 Task: Find connections with filter location Husainābād with filter topic #propertywith filter profile language Potuguese with filter current company Carlsberg Group with filter school Agnel Charitable Trusts Fr Conceicao Rodrigues Institute of Technology Sector 9-A Vashi Navi Mumbai 400 703 with filter industry Wholesale with filter service category Human Resources with filter keywords title Painter
Action: Mouse moved to (566, 81)
Screenshot: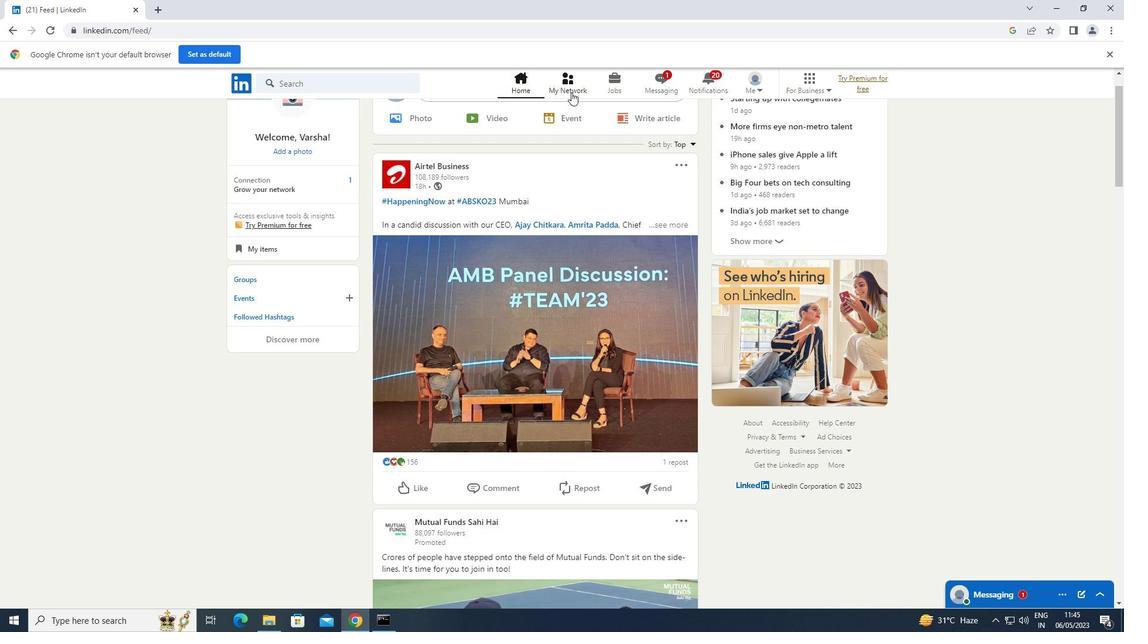 
Action: Mouse pressed left at (566, 81)
Screenshot: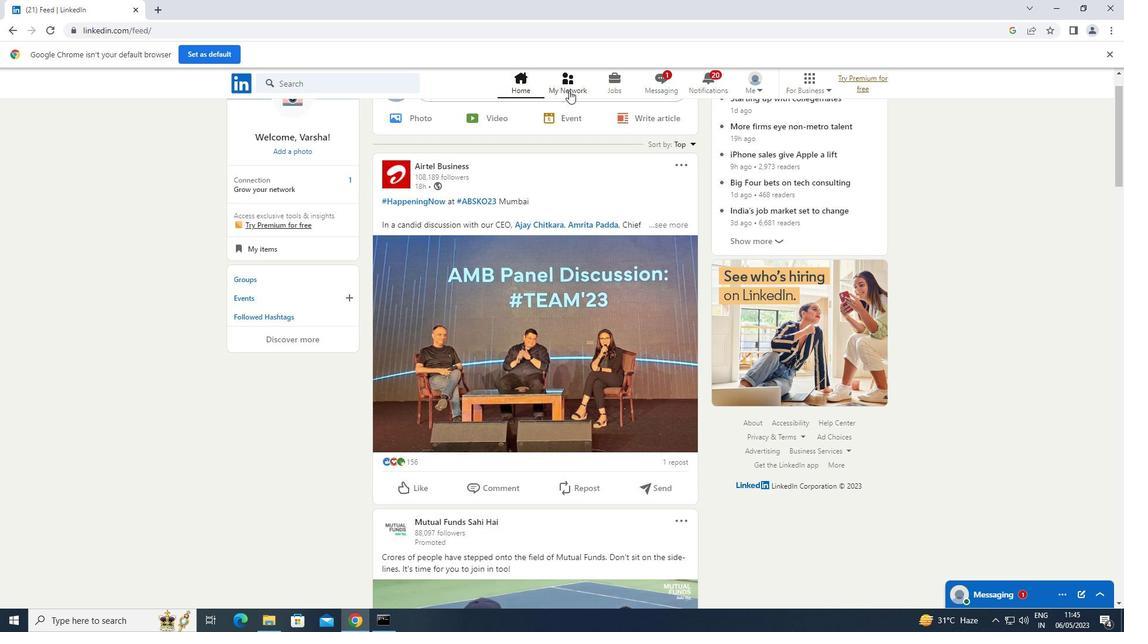 
Action: Mouse moved to (306, 142)
Screenshot: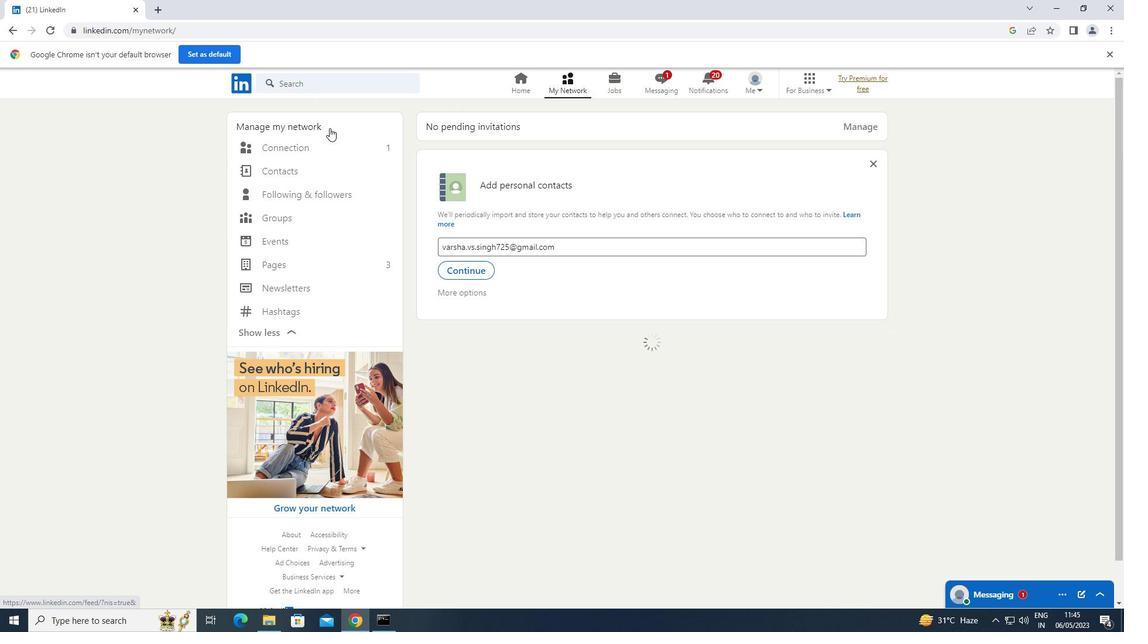 
Action: Mouse pressed left at (306, 142)
Screenshot: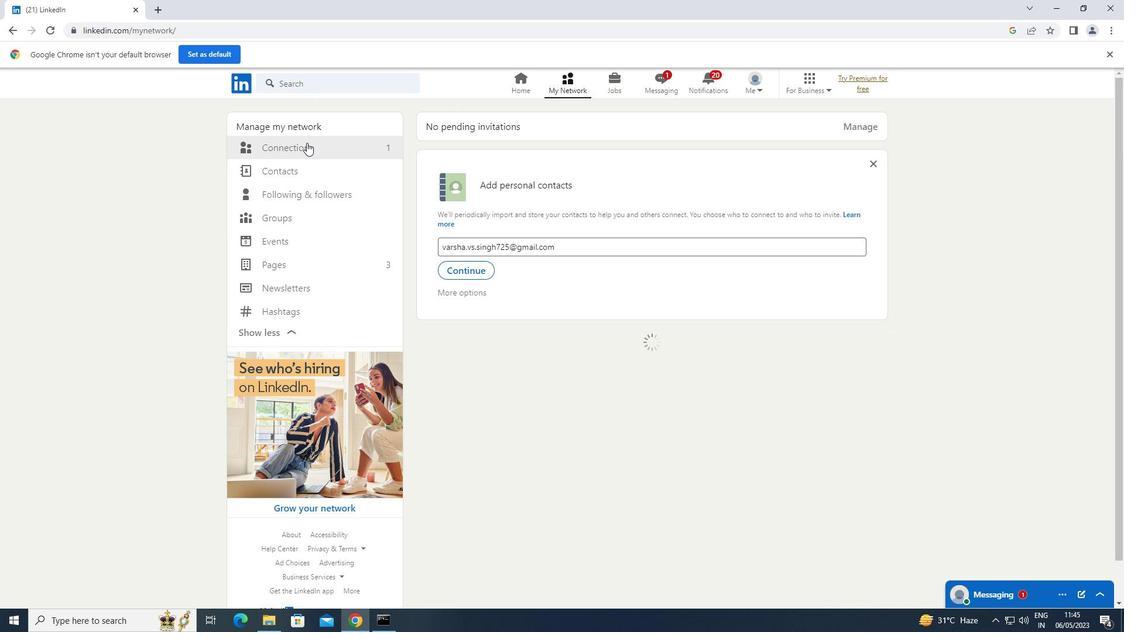 
Action: Mouse moved to (650, 144)
Screenshot: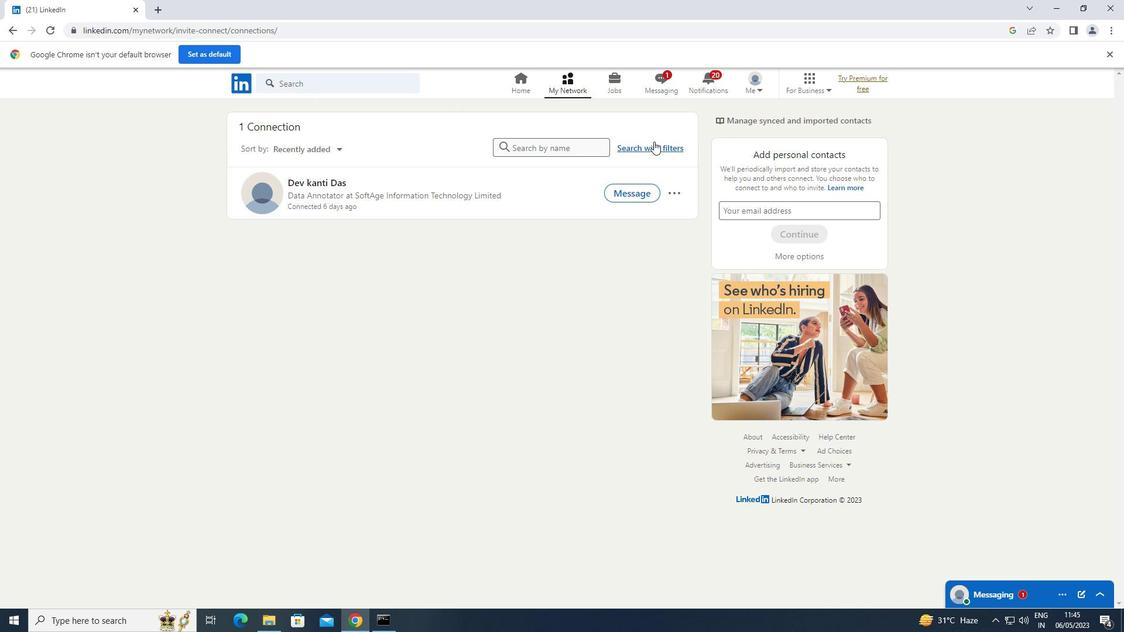 
Action: Mouse pressed left at (650, 144)
Screenshot: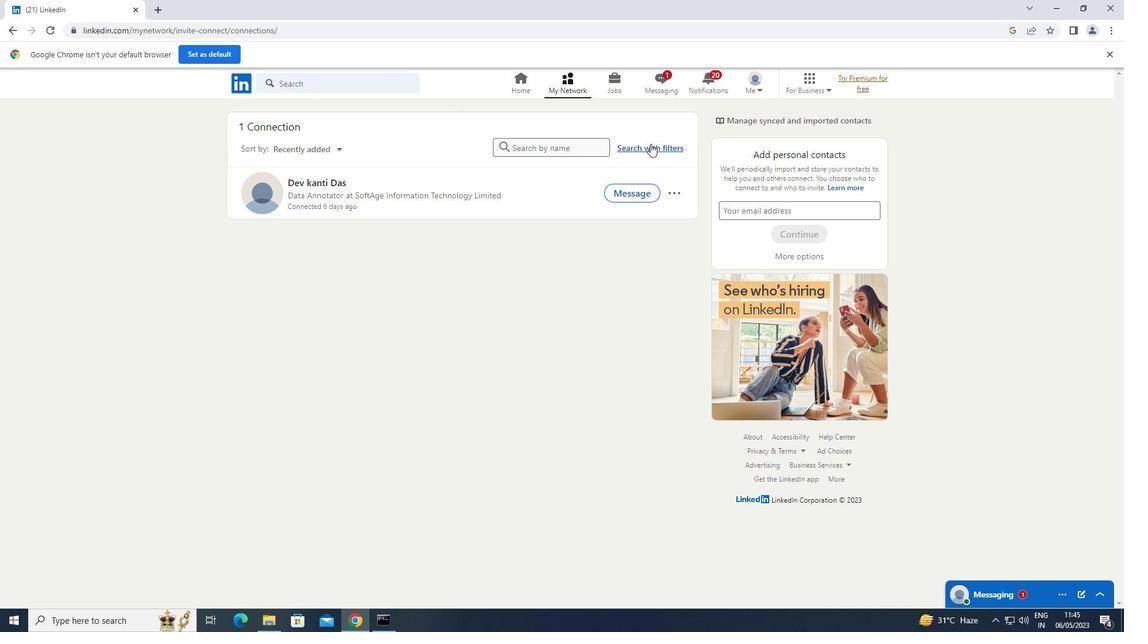 
Action: Mouse moved to (610, 118)
Screenshot: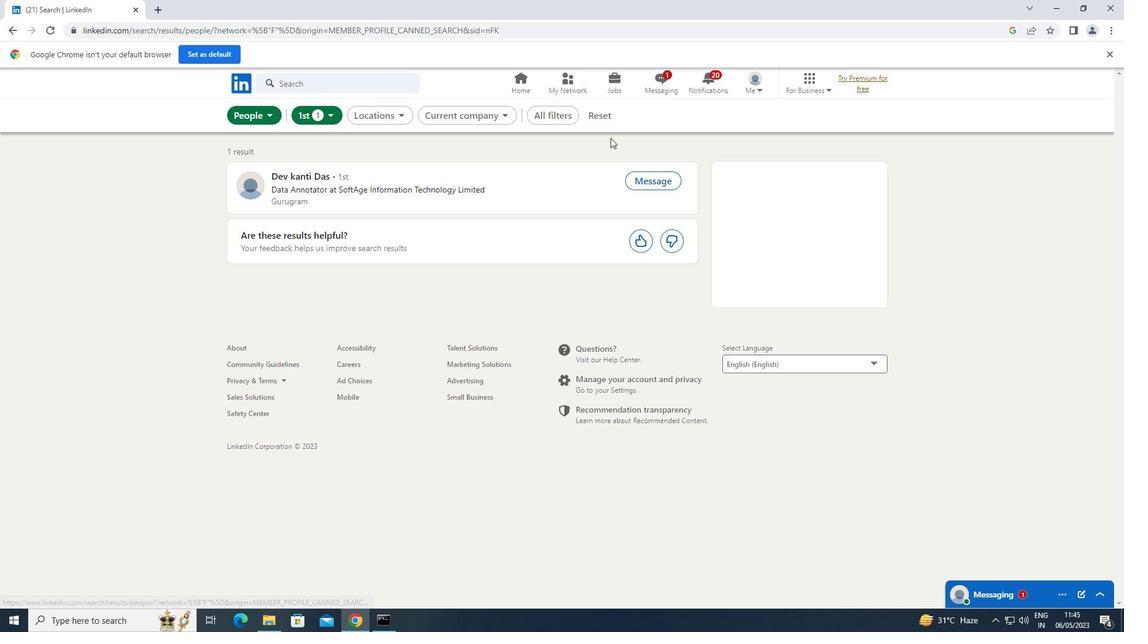 
Action: Mouse pressed left at (610, 118)
Screenshot: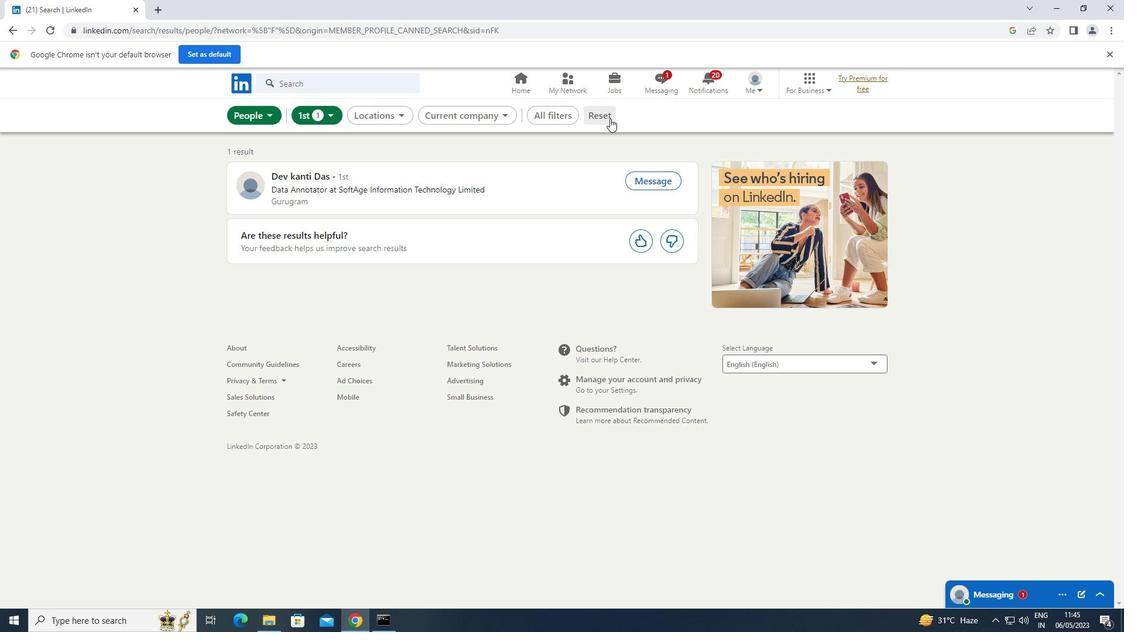 
Action: Mouse moved to (594, 118)
Screenshot: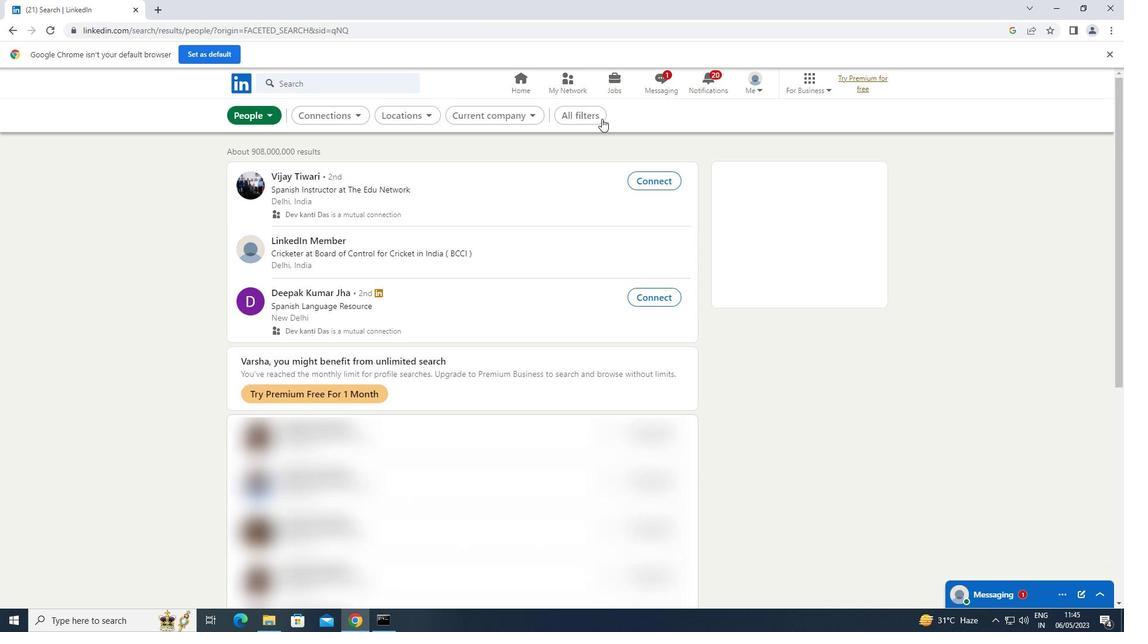 
Action: Mouse pressed left at (594, 118)
Screenshot: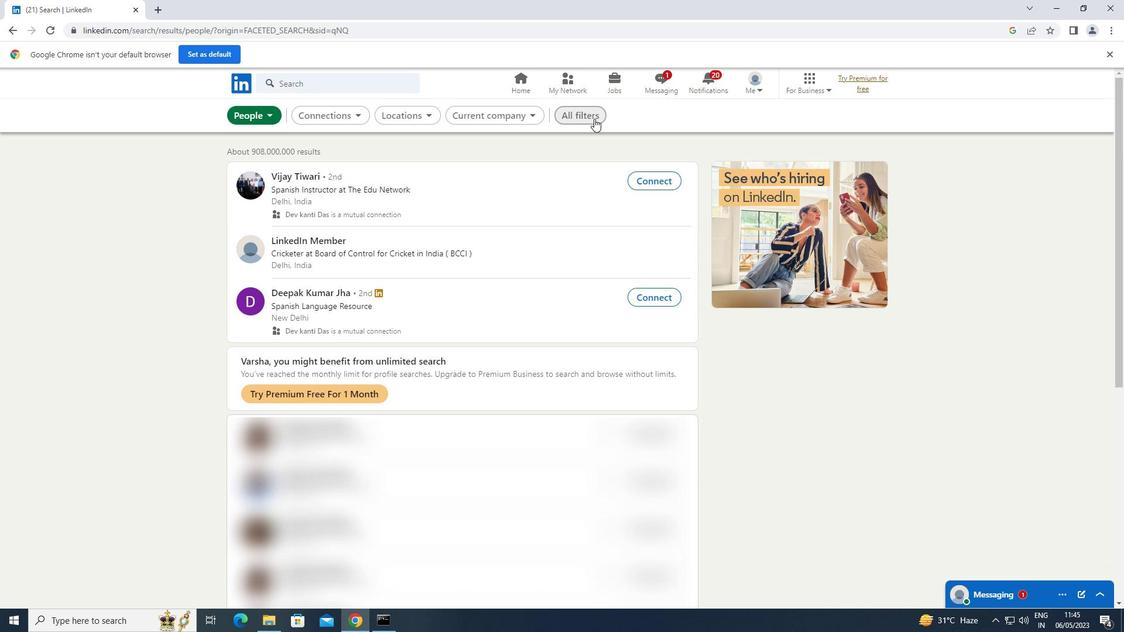 
Action: Mouse moved to (902, 251)
Screenshot: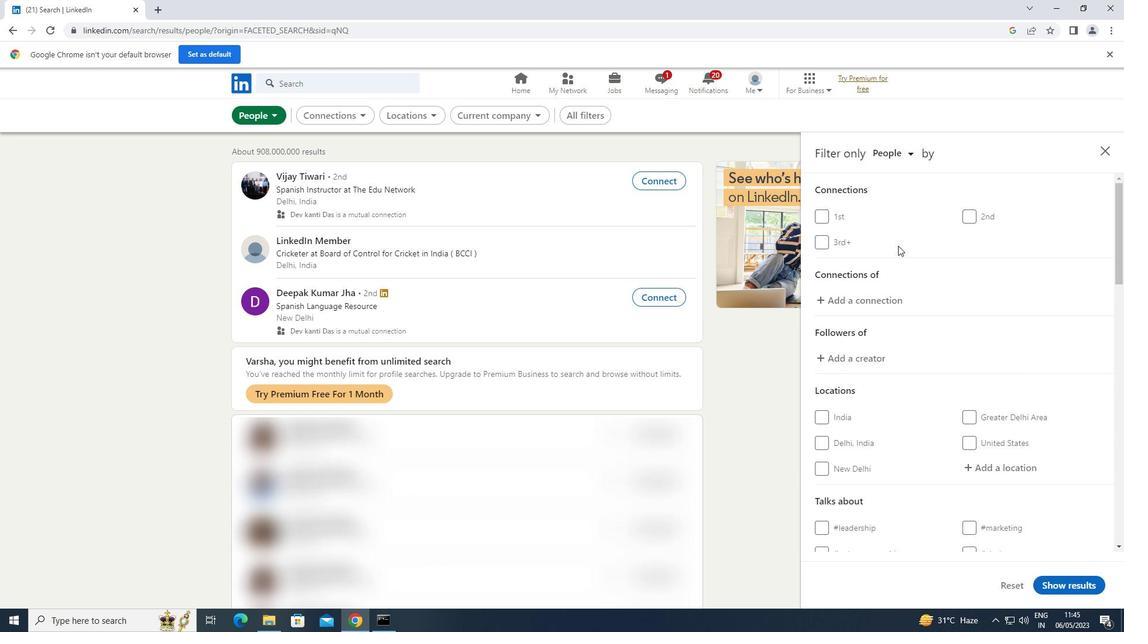 
Action: Mouse scrolled (902, 251) with delta (0, 0)
Screenshot: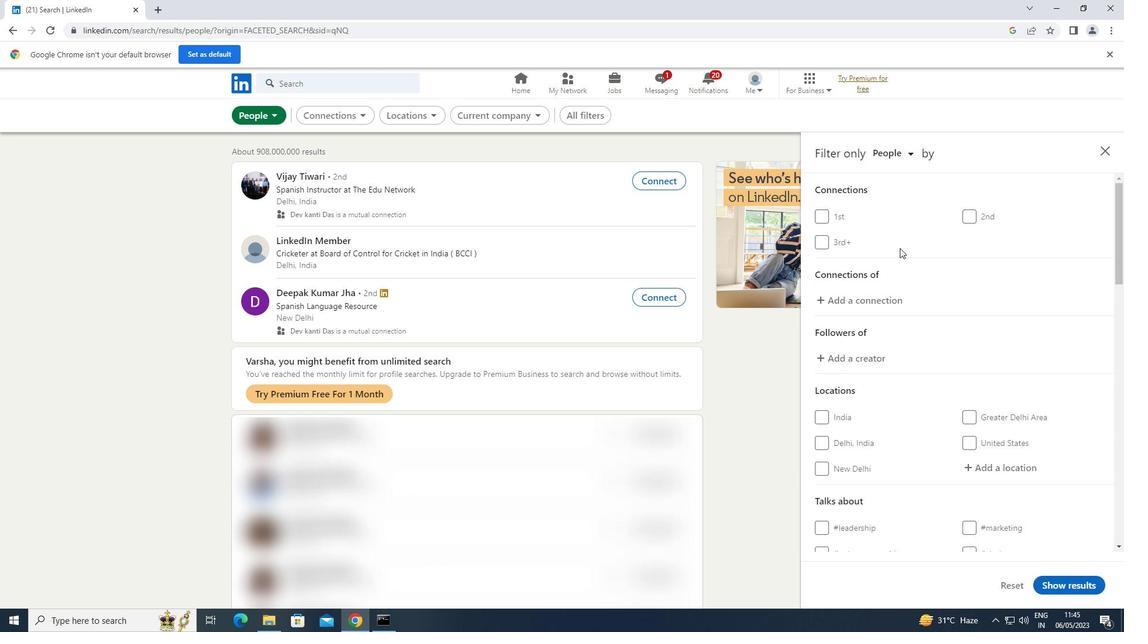 
Action: Mouse moved to (904, 255)
Screenshot: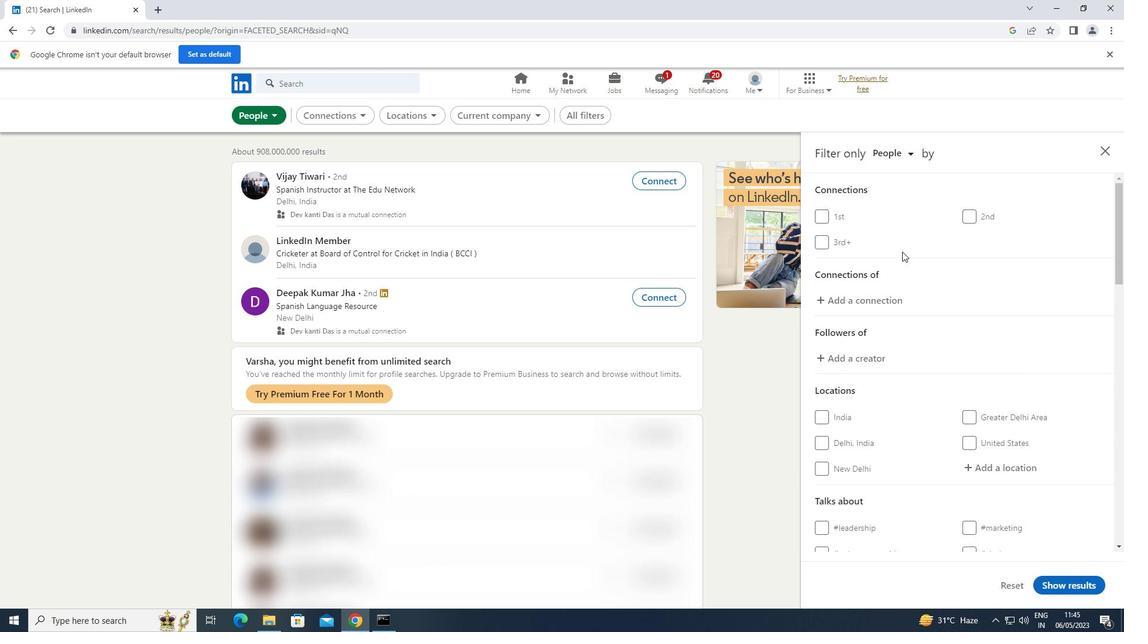 
Action: Mouse scrolled (904, 255) with delta (0, 0)
Screenshot: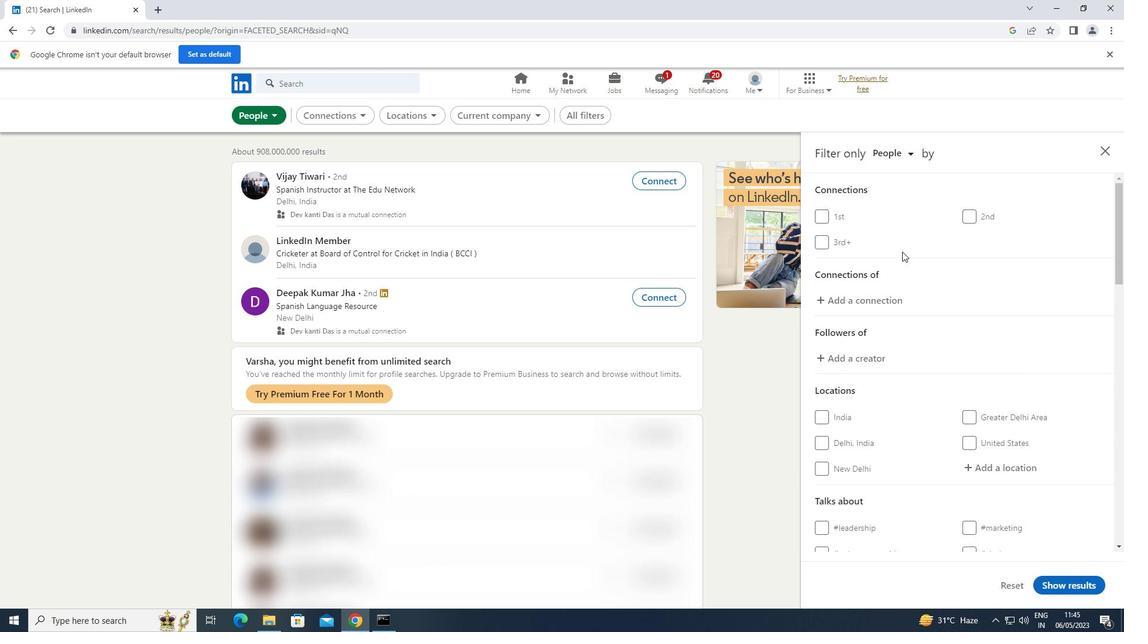 
Action: Mouse moved to (904, 257)
Screenshot: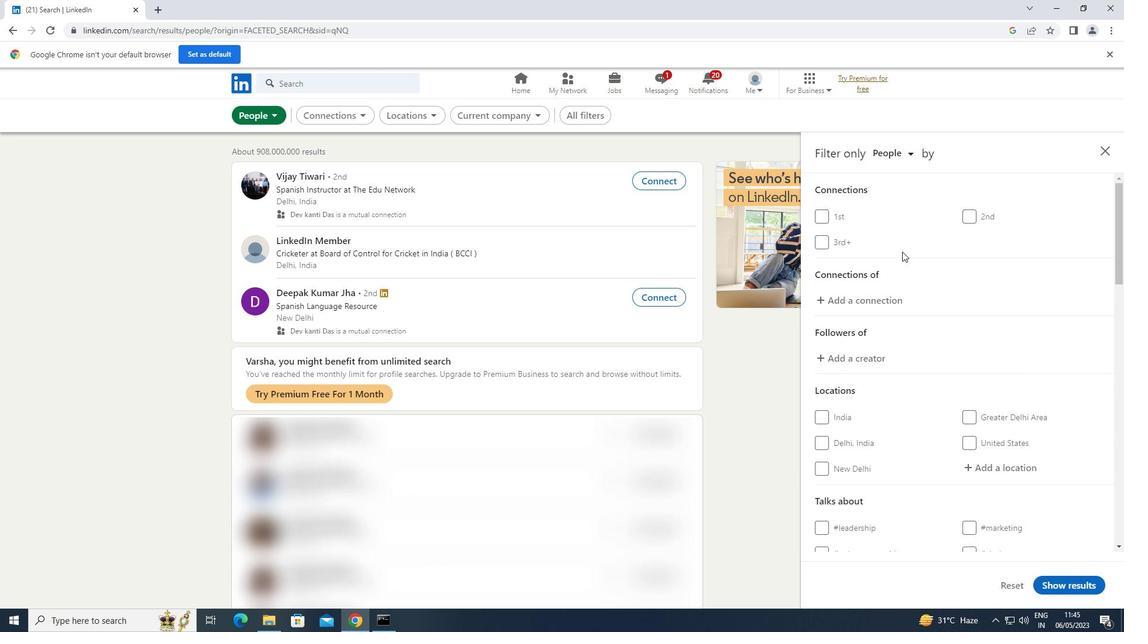
Action: Mouse scrolled (904, 257) with delta (0, 0)
Screenshot: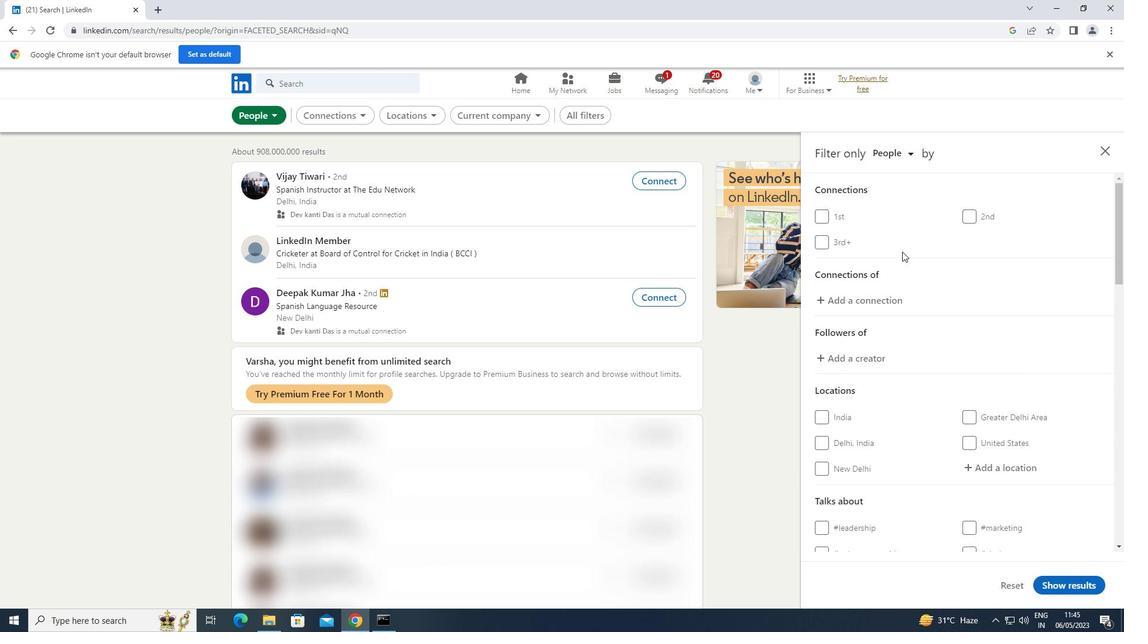 
Action: Mouse moved to (996, 287)
Screenshot: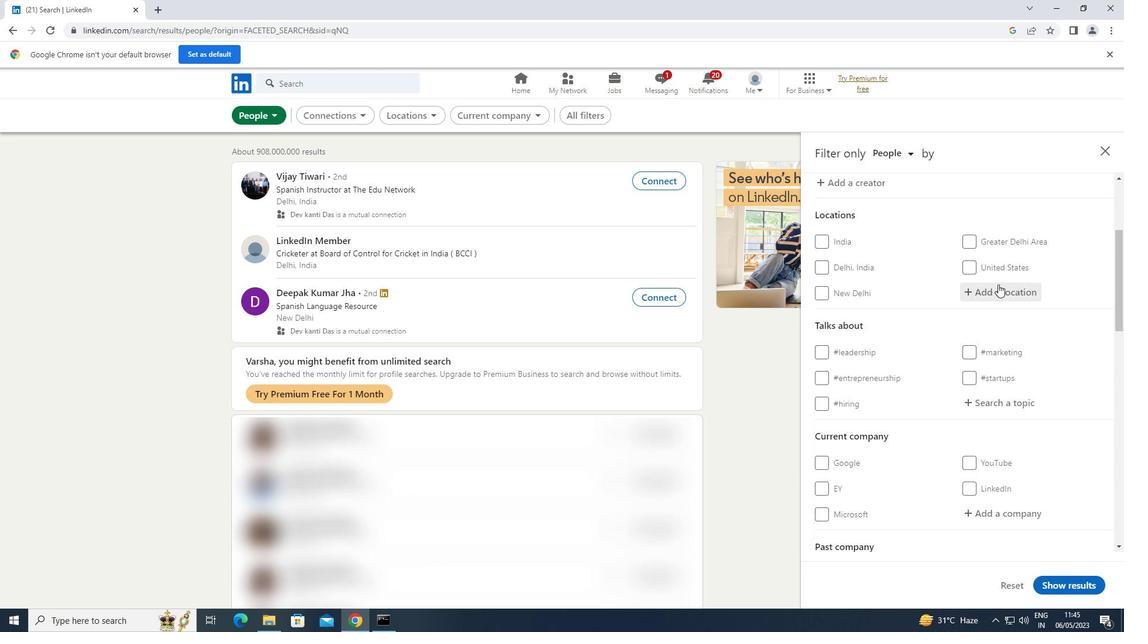 
Action: Mouse pressed left at (996, 287)
Screenshot: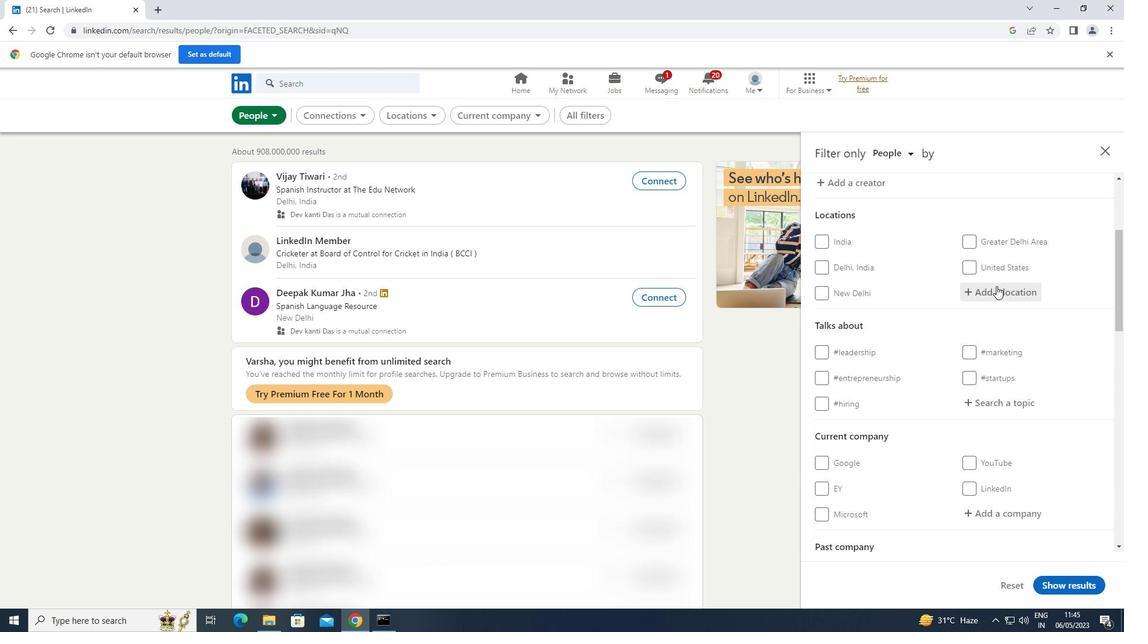 
Action: Mouse moved to (996, 287)
Screenshot: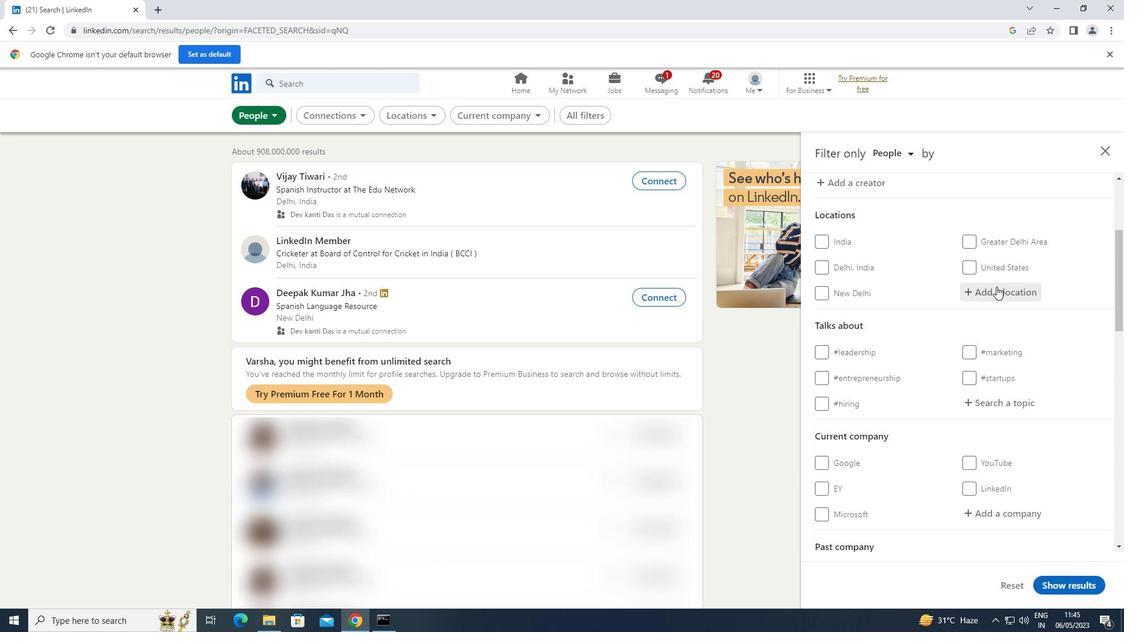 
Action: Key pressed <Key.shift>HU
Screenshot: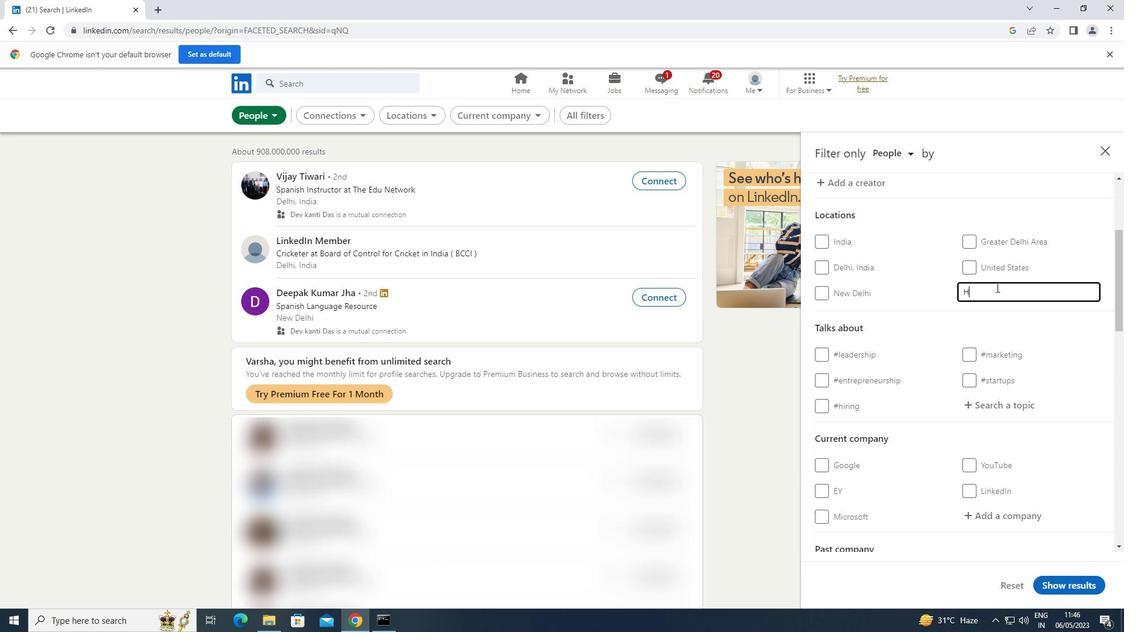 
Action: Mouse moved to (996, 288)
Screenshot: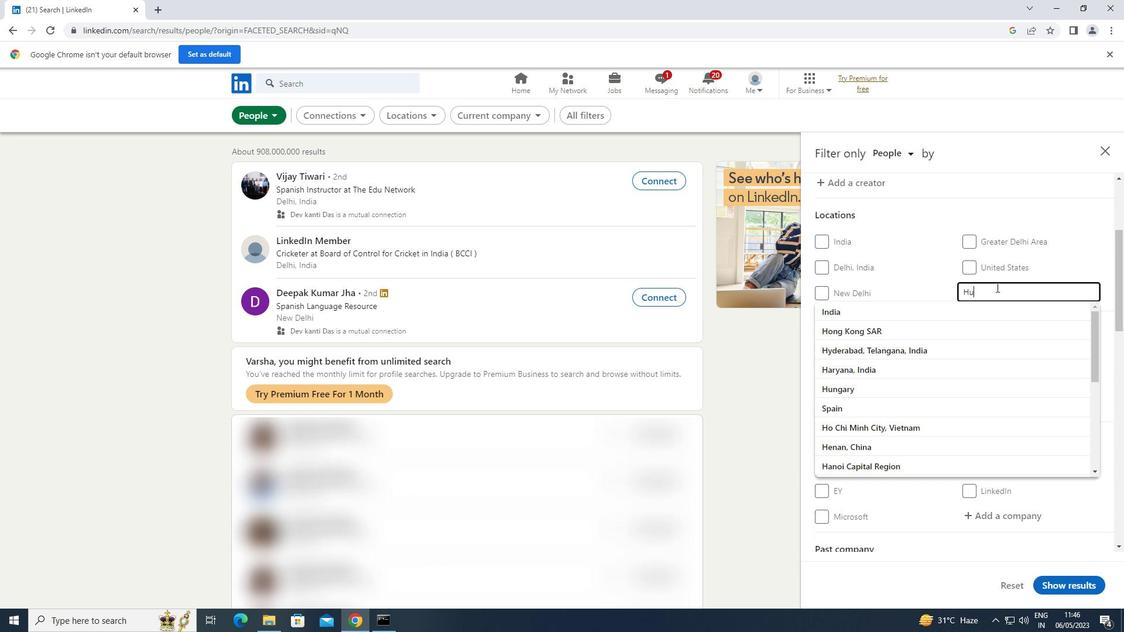 
Action: Key pressed SAINABAD
Screenshot: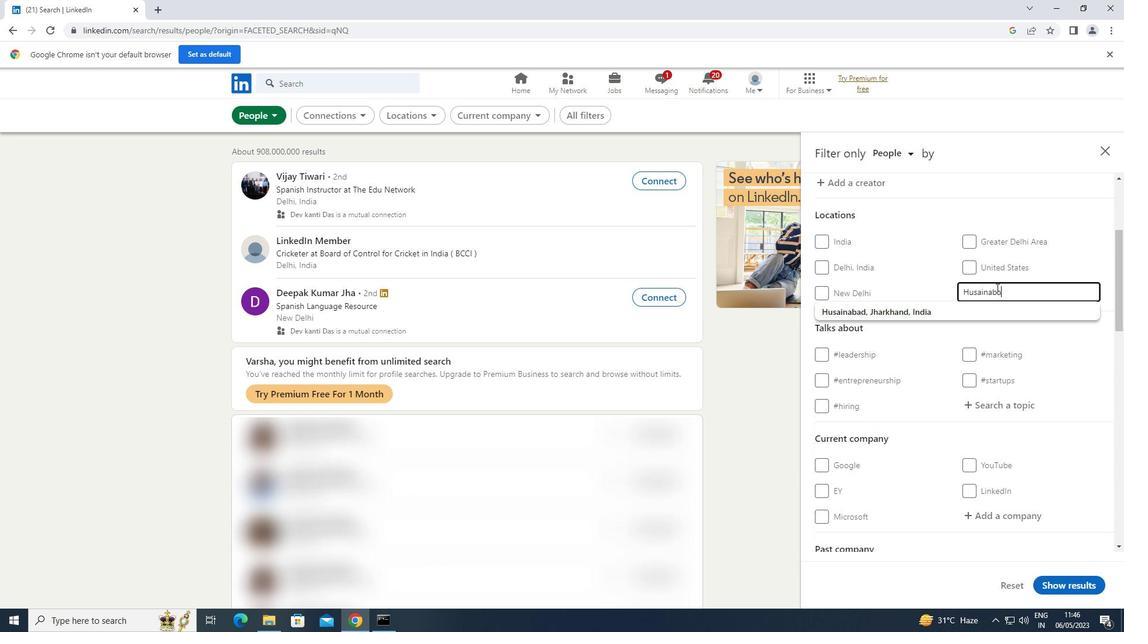 
Action: Mouse moved to (973, 406)
Screenshot: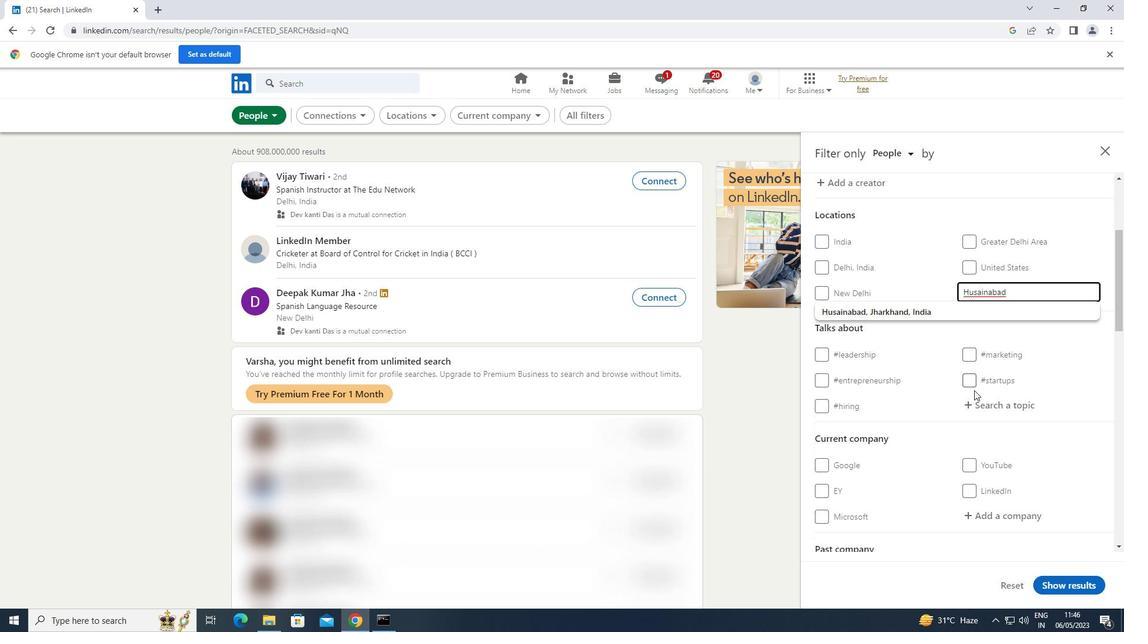 
Action: Mouse pressed left at (973, 406)
Screenshot: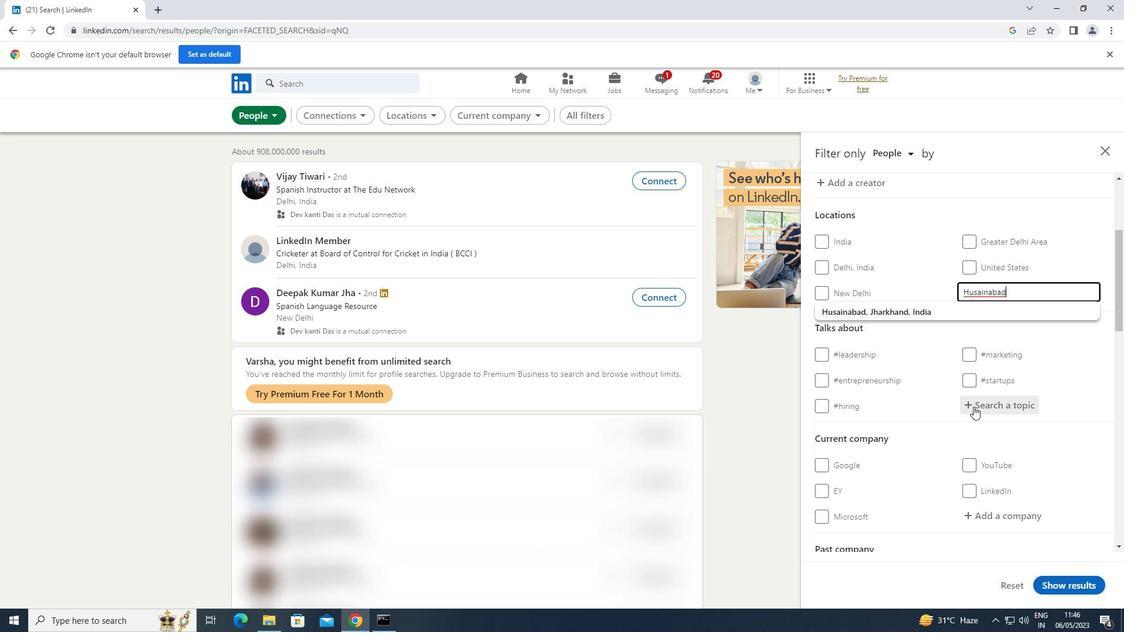 
Action: Key pressed PROPERTY
Screenshot: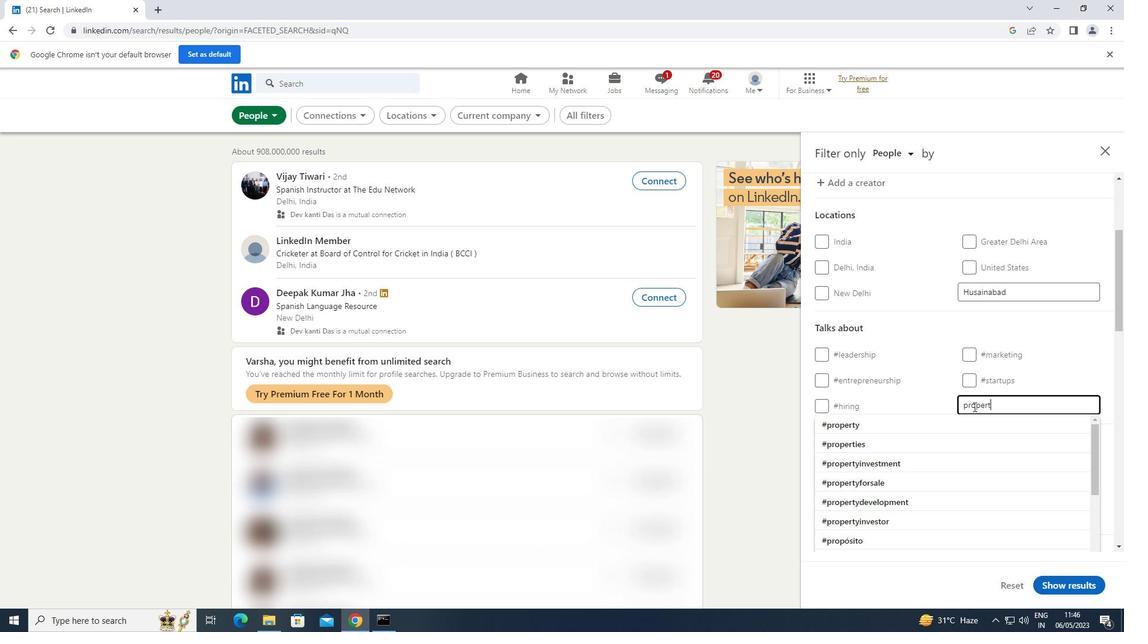 
Action: Mouse moved to (859, 423)
Screenshot: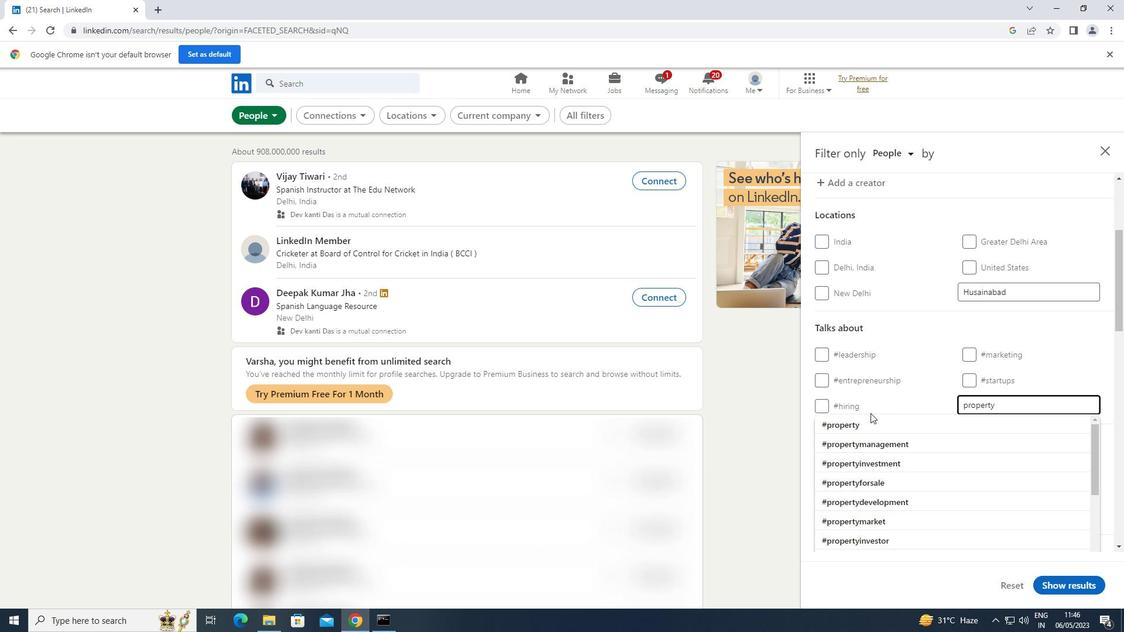 
Action: Mouse pressed left at (859, 423)
Screenshot: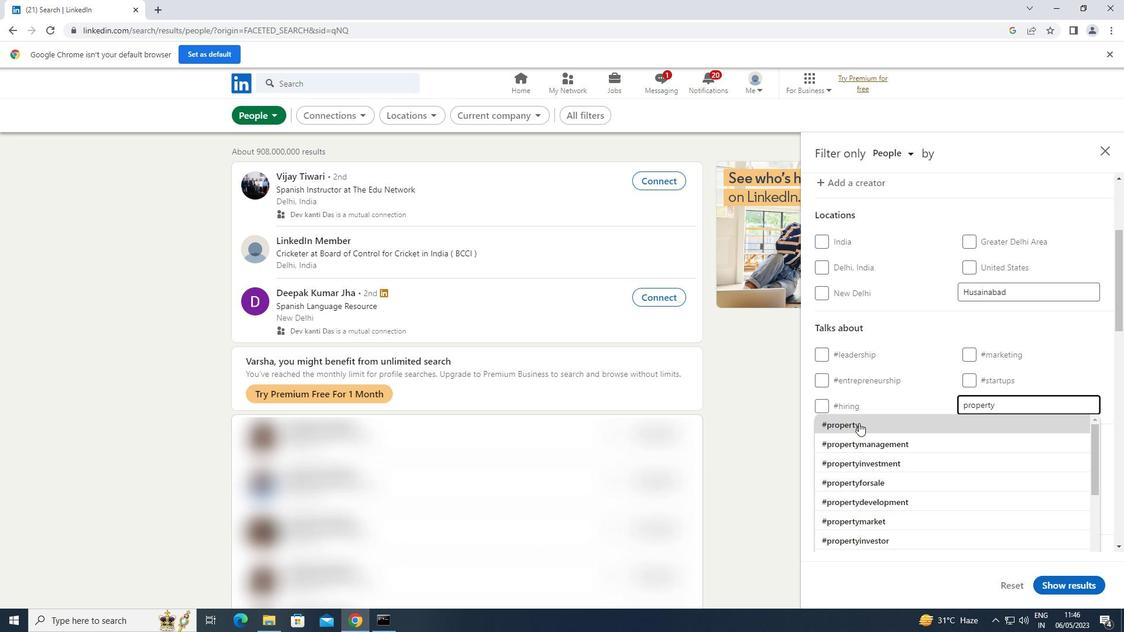 
Action: Mouse scrolled (859, 422) with delta (0, 0)
Screenshot: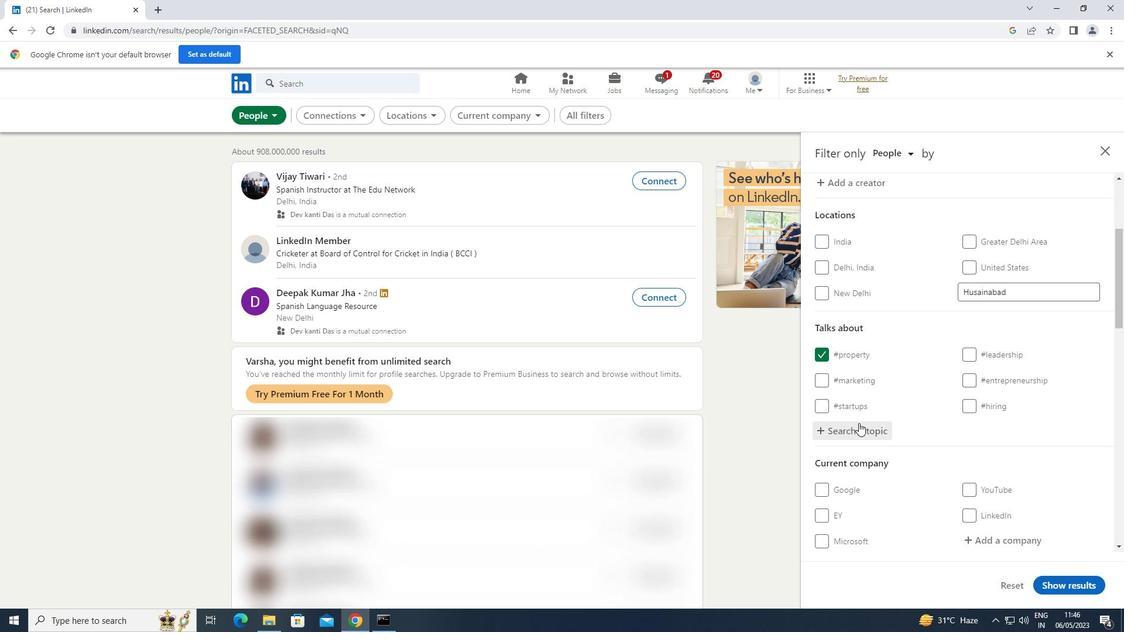 
Action: Mouse scrolled (859, 422) with delta (0, 0)
Screenshot: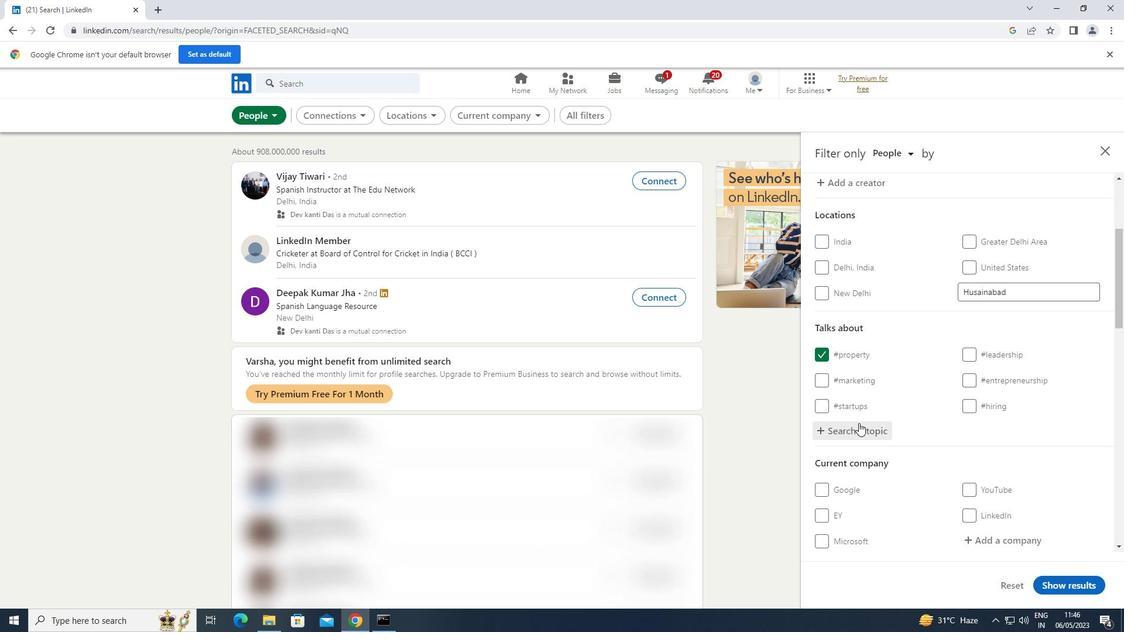 
Action: Mouse scrolled (859, 422) with delta (0, 0)
Screenshot: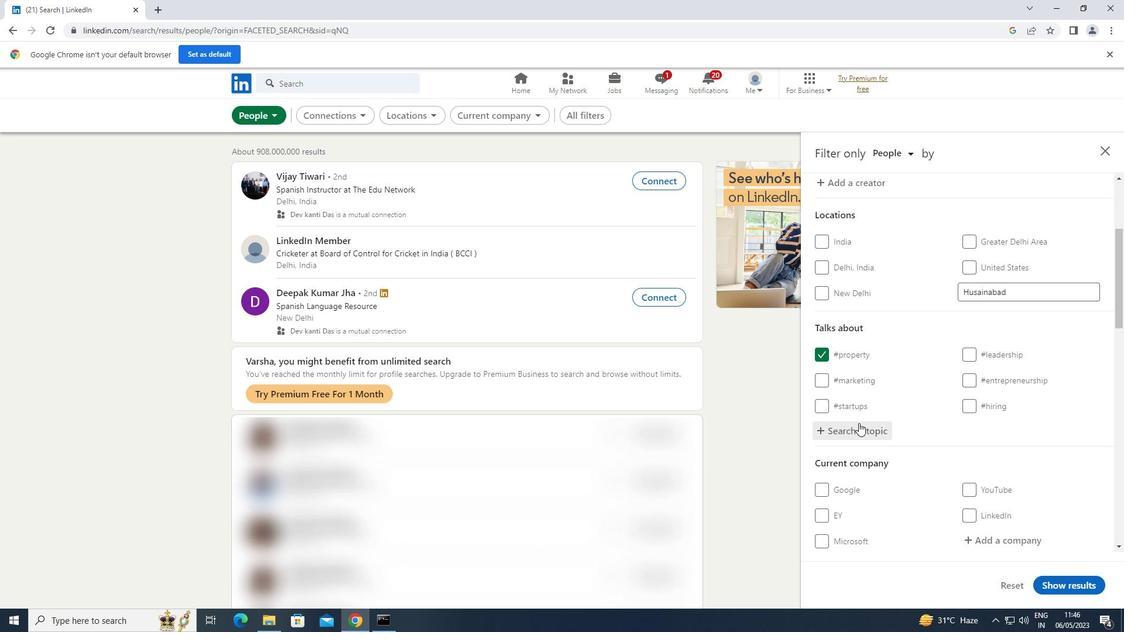
Action: Mouse scrolled (859, 422) with delta (0, 0)
Screenshot: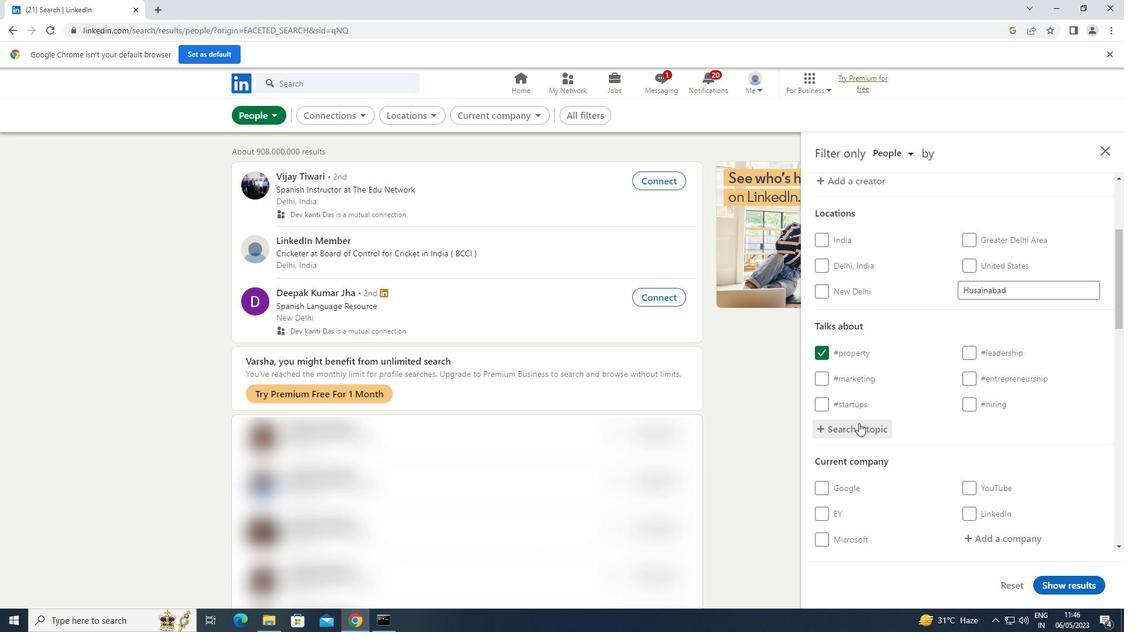 
Action: Mouse scrolled (859, 422) with delta (0, 0)
Screenshot: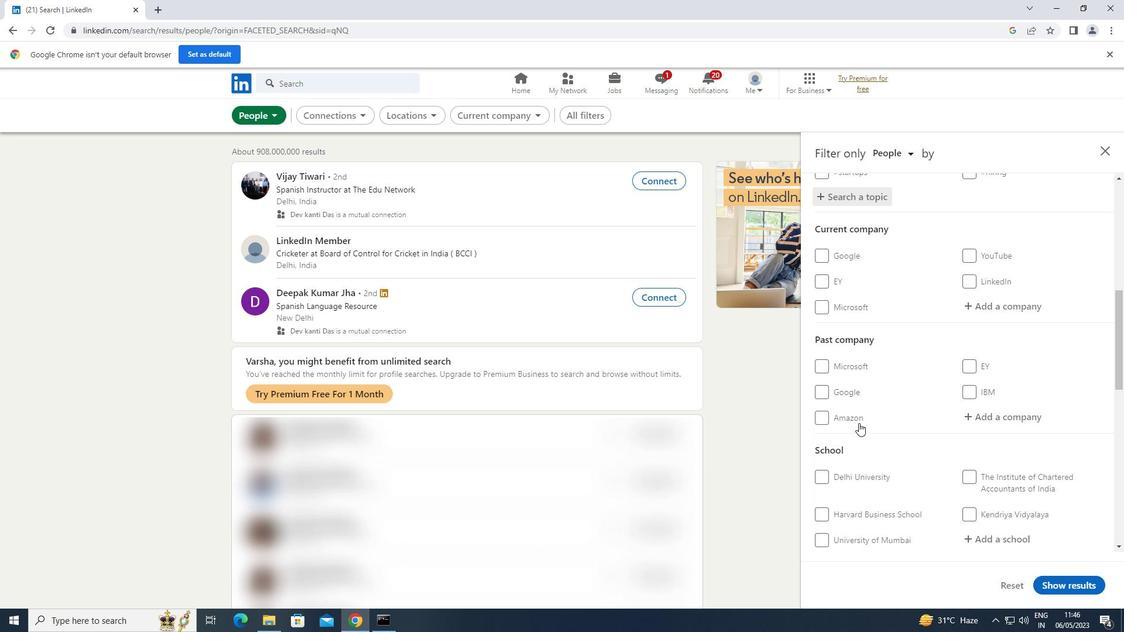 
Action: Mouse scrolled (859, 422) with delta (0, 0)
Screenshot: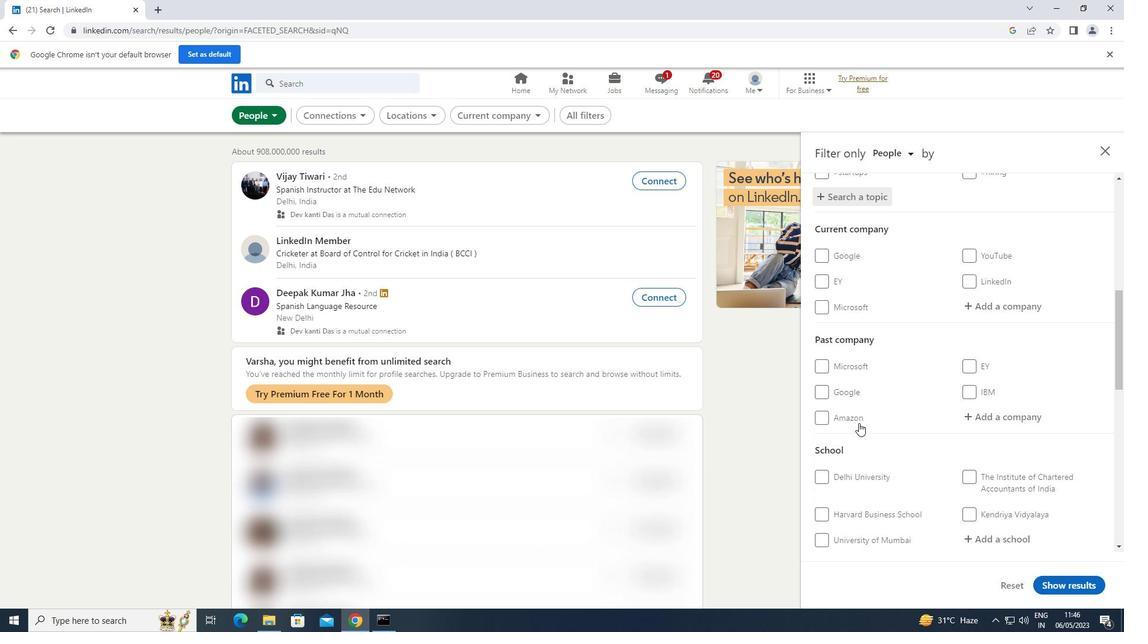 
Action: Mouse scrolled (859, 422) with delta (0, 0)
Screenshot: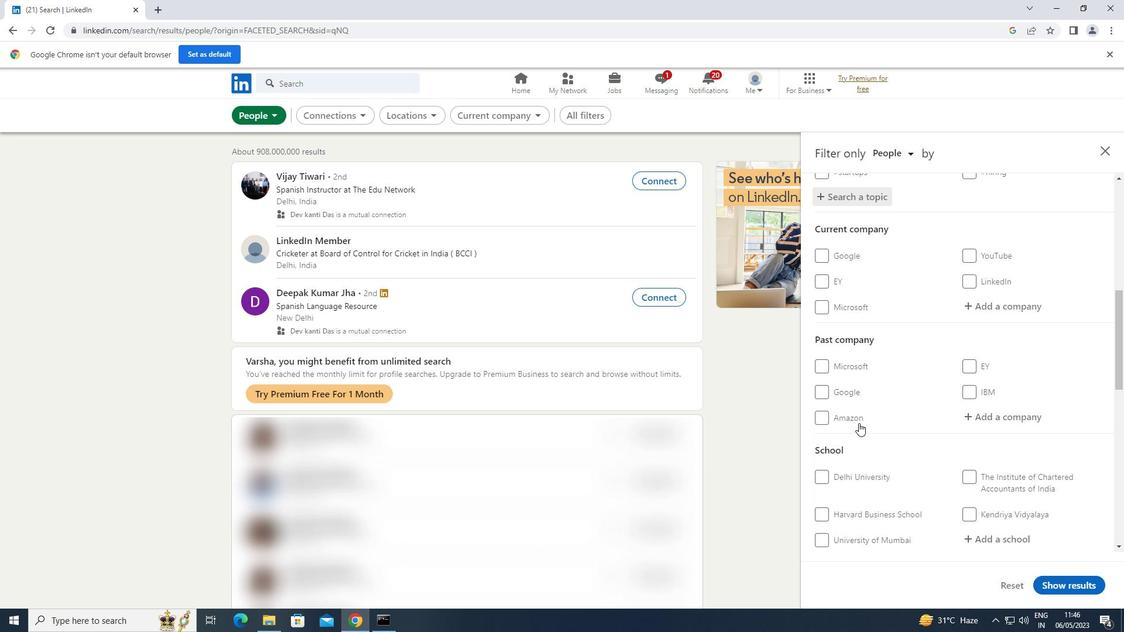 
Action: Mouse moved to (858, 423)
Screenshot: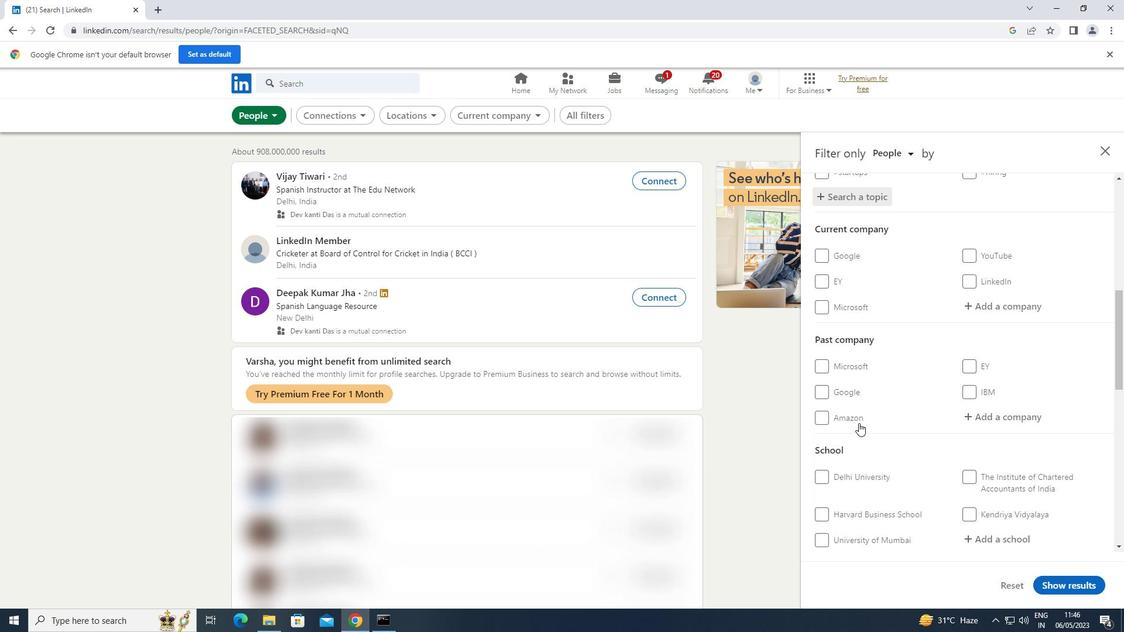 
Action: Mouse scrolled (858, 422) with delta (0, 0)
Screenshot: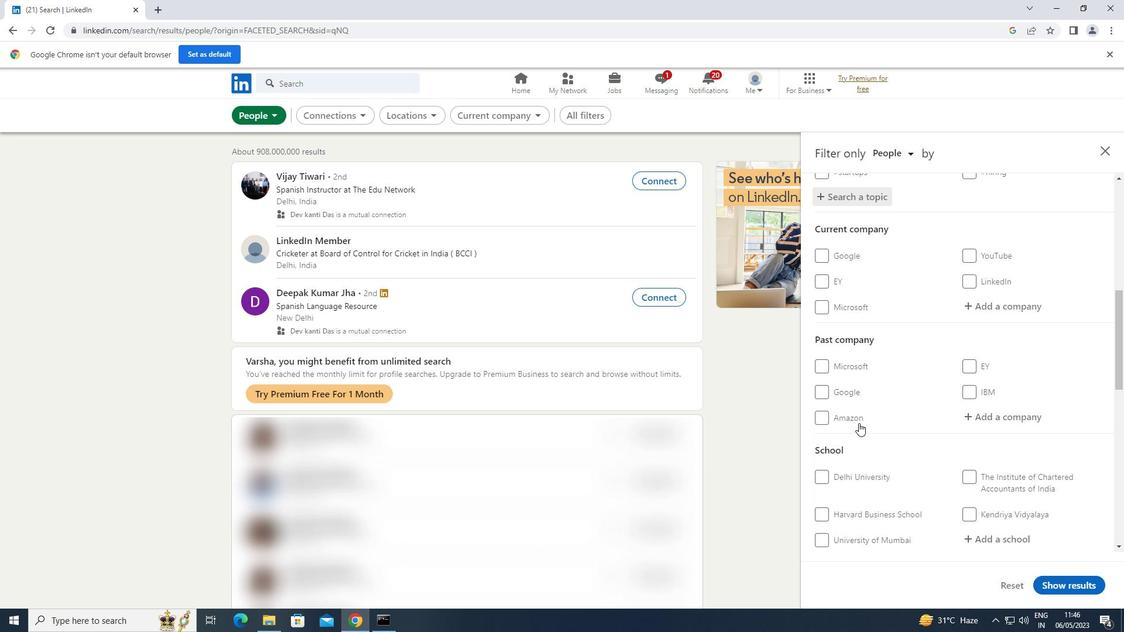 
Action: Mouse moved to (973, 527)
Screenshot: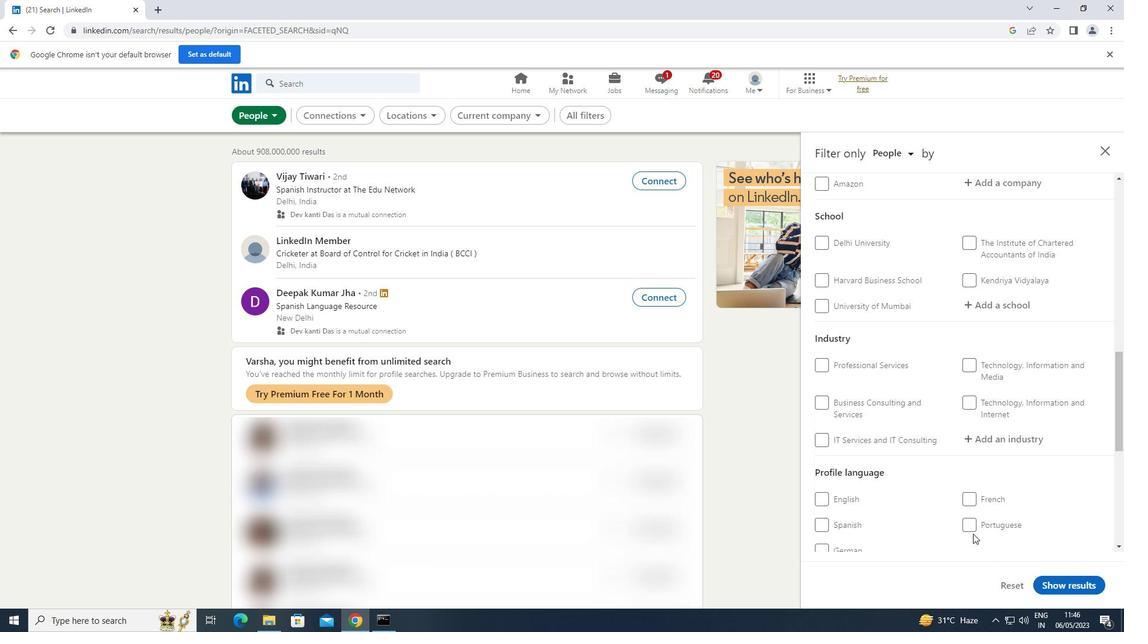 
Action: Mouse pressed left at (973, 527)
Screenshot: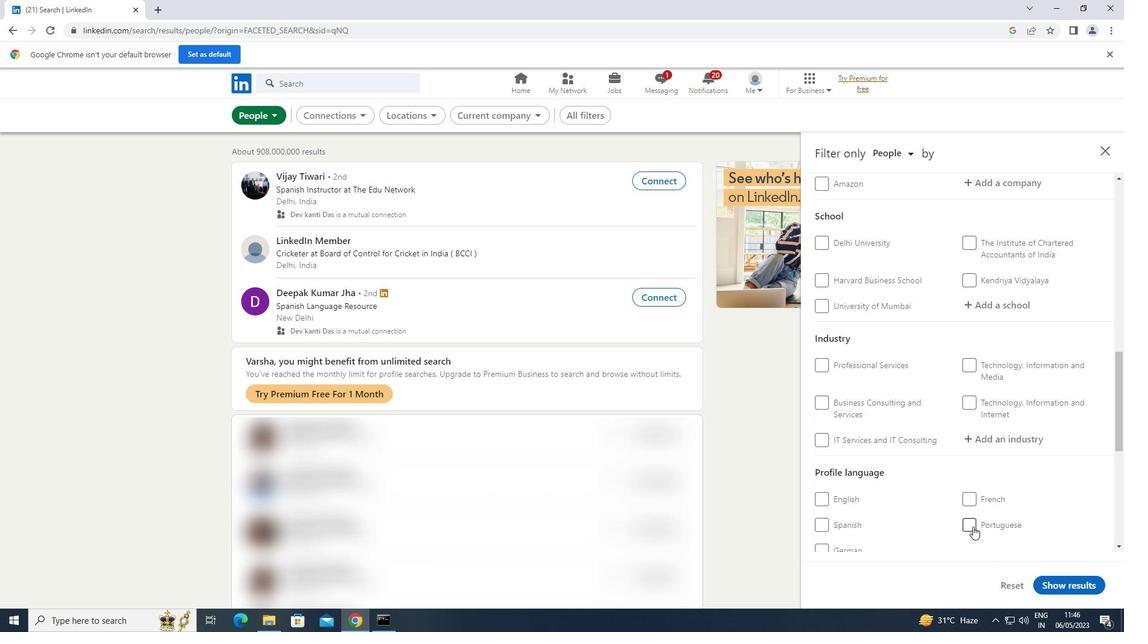 
Action: Mouse moved to (977, 515)
Screenshot: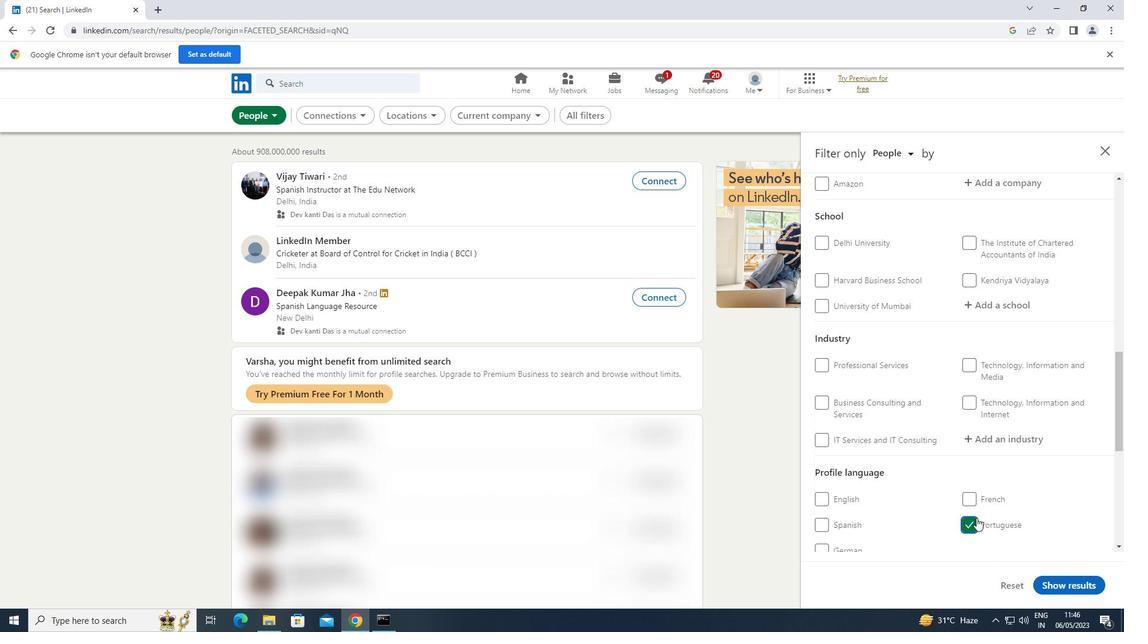 
Action: Mouse scrolled (977, 516) with delta (0, 0)
Screenshot: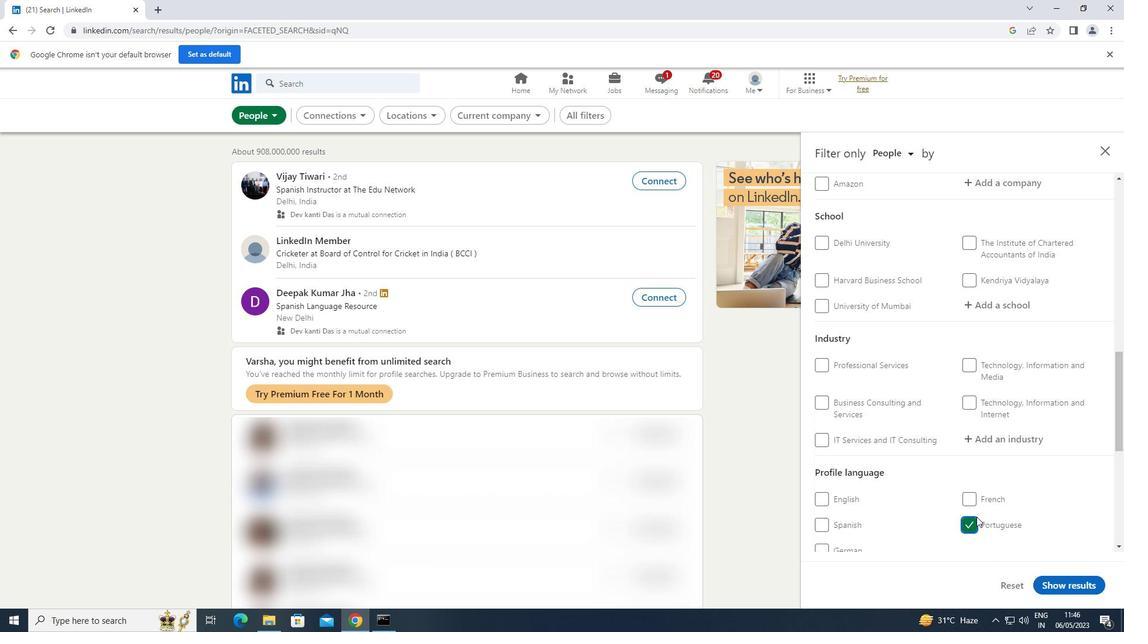 
Action: Mouse moved to (977, 515)
Screenshot: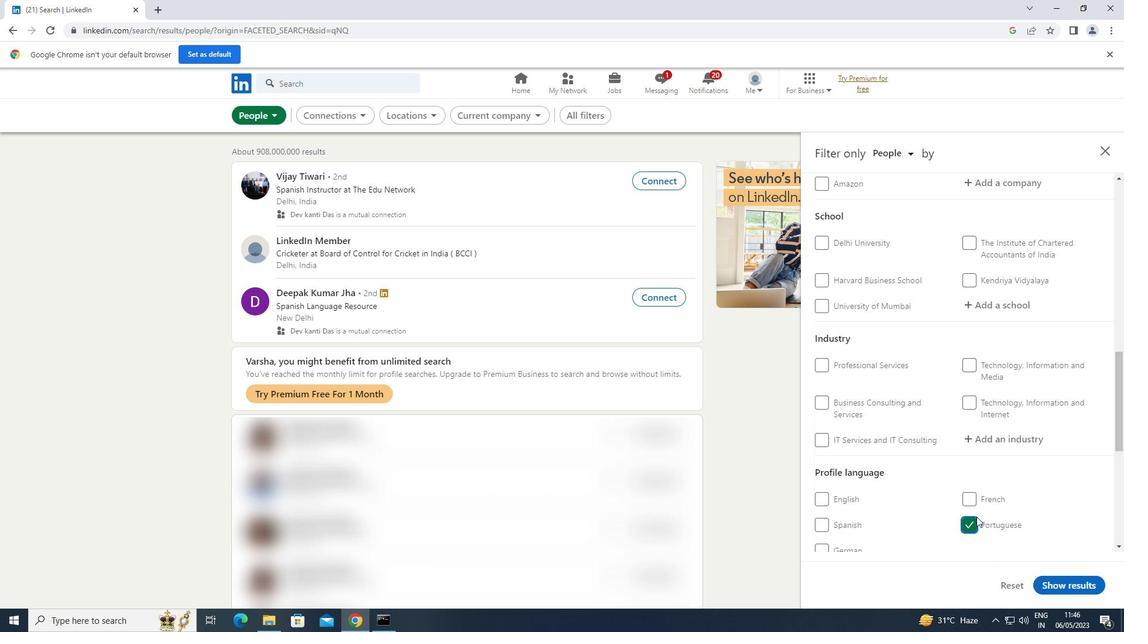 
Action: Mouse scrolled (977, 515) with delta (0, 0)
Screenshot: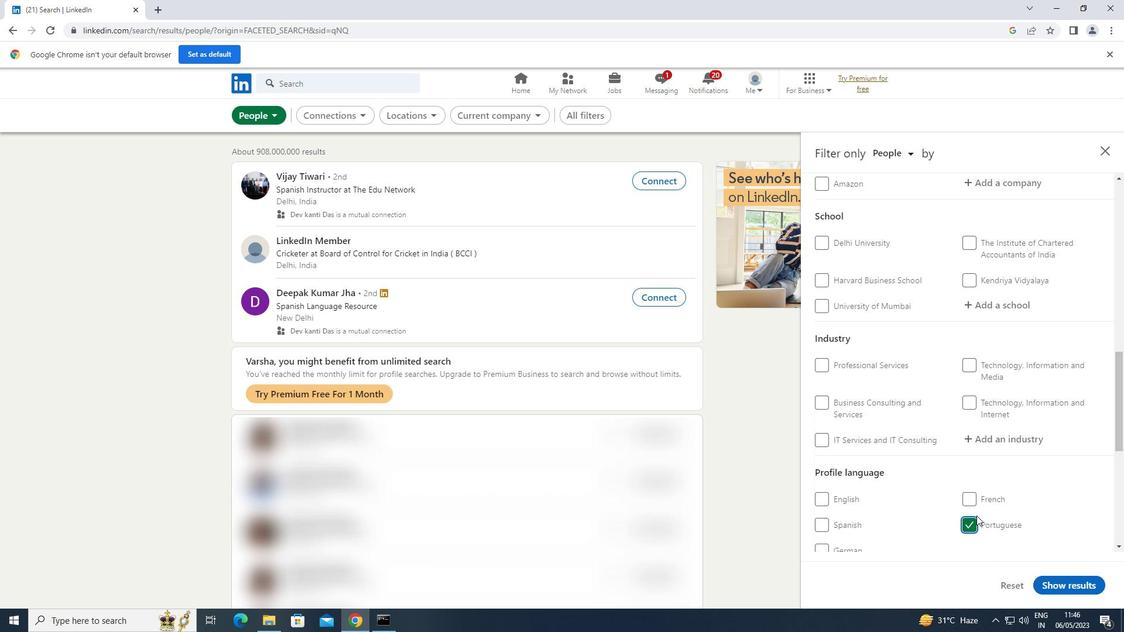 
Action: Mouse moved to (977, 511)
Screenshot: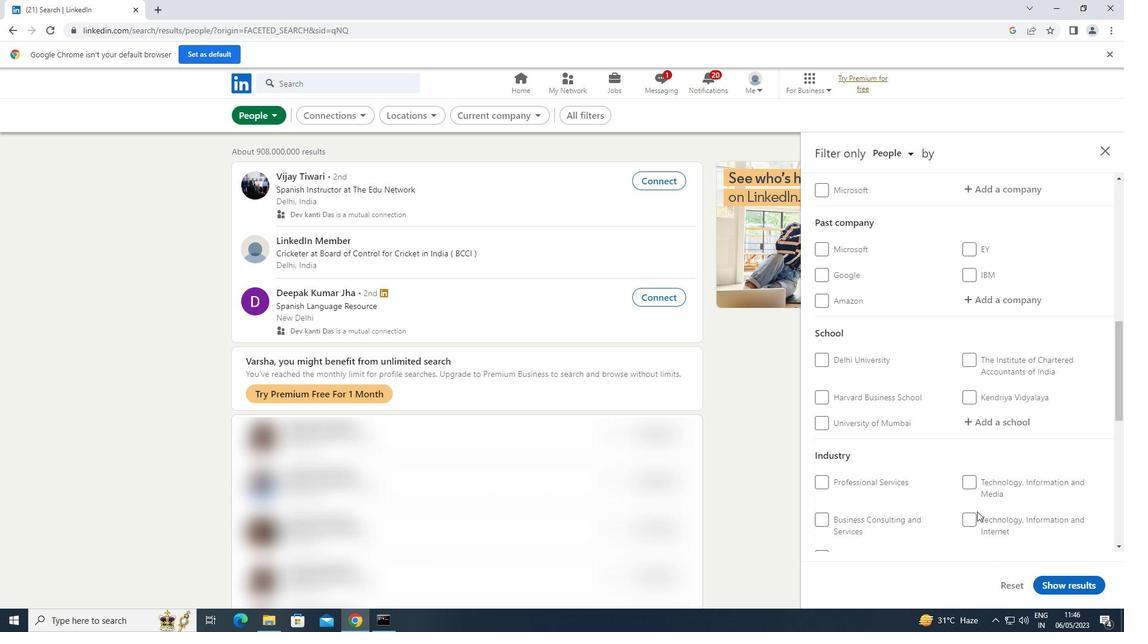 
Action: Mouse scrolled (977, 511) with delta (0, 0)
Screenshot: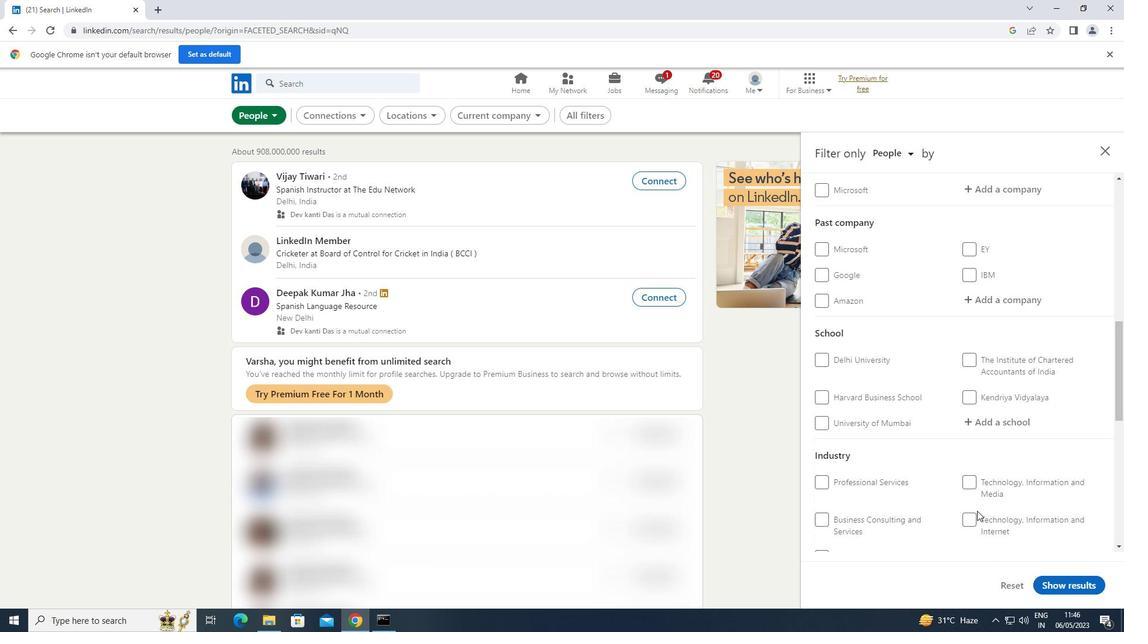 
Action: Mouse moved to (977, 510)
Screenshot: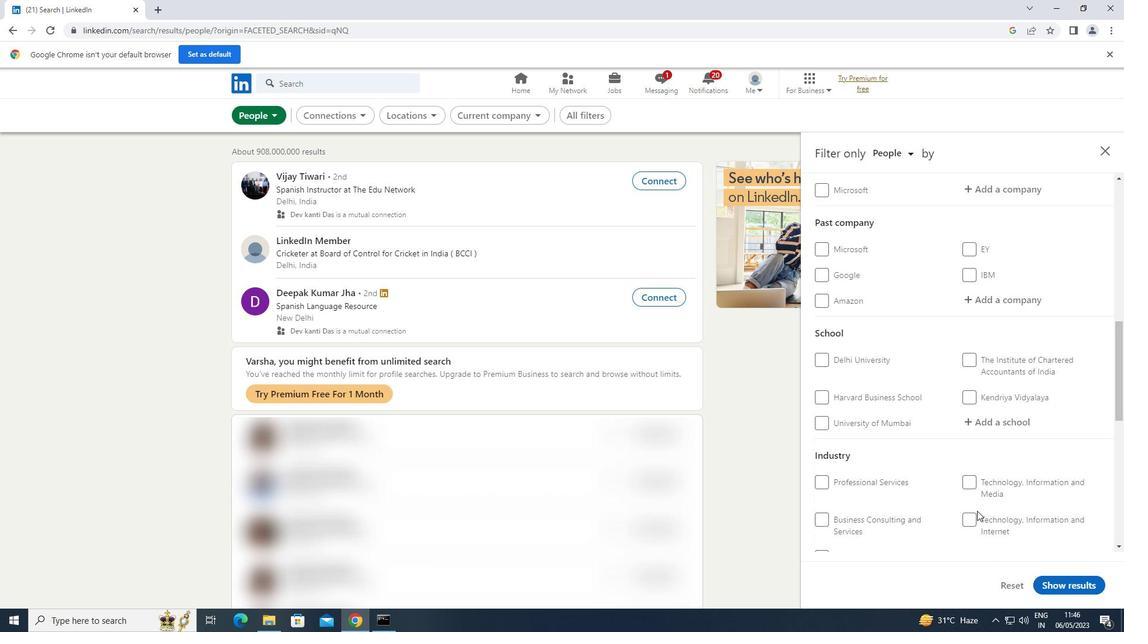
Action: Mouse scrolled (977, 510) with delta (0, 0)
Screenshot: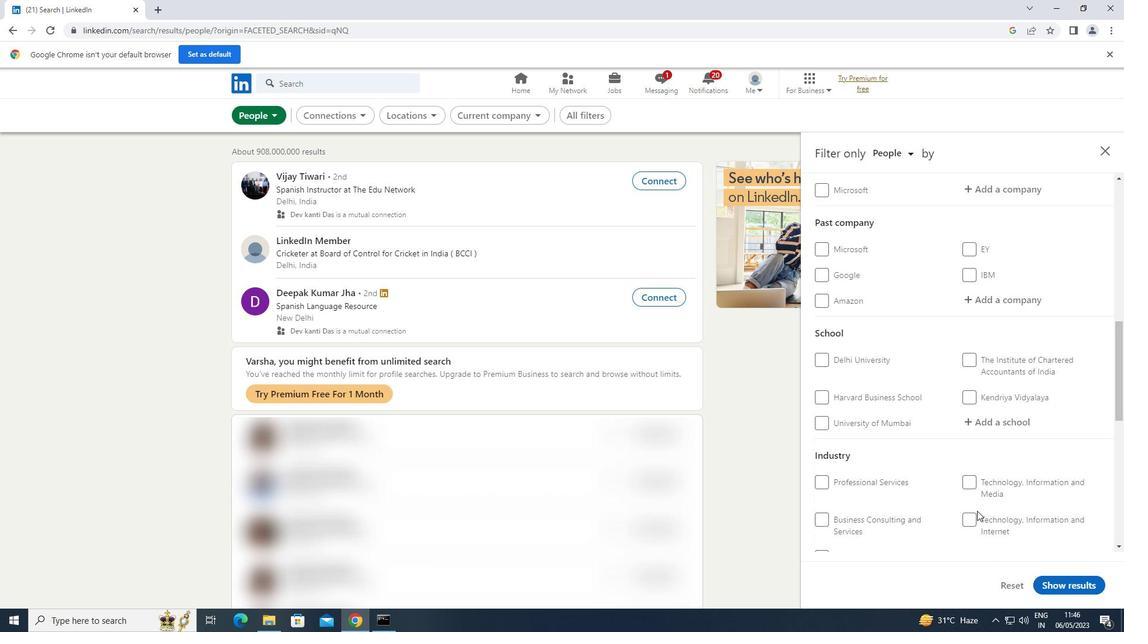 
Action: Mouse moved to (977, 507)
Screenshot: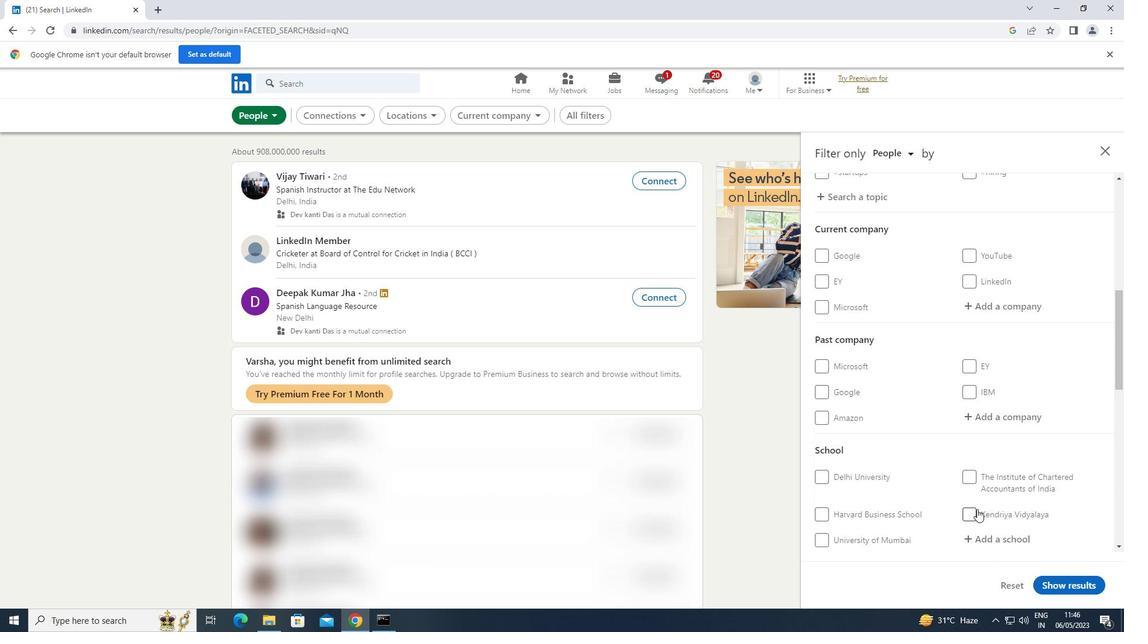 
Action: Mouse scrolled (977, 508) with delta (0, 0)
Screenshot: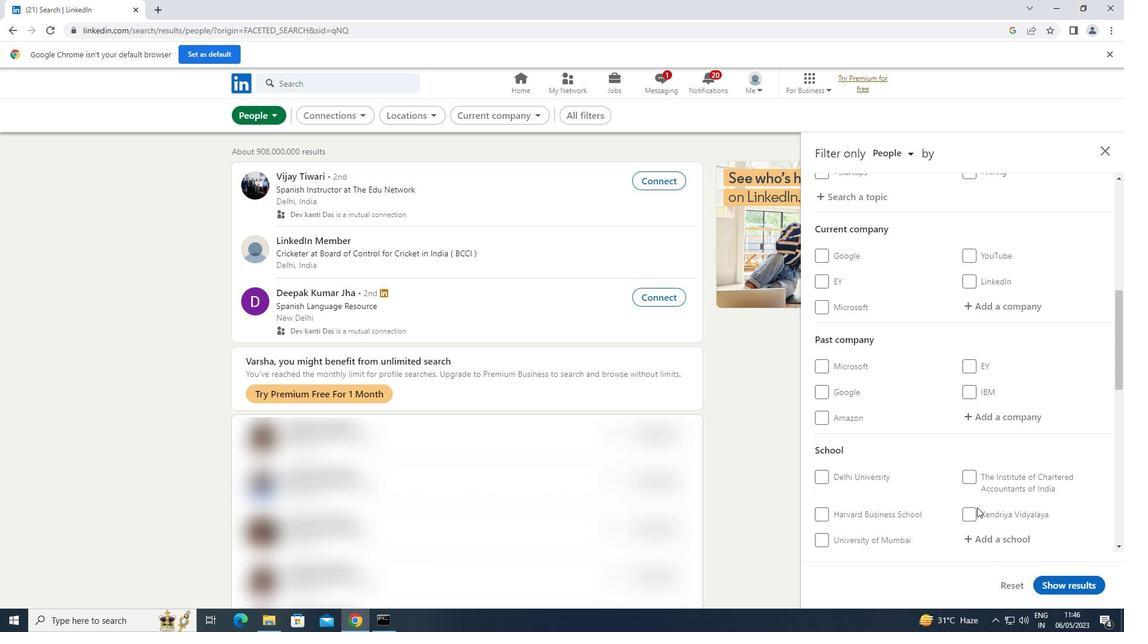 
Action: Mouse scrolled (977, 508) with delta (0, 0)
Screenshot: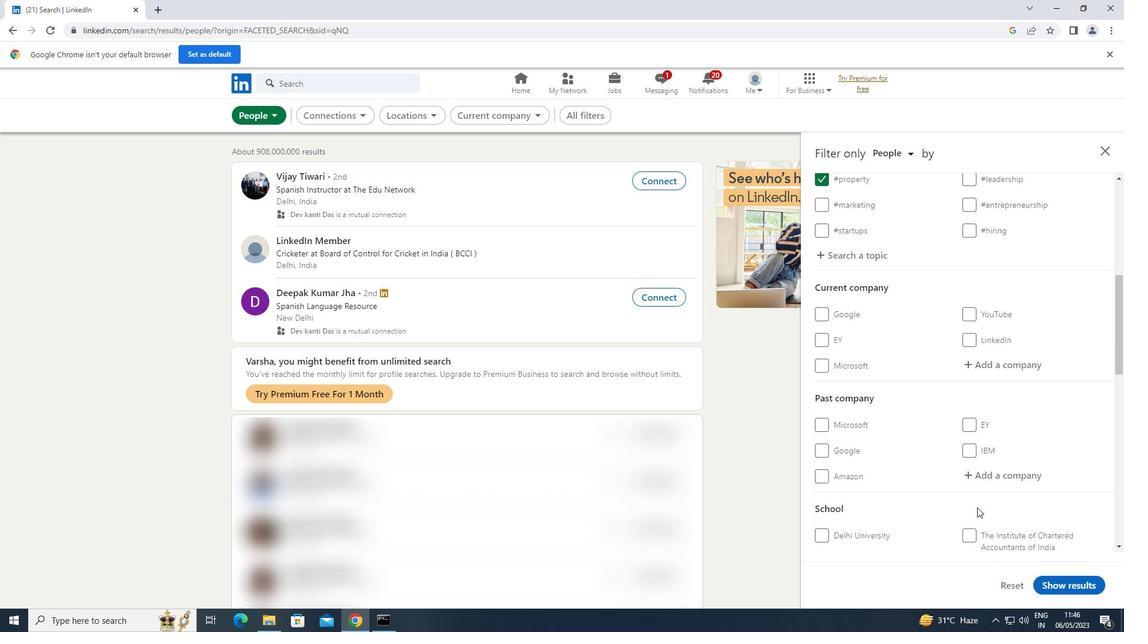 
Action: Mouse moved to (1013, 429)
Screenshot: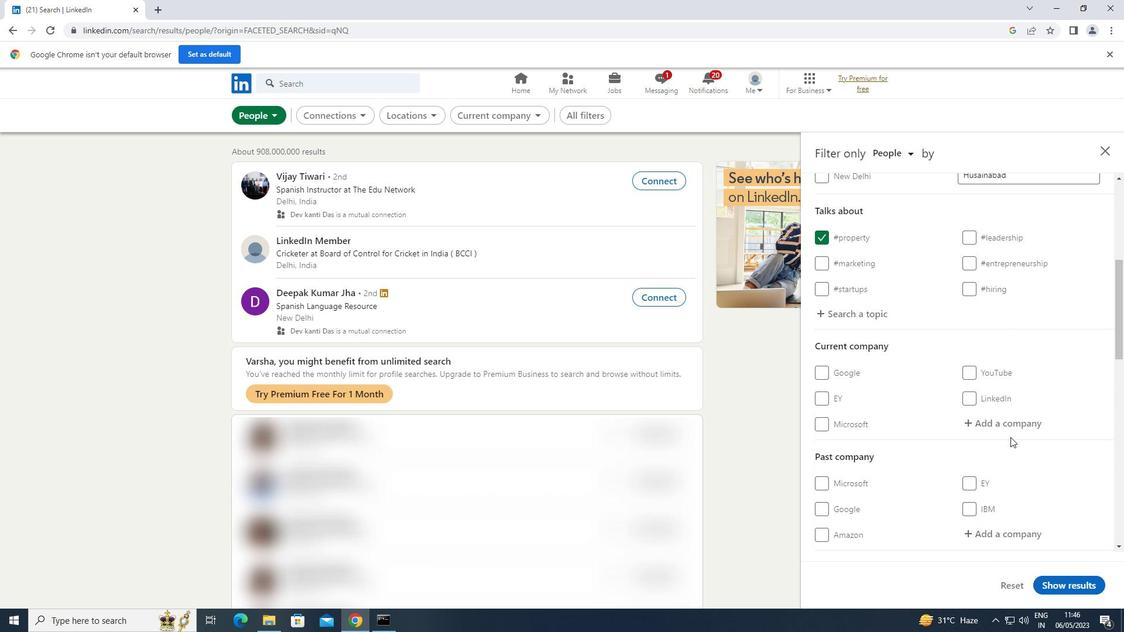 
Action: Mouse pressed left at (1013, 429)
Screenshot: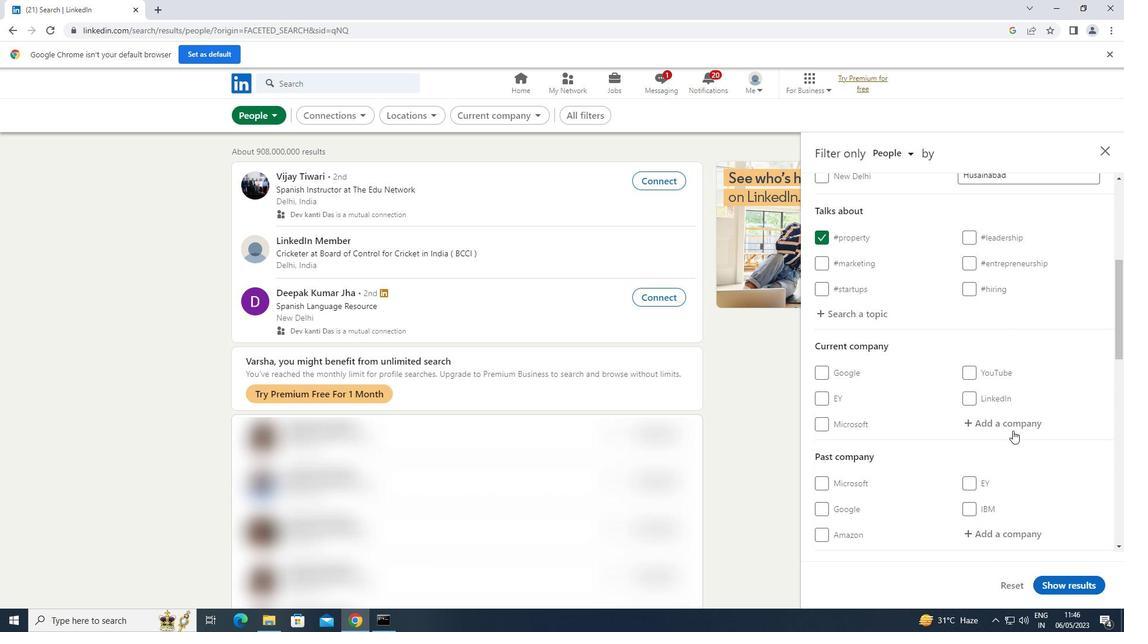 
Action: Key pressed <Key.shift>CARLSBERG
Screenshot: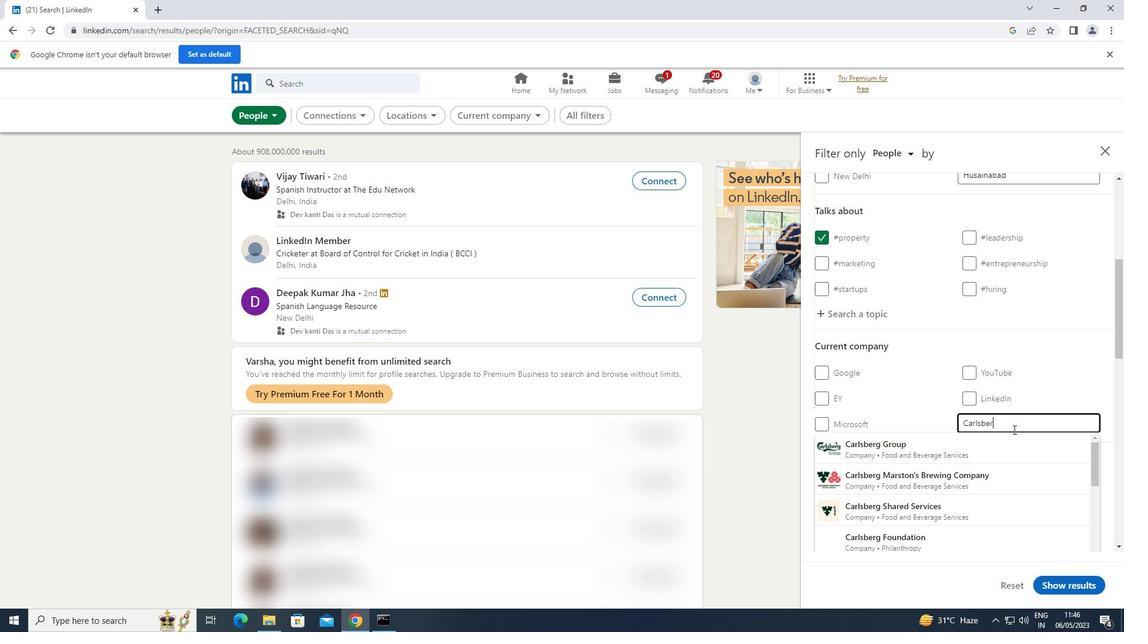 
Action: Mouse moved to (936, 444)
Screenshot: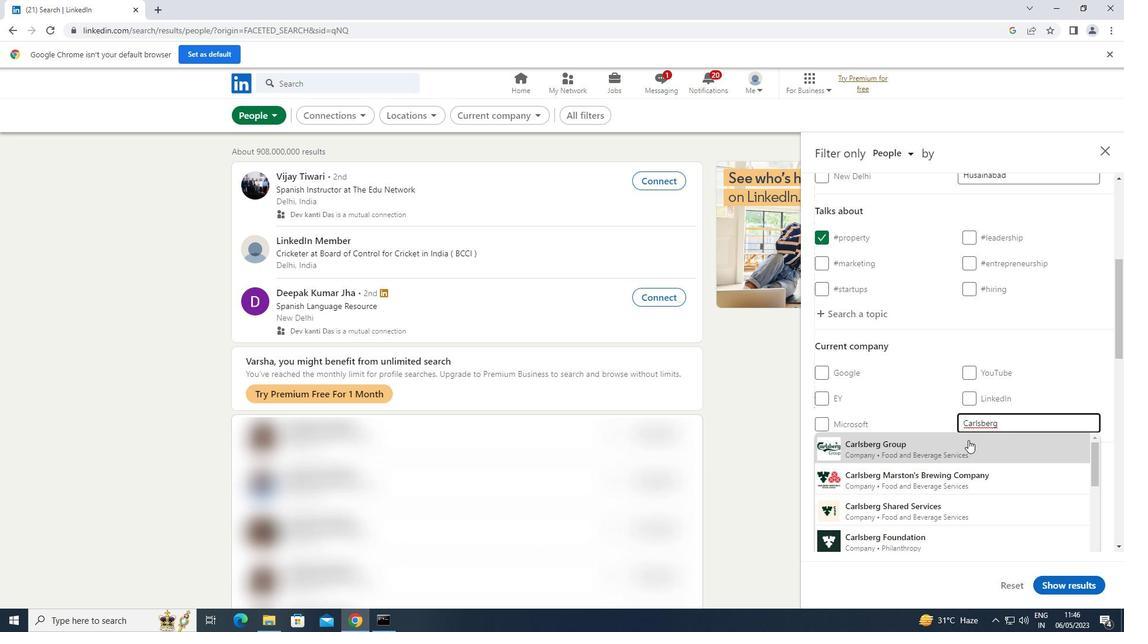 
Action: Mouse pressed left at (936, 444)
Screenshot: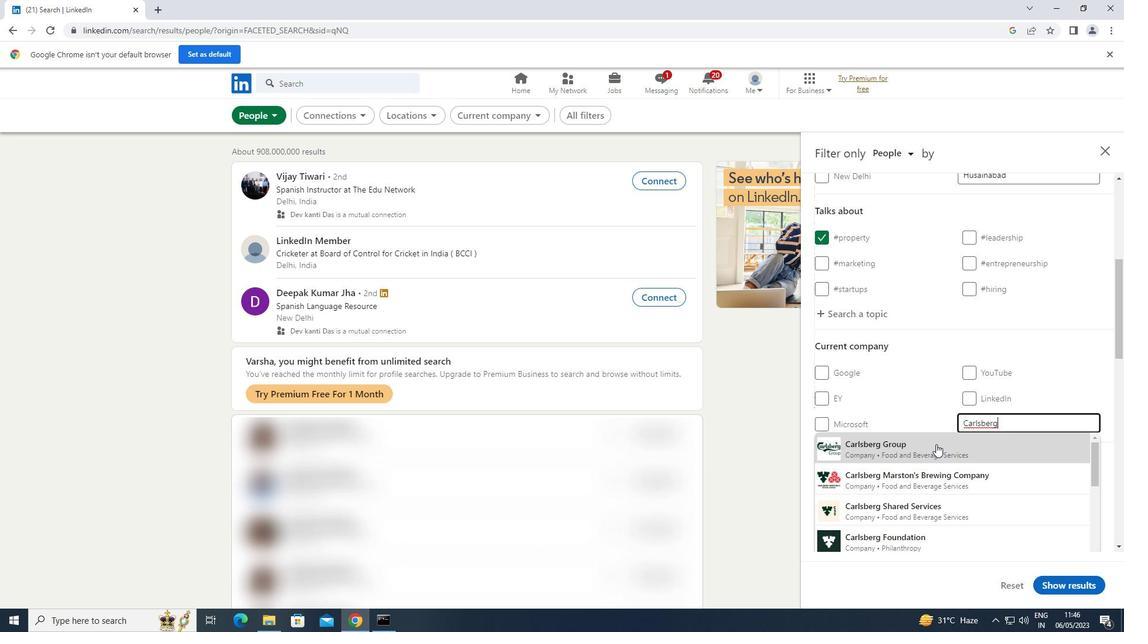 
Action: Mouse scrolled (936, 443) with delta (0, 0)
Screenshot: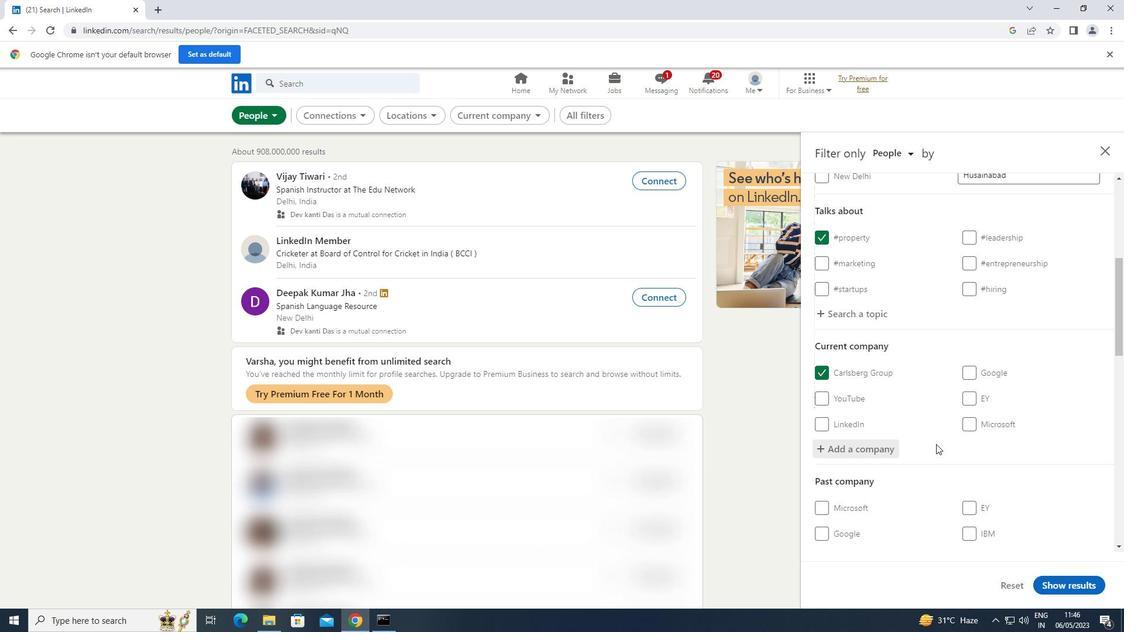 
Action: Mouse scrolled (936, 443) with delta (0, 0)
Screenshot: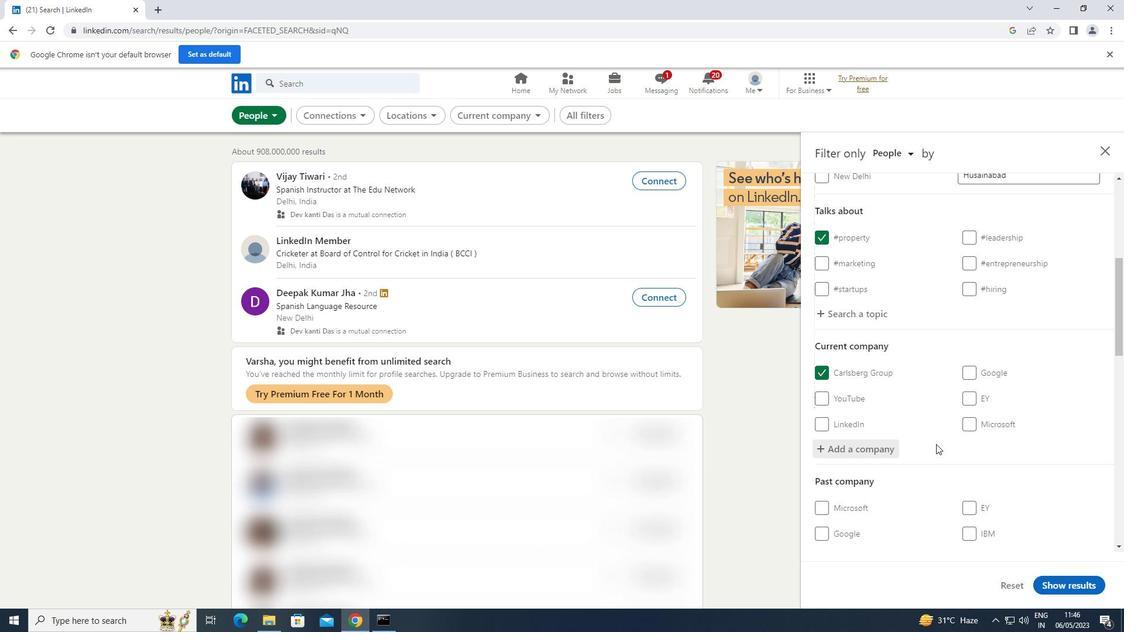 
Action: Mouse moved to (957, 428)
Screenshot: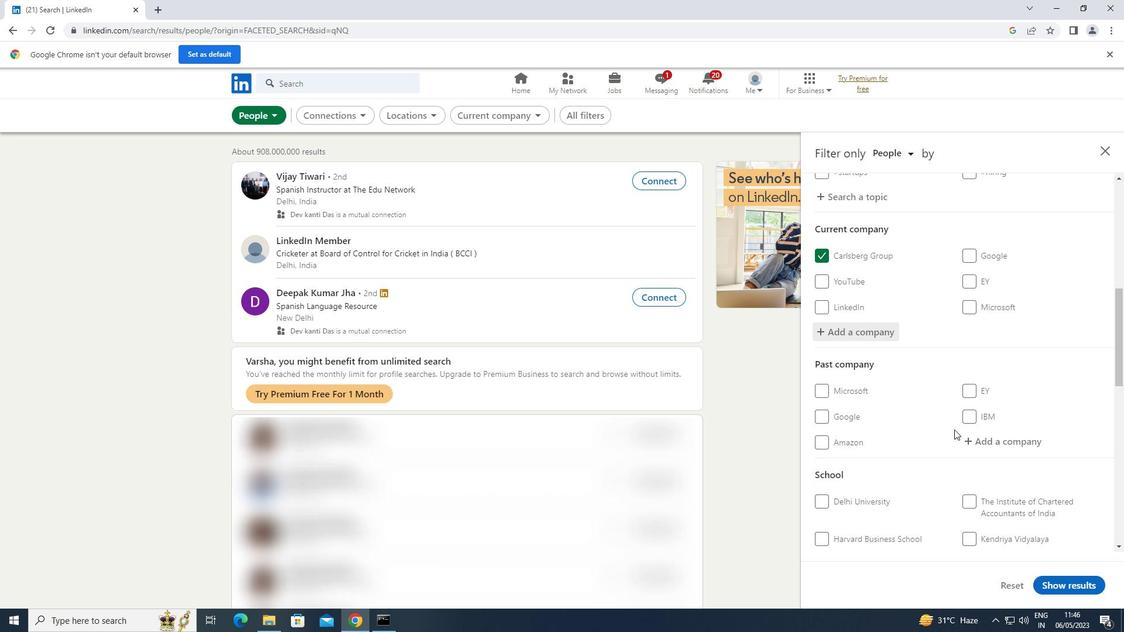 
Action: Mouse scrolled (957, 428) with delta (0, 0)
Screenshot: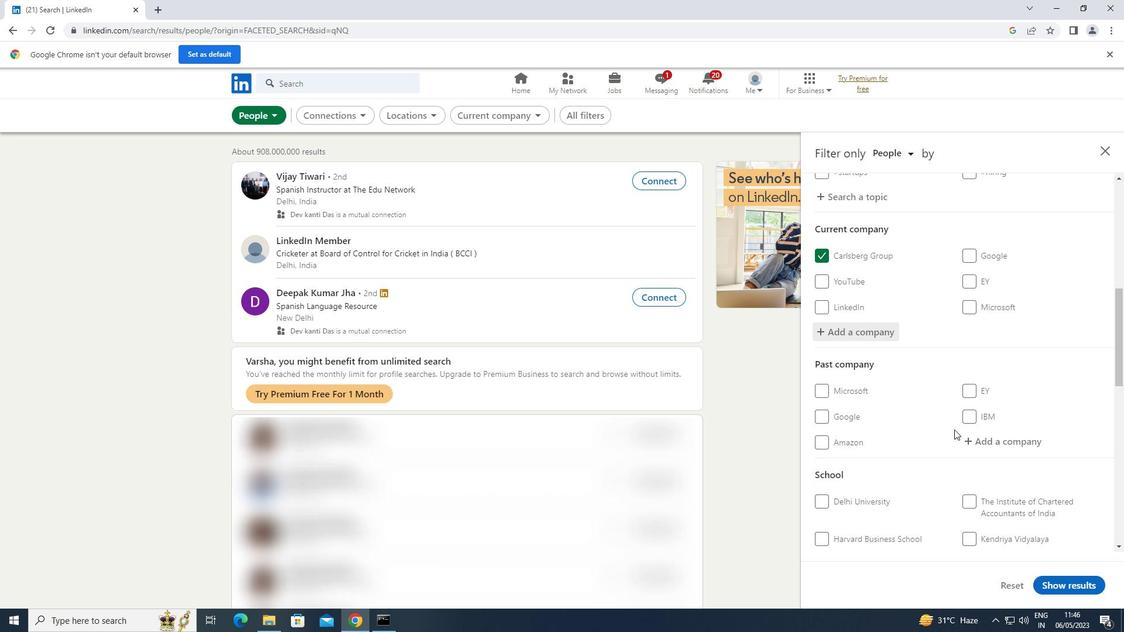 
Action: Mouse moved to (958, 429)
Screenshot: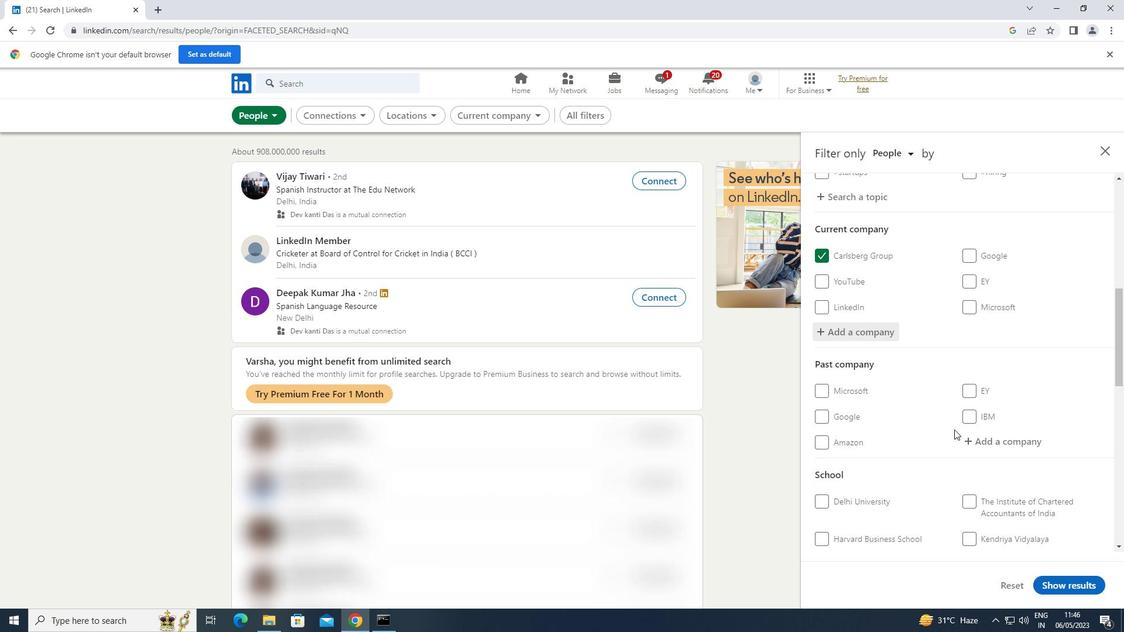 
Action: Mouse scrolled (958, 428) with delta (0, 0)
Screenshot: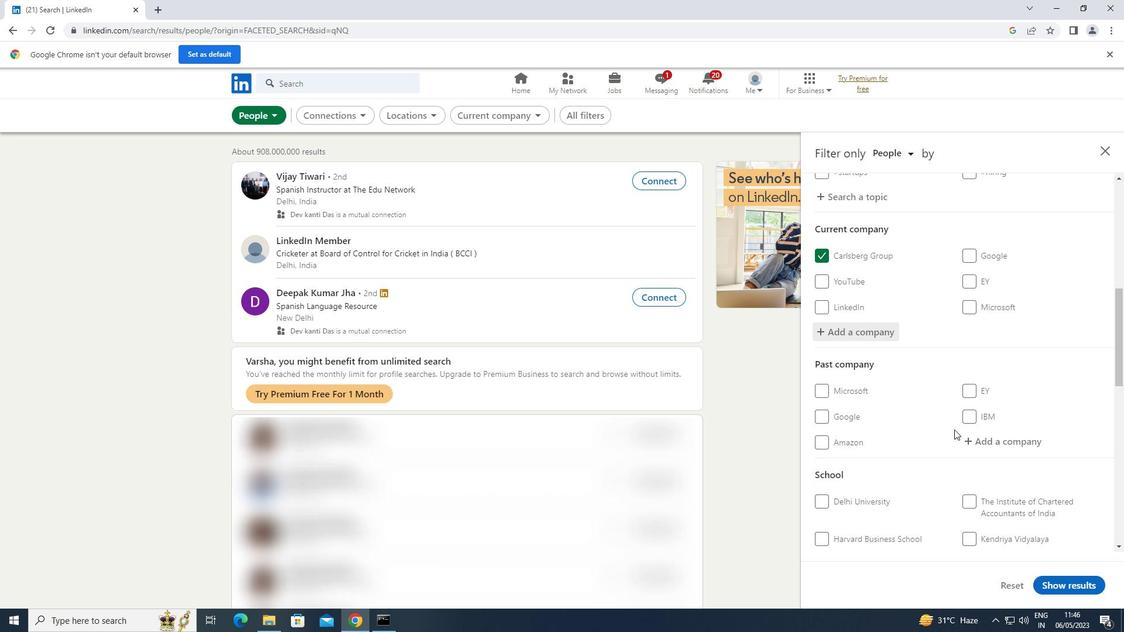 
Action: Mouse moved to (1009, 440)
Screenshot: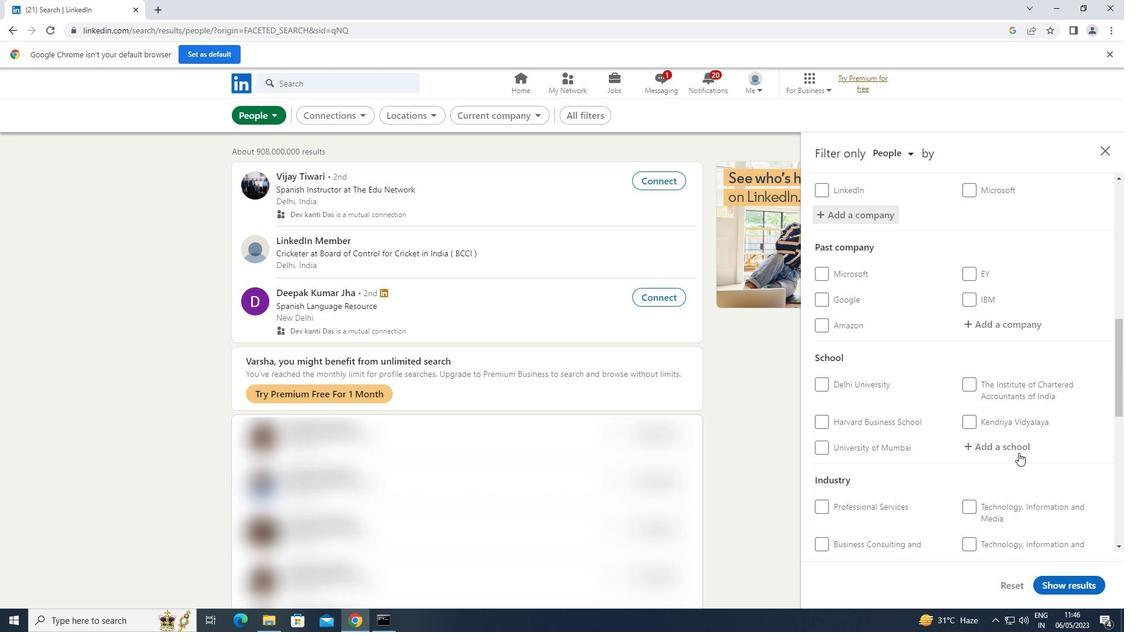 
Action: Mouse pressed left at (1009, 440)
Screenshot: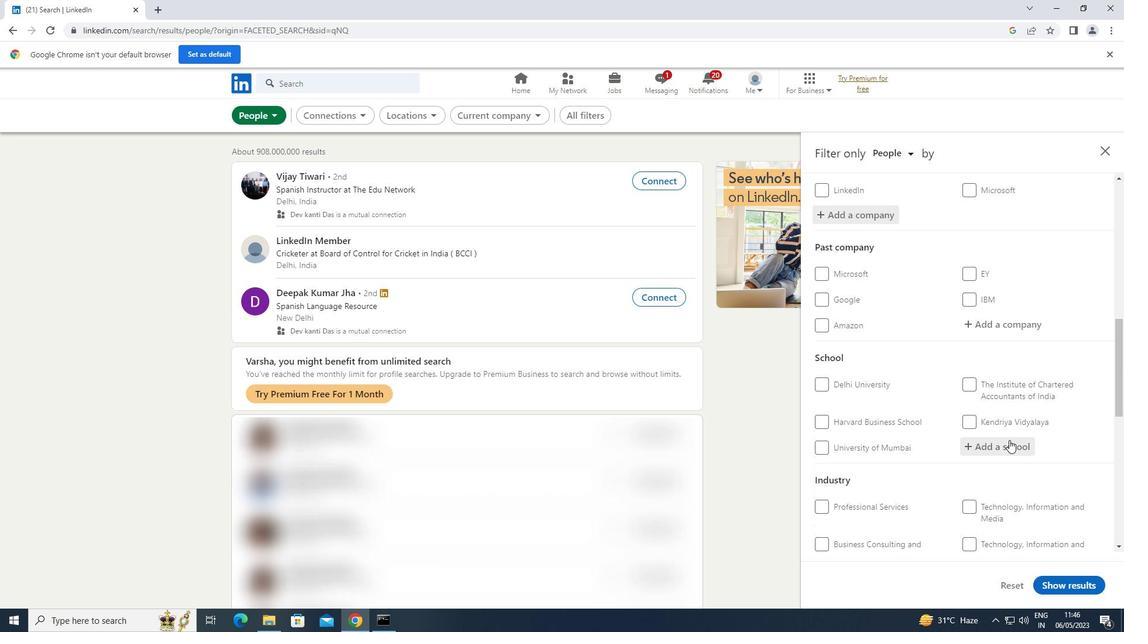 
Action: Mouse moved to (1011, 437)
Screenshot: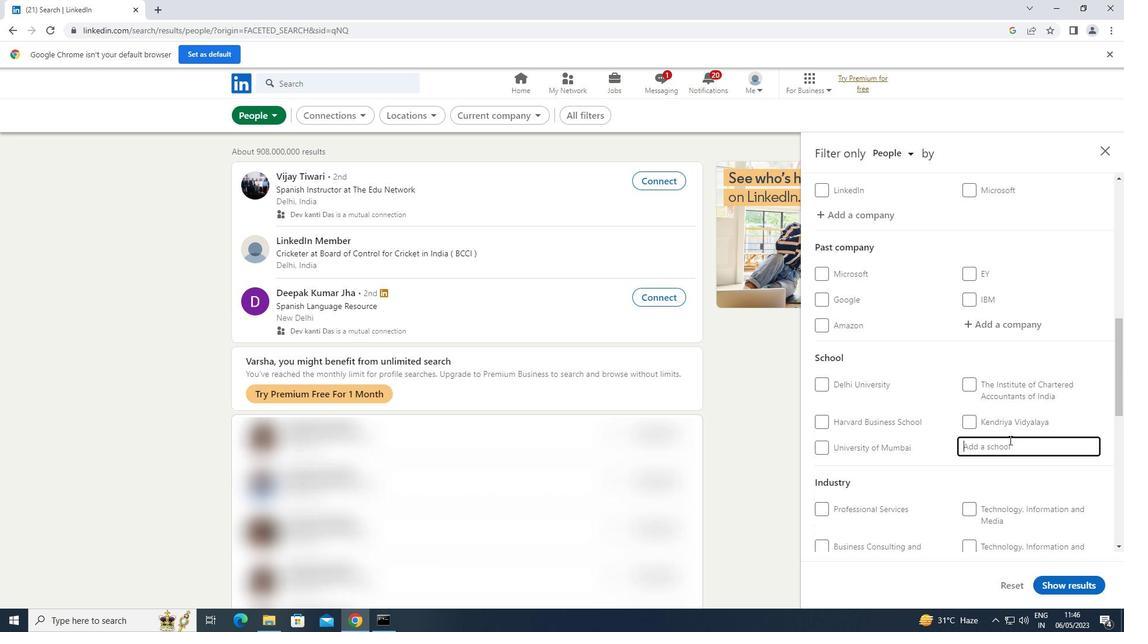 
Action: Key pressed <Key.shift>AGNEL<Key.space><Key.shift>CHARITABLE
Screenshot: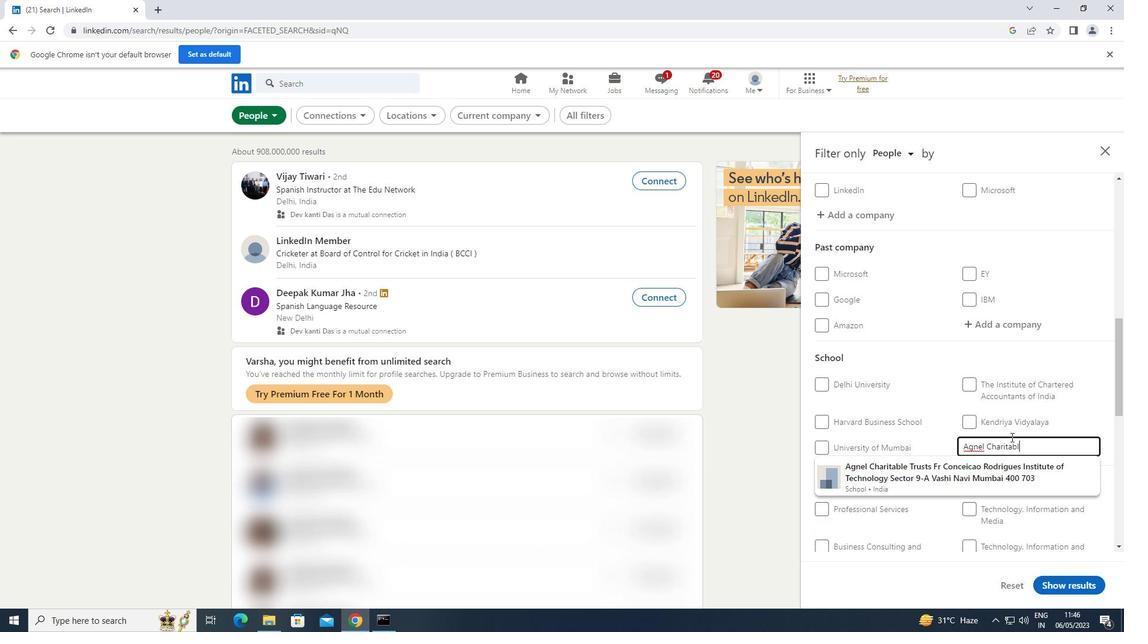 
Action: Mouse moved to (975, 470)
Screenshot: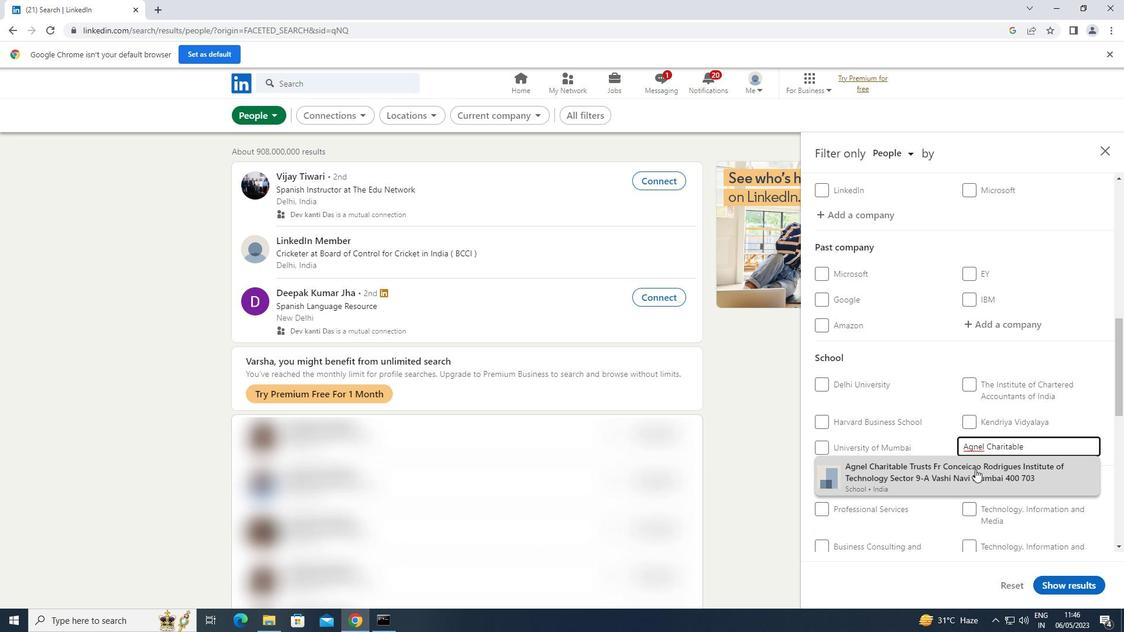
Action: Mouse pressed left at (975, 470)
Screenshot: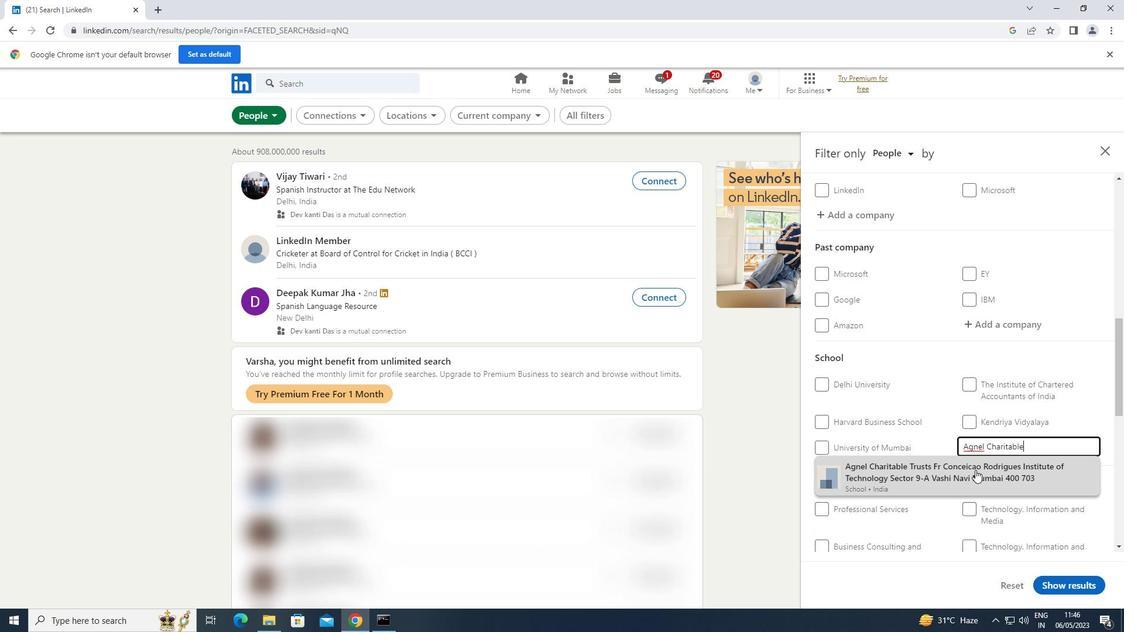 
Action: Mouse scrolled (975, 469) with delta (0, 0)
Screenshot: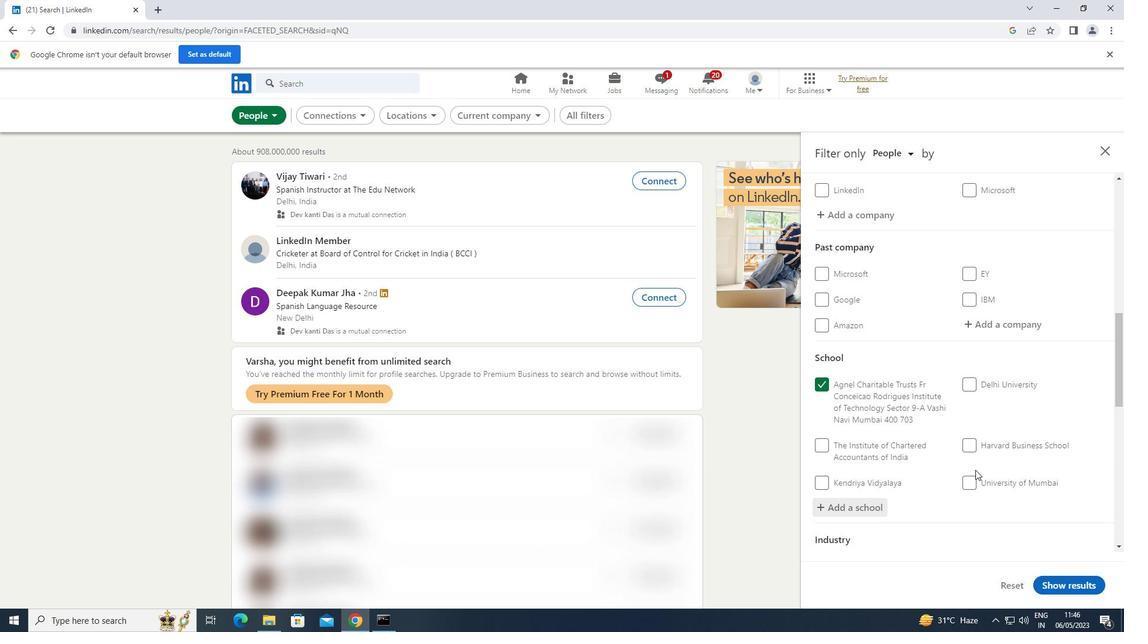 
Action: Mouse scrolled (975, 469) with delta (0, 0)
Screenshot: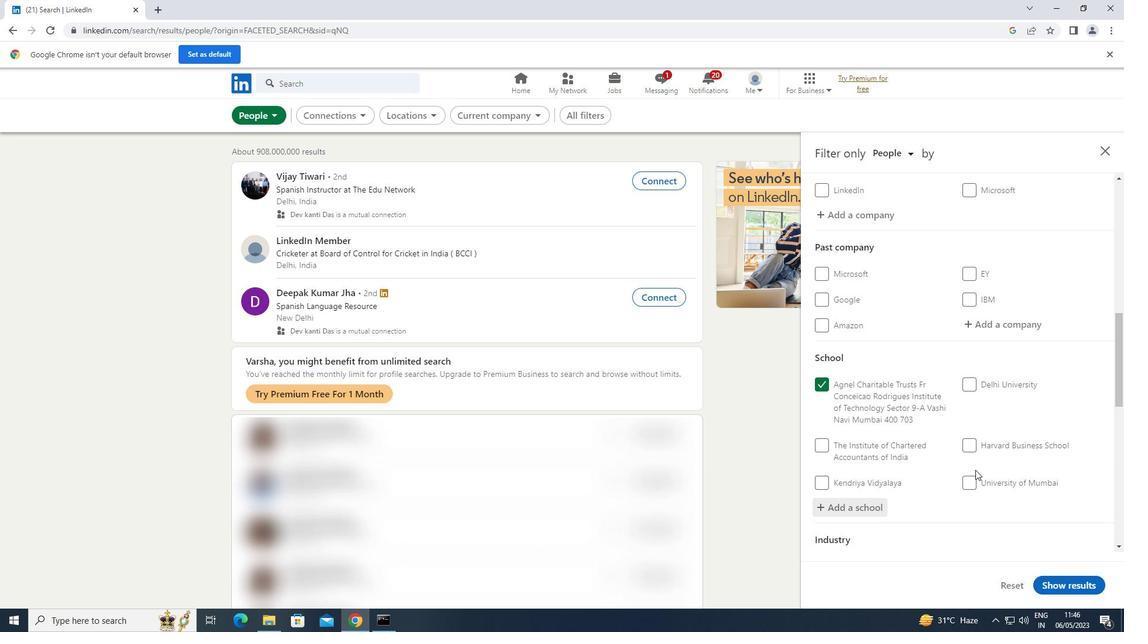 
Action: Mouse scrolled (975, 469) with delta (0, 0)
Screenshot: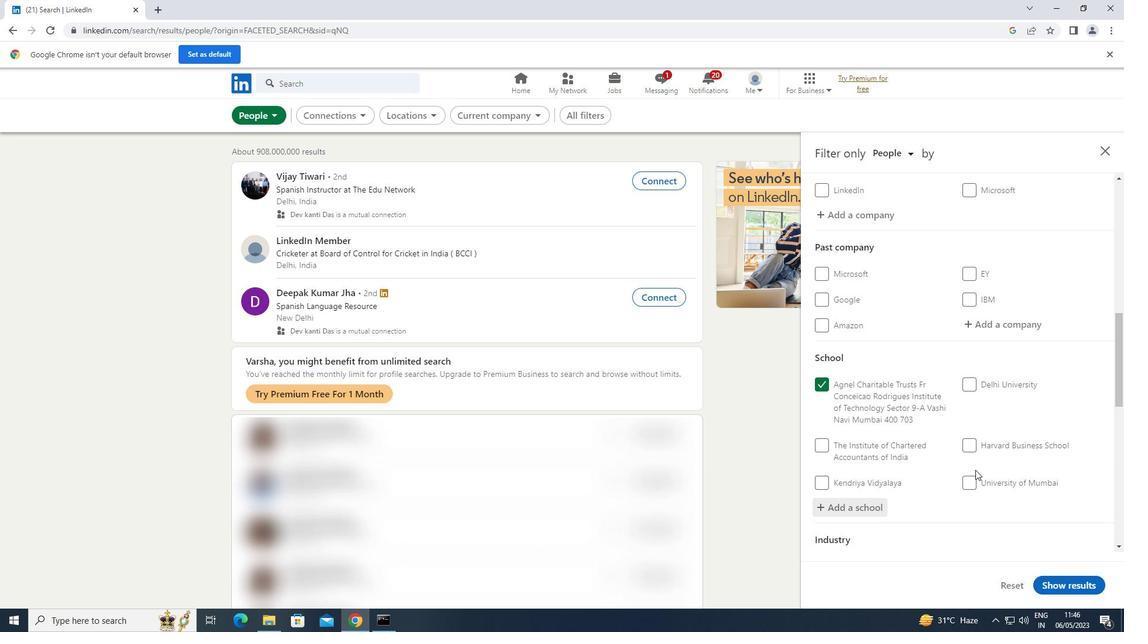 
Action: Mouse moved to (1014, 464)
Screenshot: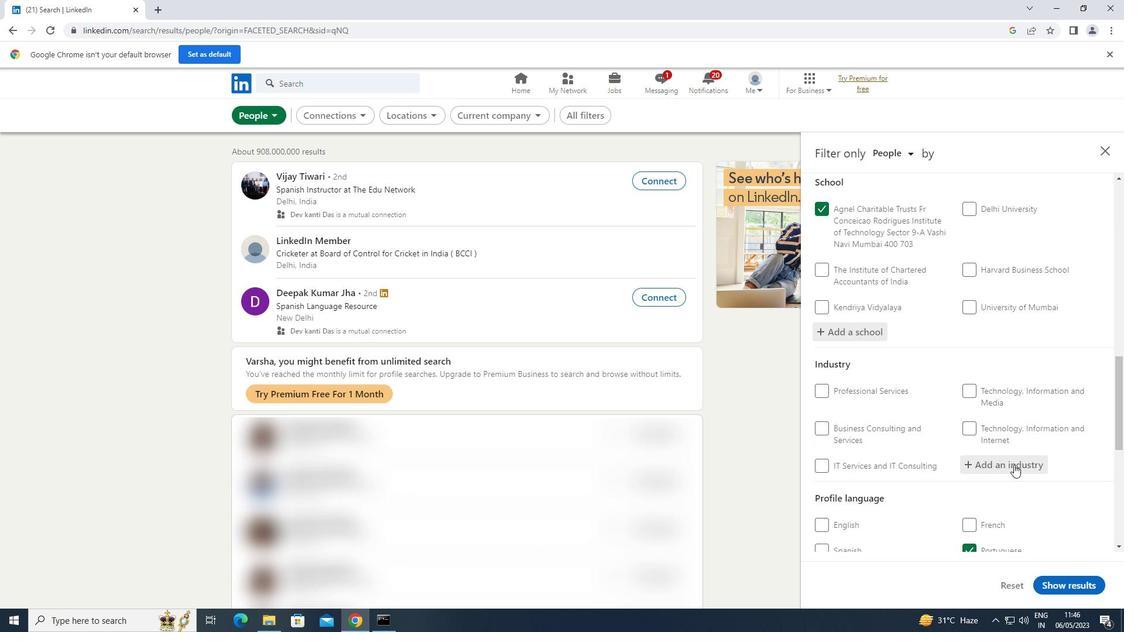 
Action: Mouse pressed left at (1014, 464)
Screenshot: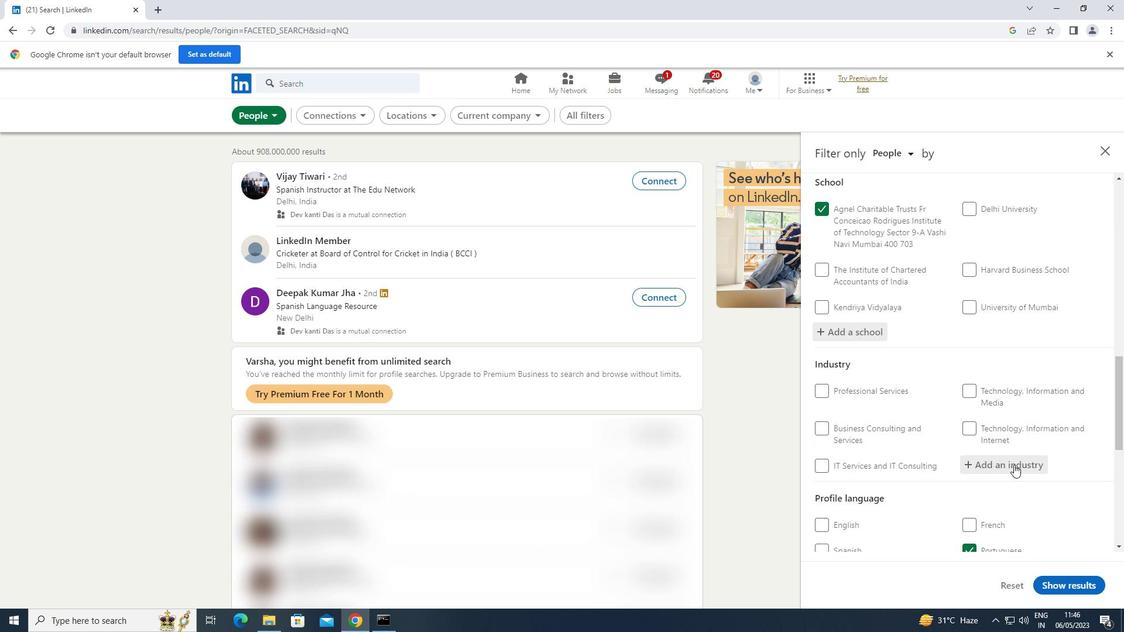 
Action: Key pressed <Key.shift>WHOLESALE
Screenshot: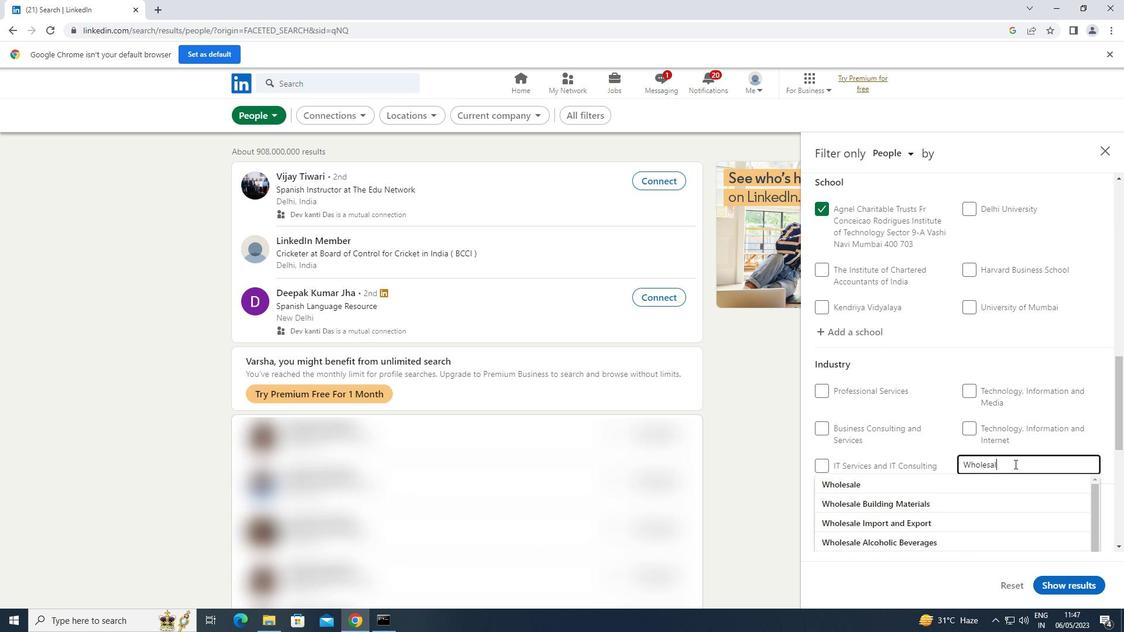 
Action: Mouse moved to (871, 487)
Screenshot: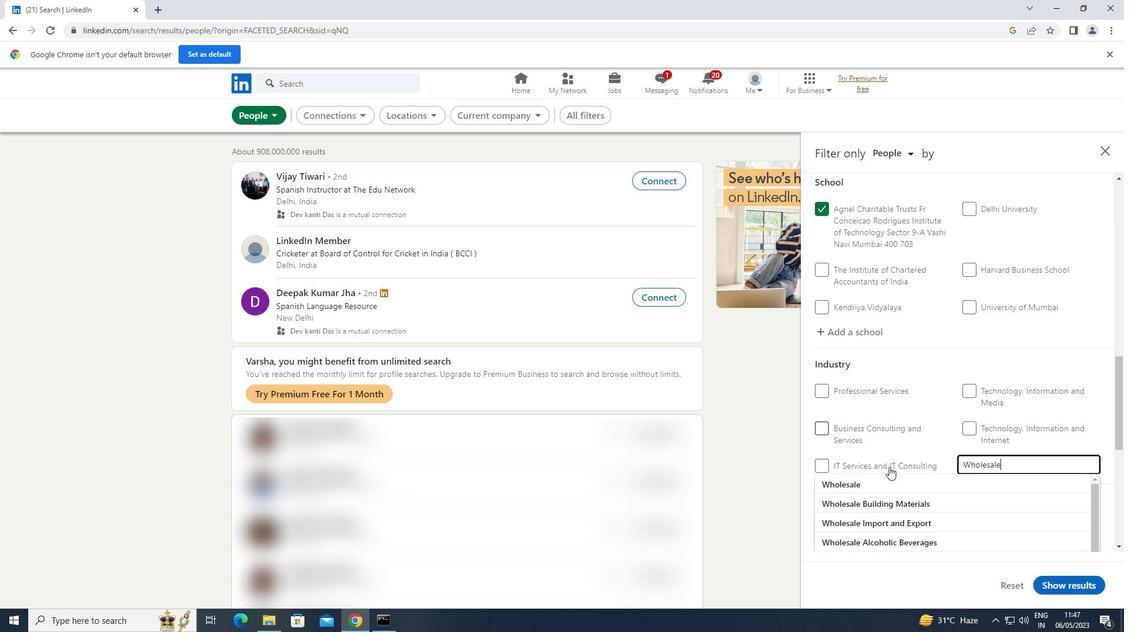
Action: Mouse pressed left at (871, 487)
Screenshot: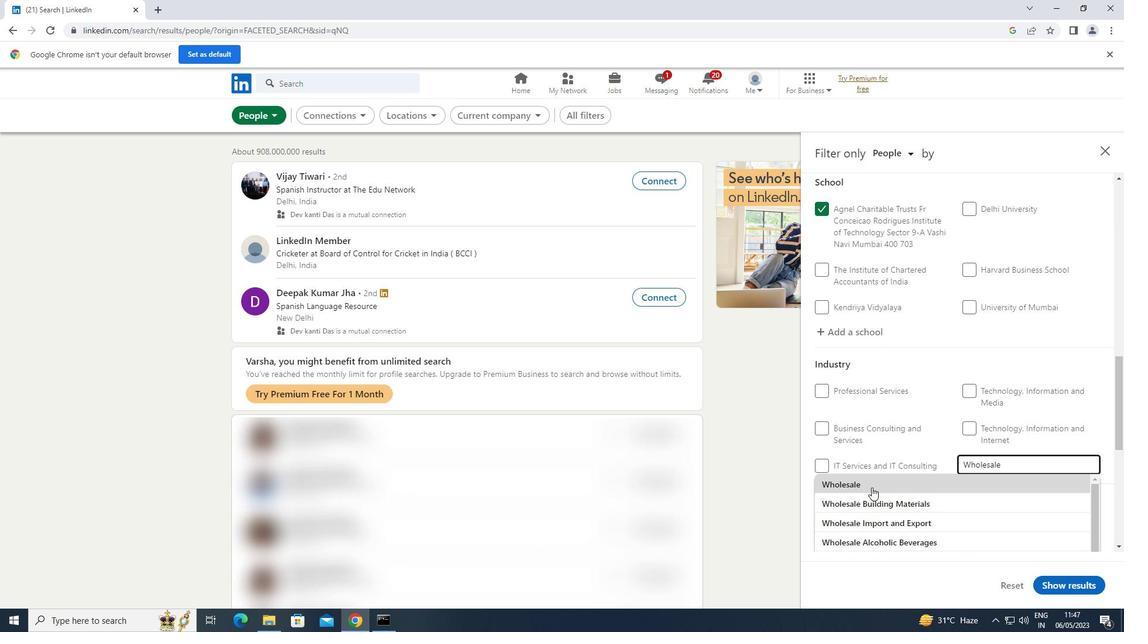 
Action: Mouse moved to (875, 485)
Screenshot: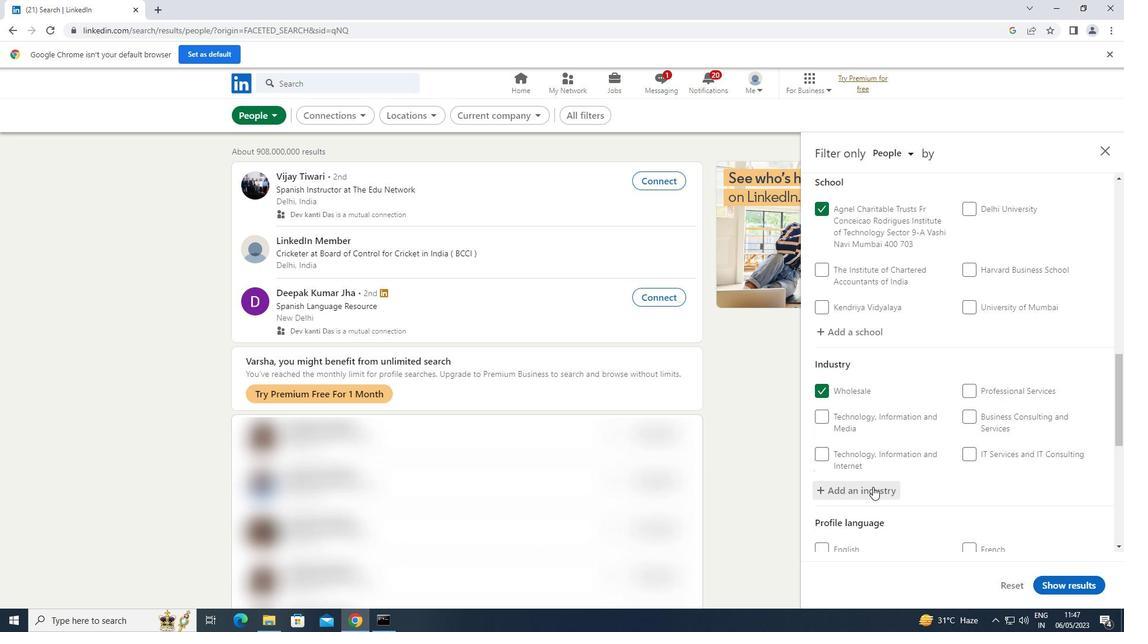 
Action: Mouse scrolled (875, 484) with delta (0, 0)
Screenshot: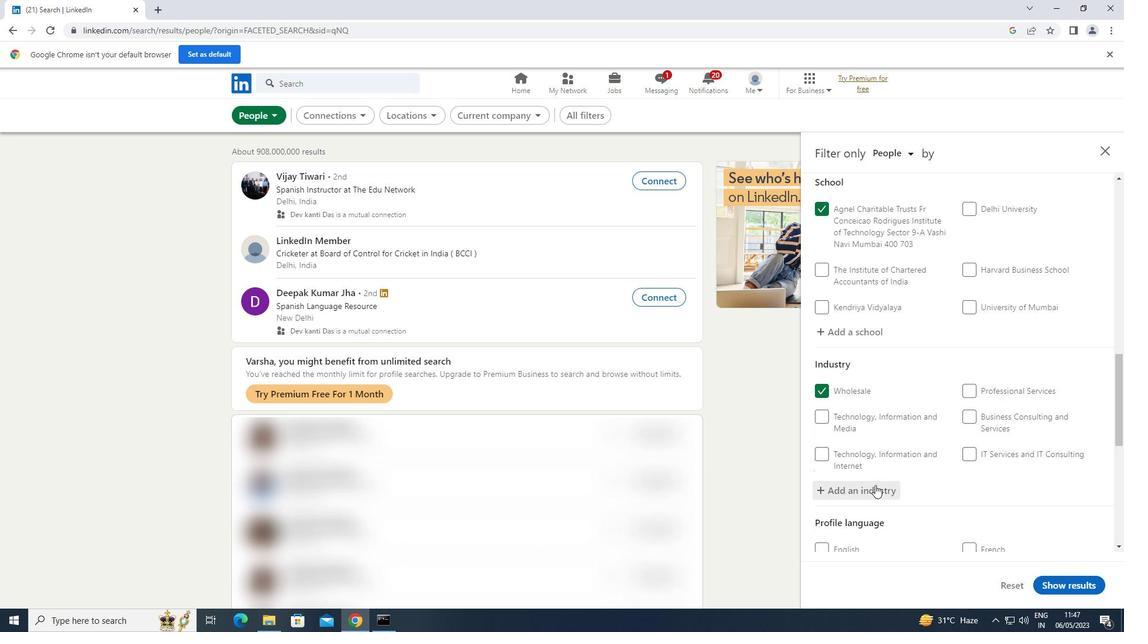 
Action: Mouse moved to (876, 485)
Screenshot: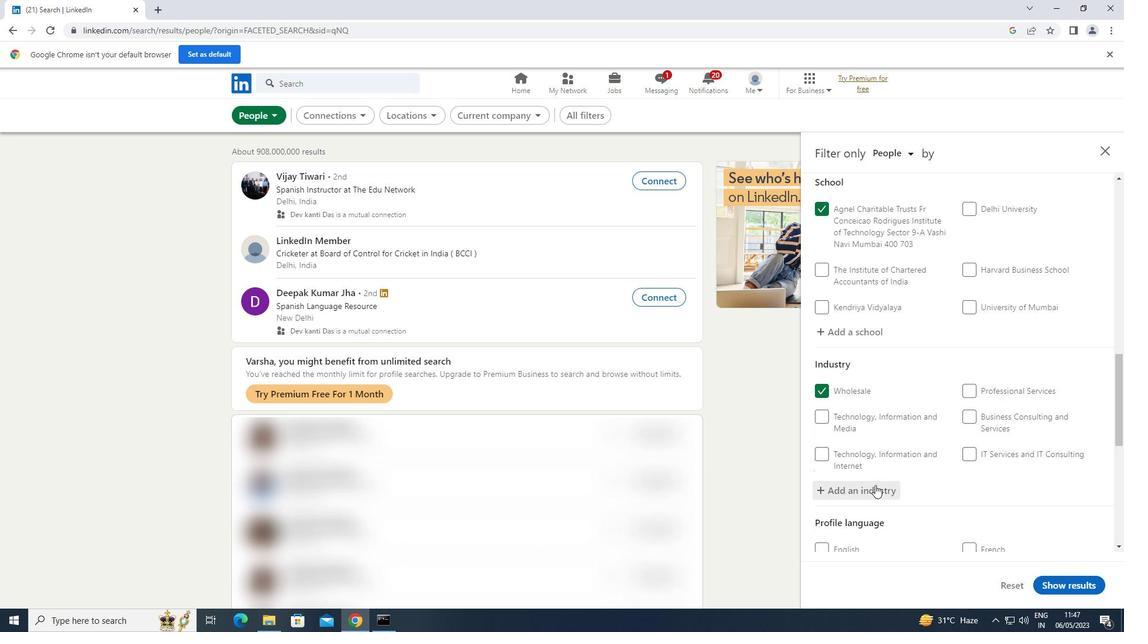 
Action: Mouse scrolled (876, 484) with delta (0, 0)
Screenshot: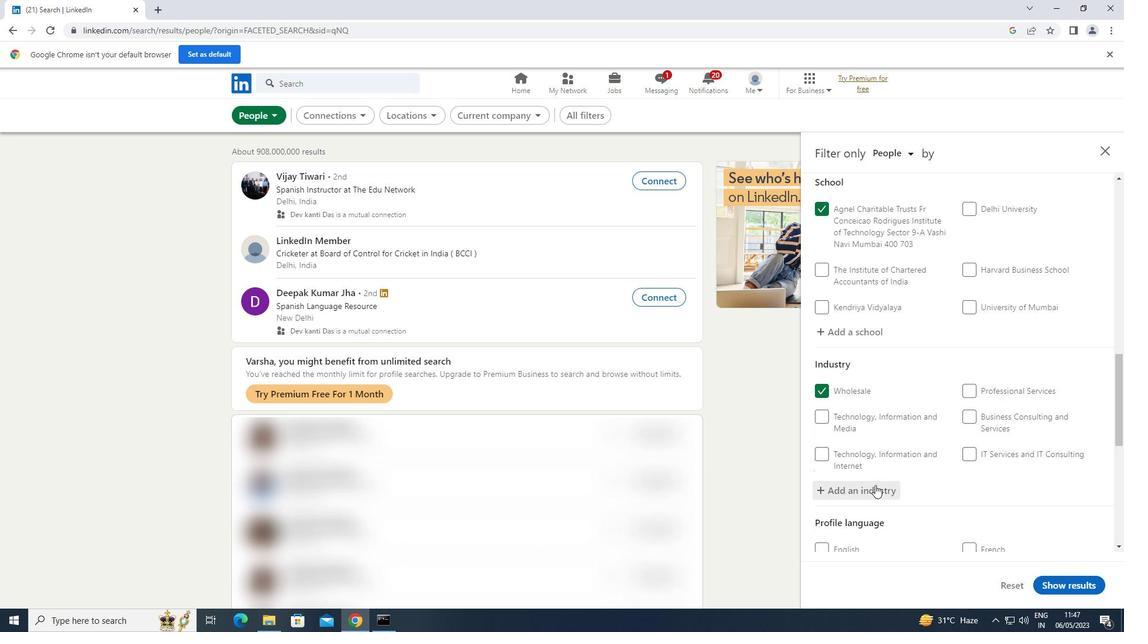 
Action: Mouse scrolled (876, 484) with delta (0, 0)
Screenshot: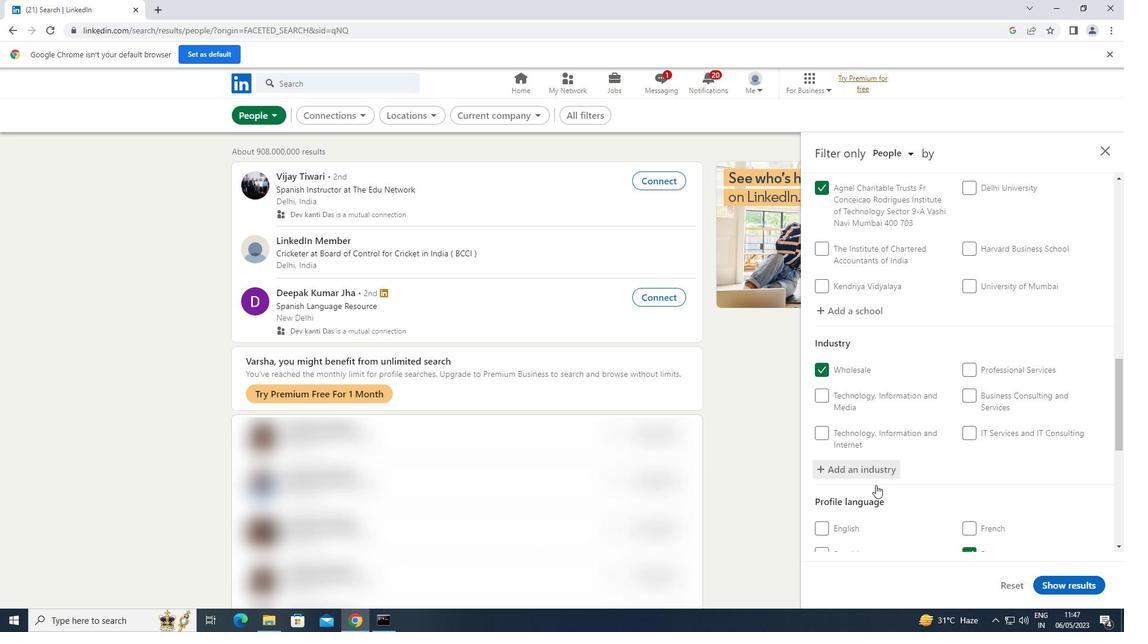 
Action: Mouse scrolled (876, 484) with delta (0, 0)
Screenshot: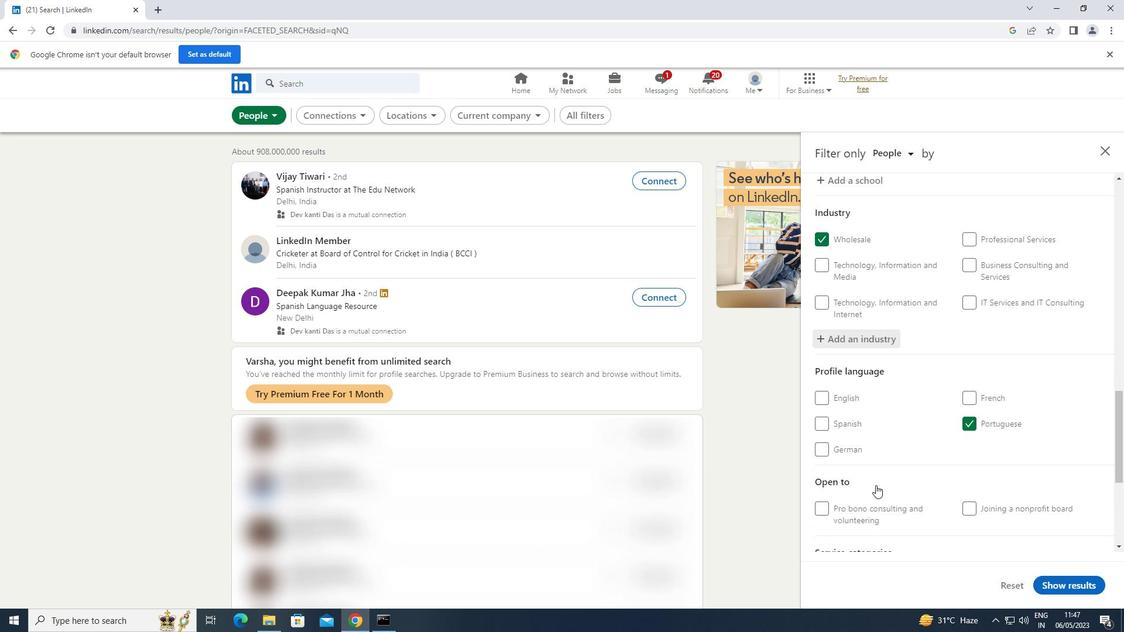 
Action: Mouse moved to (880, 476)
Screenshot: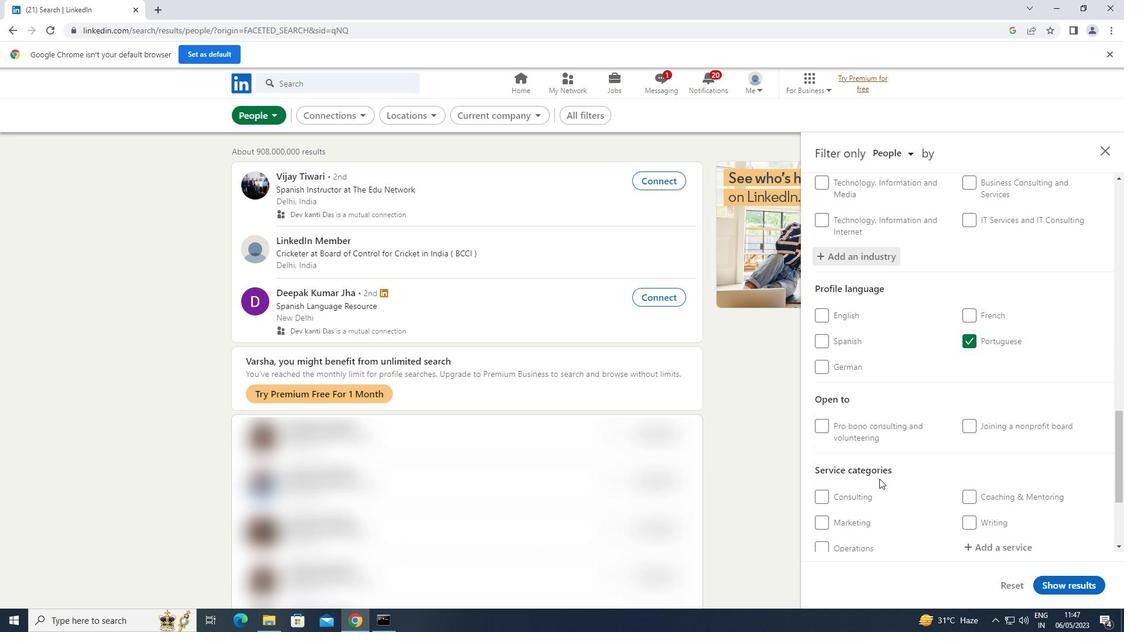 
Action: Mouse scrolled (880, 476) with delta (0, 0)
Screenshot: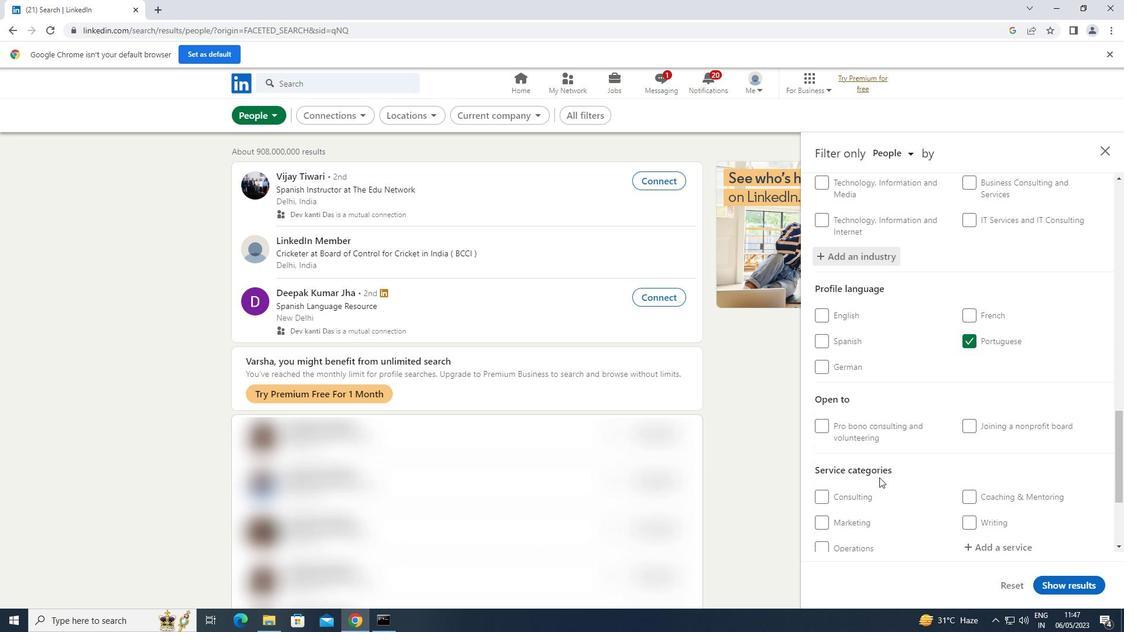 
Action: Mouse scrolled (880, 476) with delta (0, 0)
Screenshot: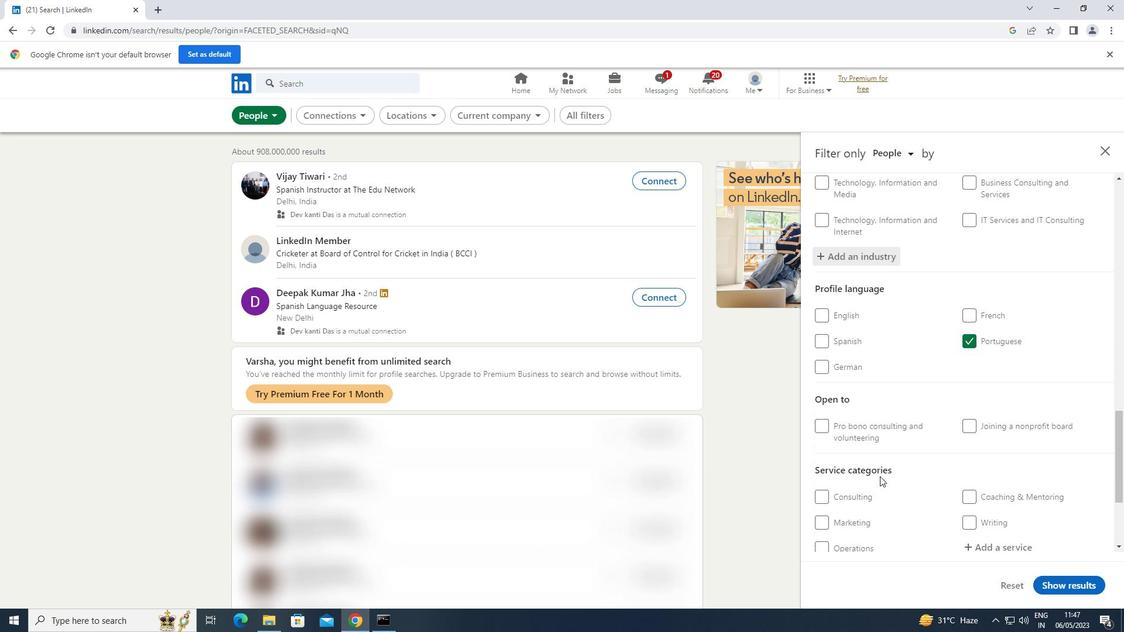 
Action: Mouse moved to (1017, 422)
Screenshot: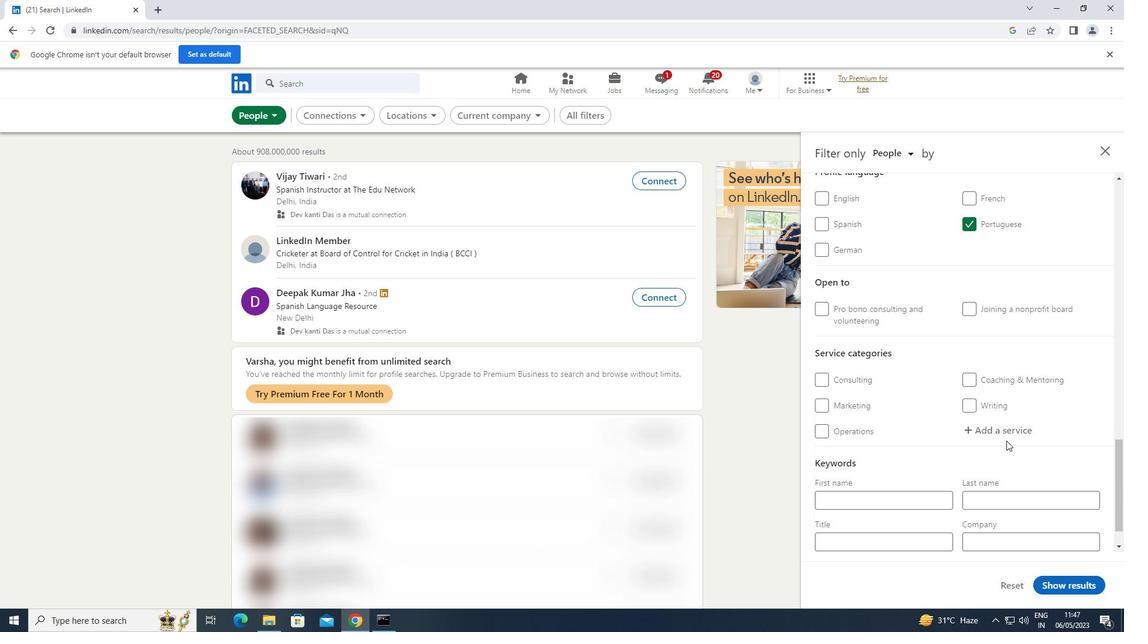 
Action: Mouse pressed left at (1017, 422)
Screenshot: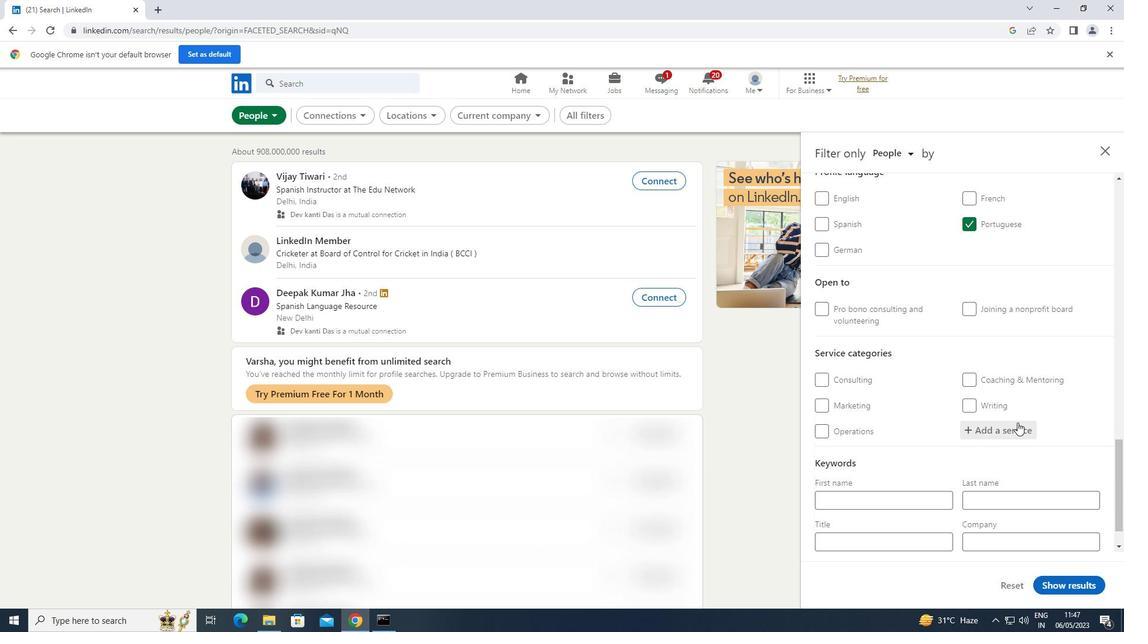 
Action: Key pressed <Key.shift>HUMAN<Key.space><Key.shift>RESOURCES
Screenshot: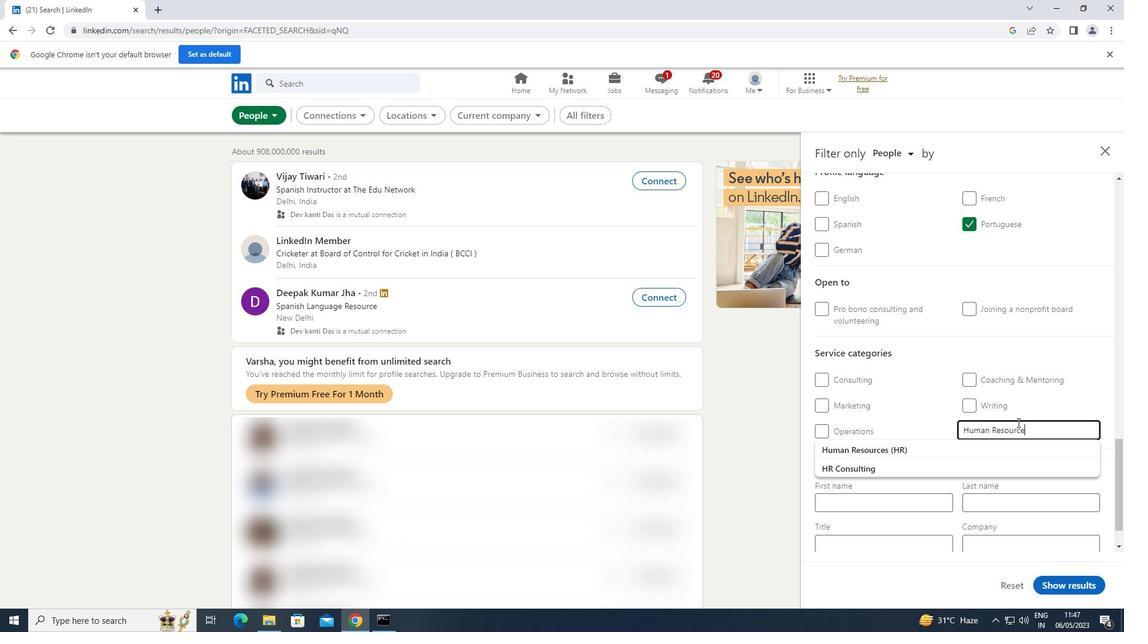 
Action: Mouse moved to (900, 445)
Screenshot: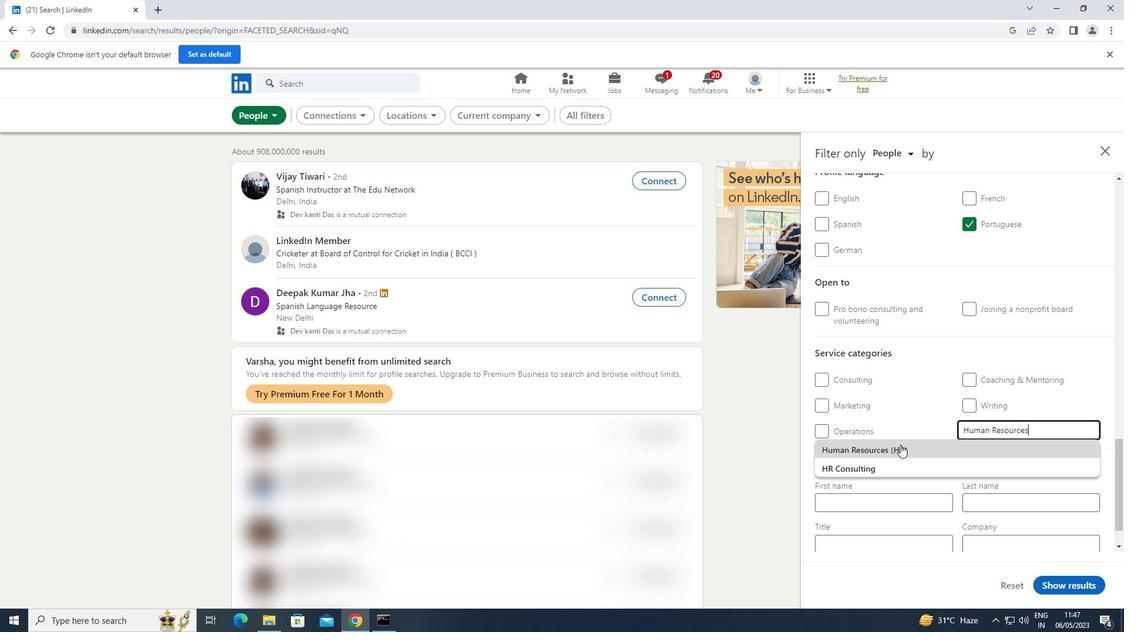 
Action: Mouse pressed left at (900, 445)
Screenshot: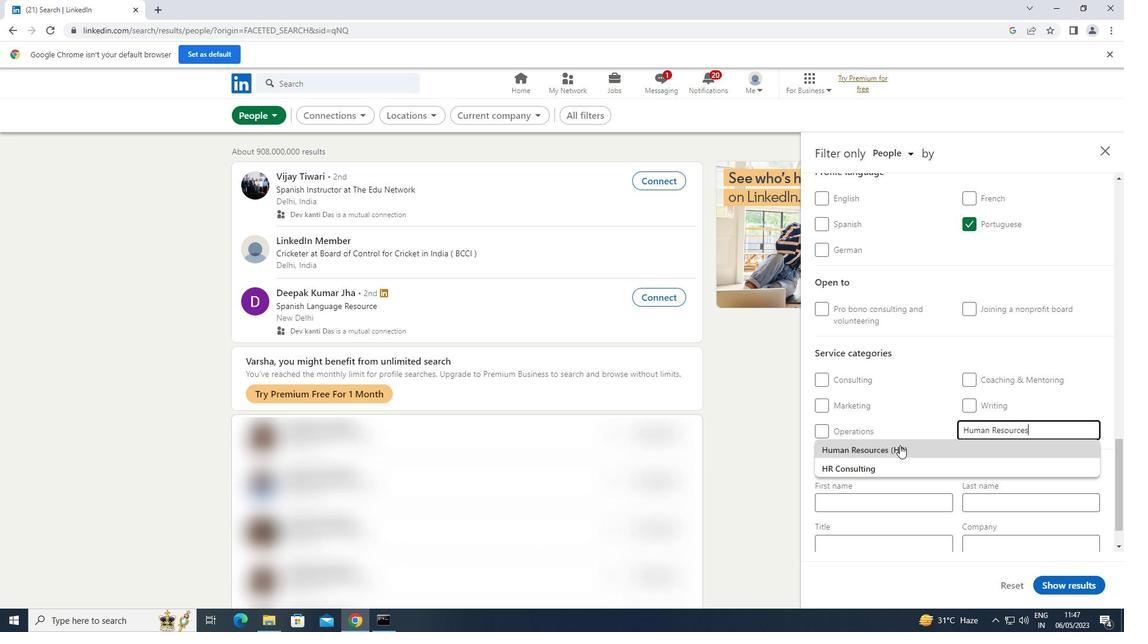
Action: Mouse scrolled (900, 445) with delta (0, 0)
Screenshot: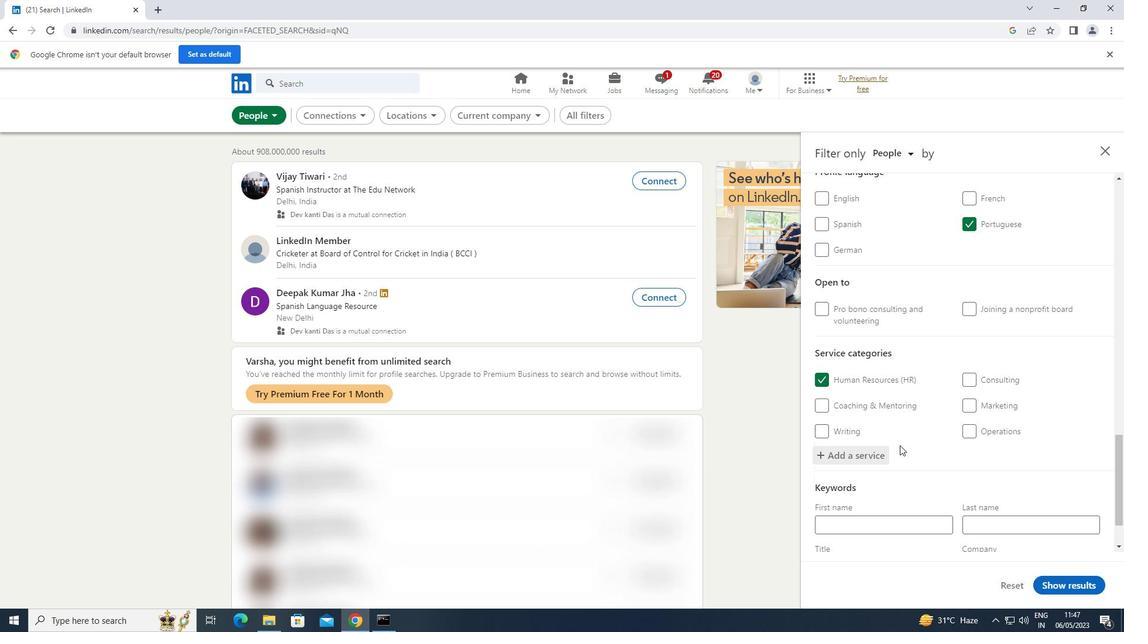 
Action: Mouse scrolled (900, 445) with delta (0, 0)
Screenshot: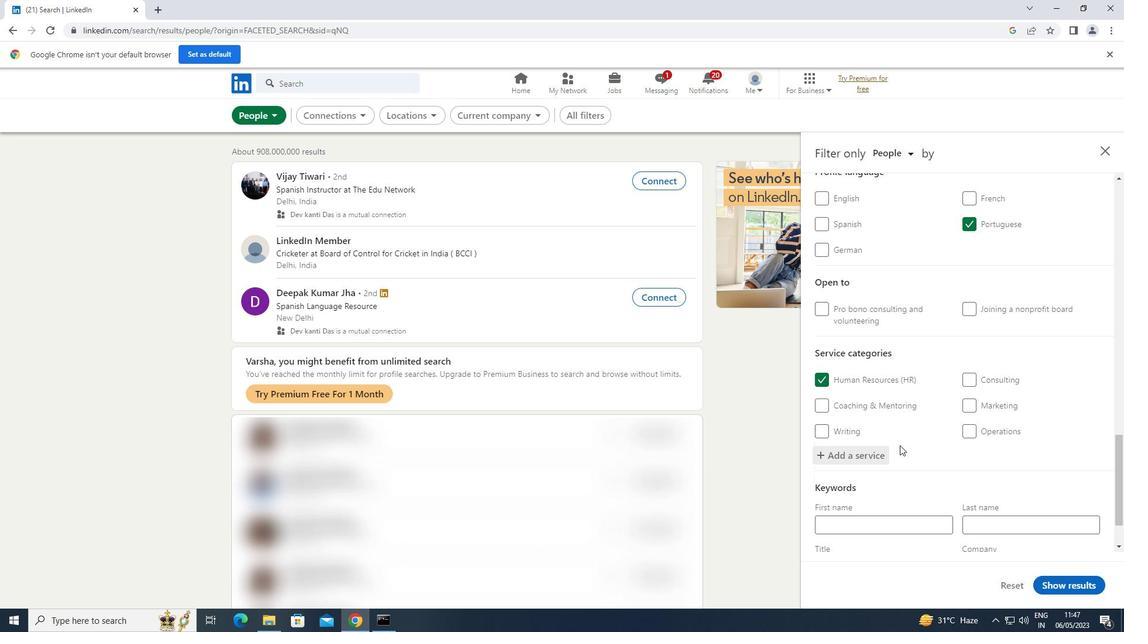 
Action: Mouse scrolled (900, 445) with delta (0, 0)
Screenshot: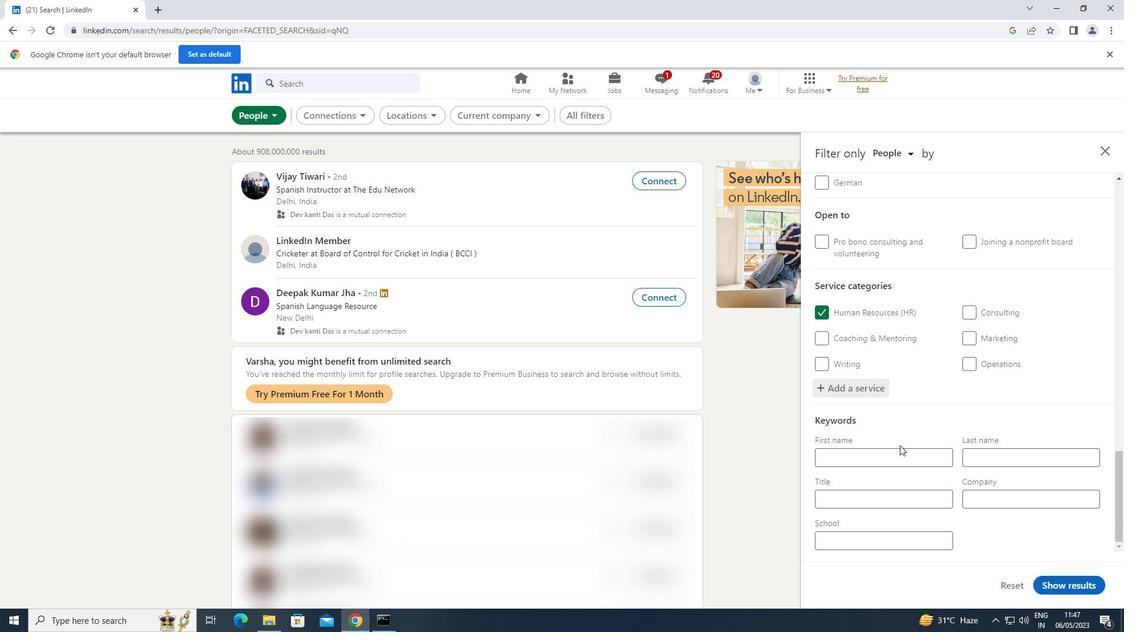 
Action: Mouse scrolled (900, 445) with delta (0, 0)
Screenshot: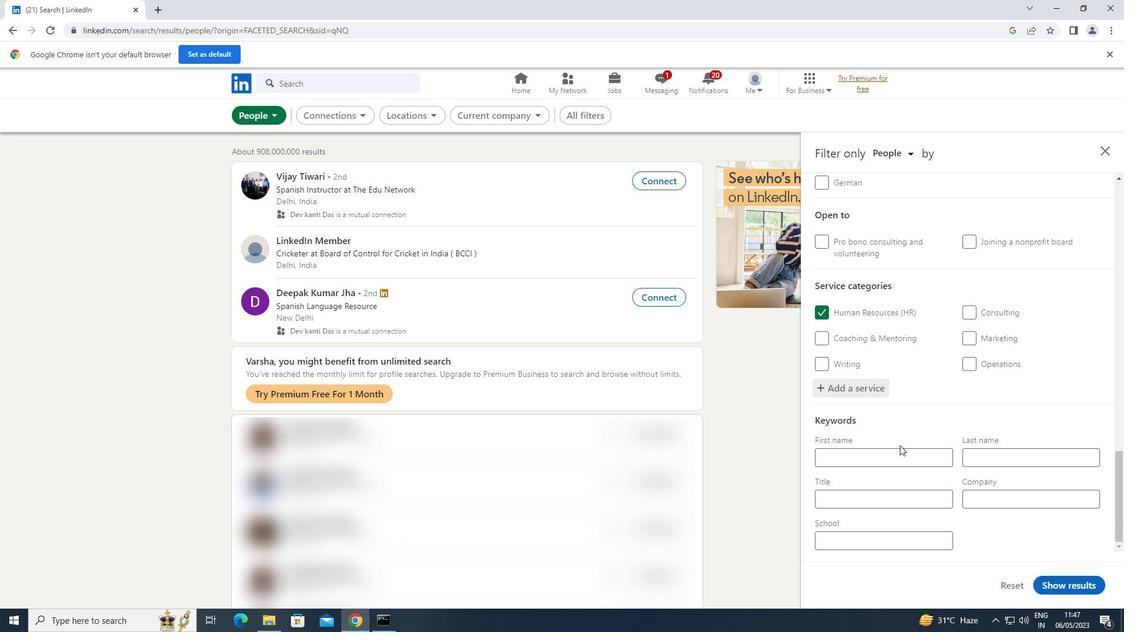 
Action: Mouse scrolled (900, 445) with delta (0, 0)
Screenshot: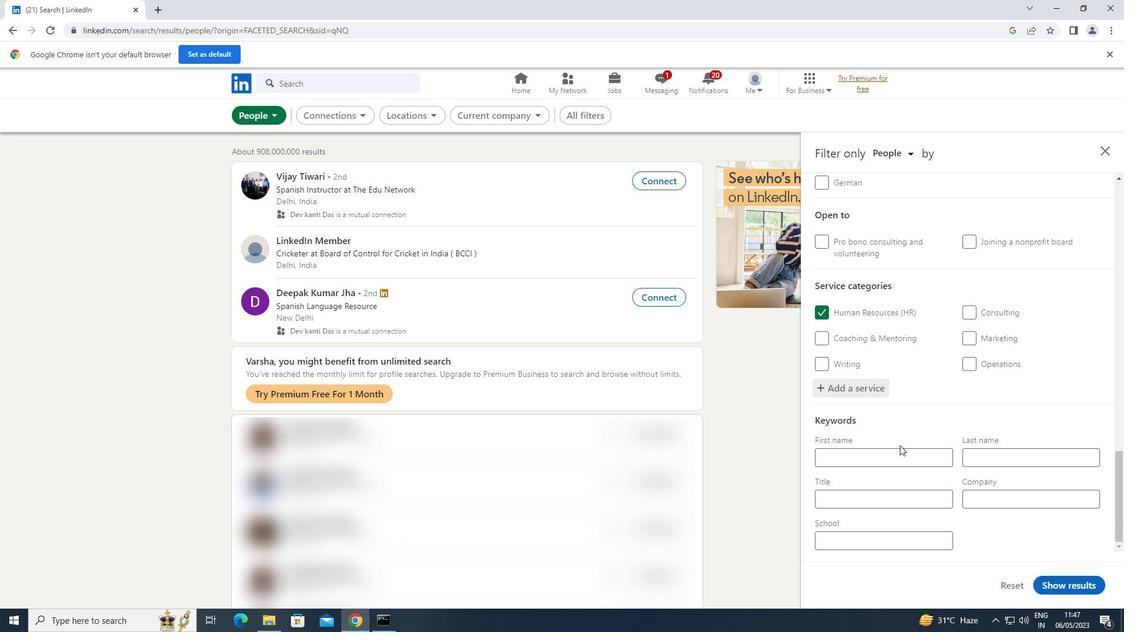 
Action: Mouse scrolled (900, 445) with delta (0, 0)
Screenshot: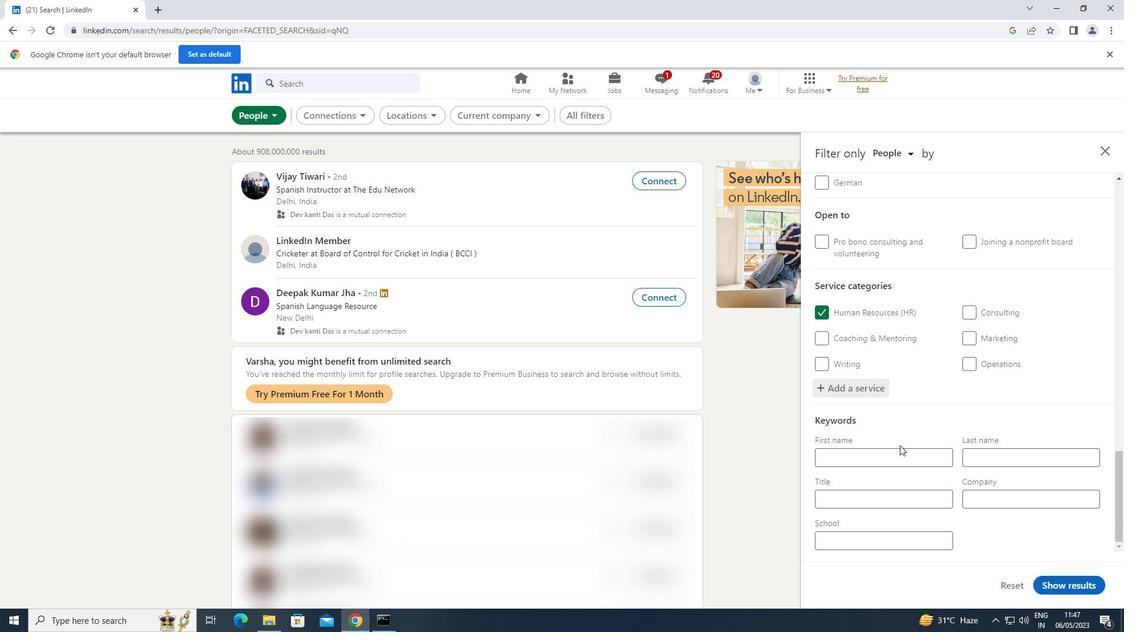 
Action: Mouse moved to (877, 501)
Screenshot: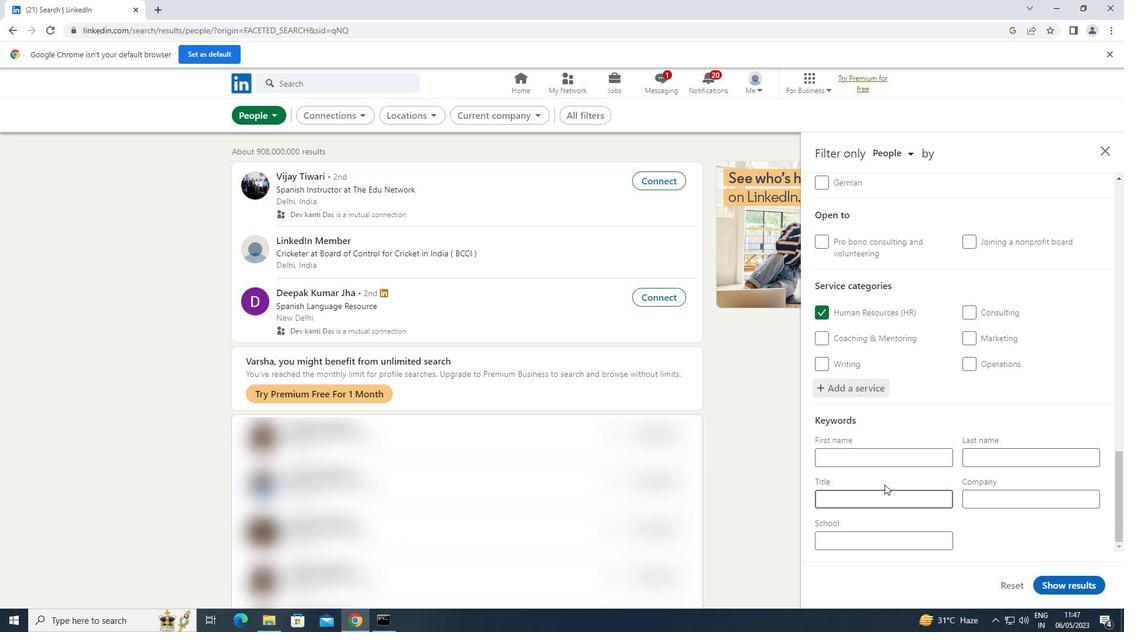 
Action: Mouse pressed left at (877, 501)
Screenshot: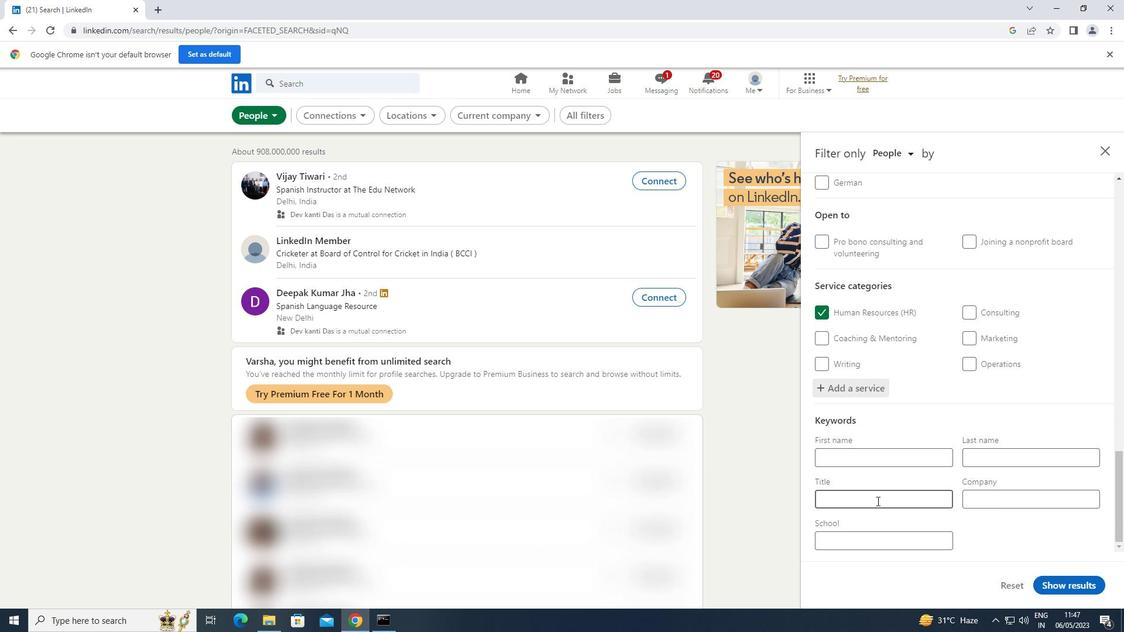 
Action: Key pressed <Key.shift>PAINTER
Screenshot: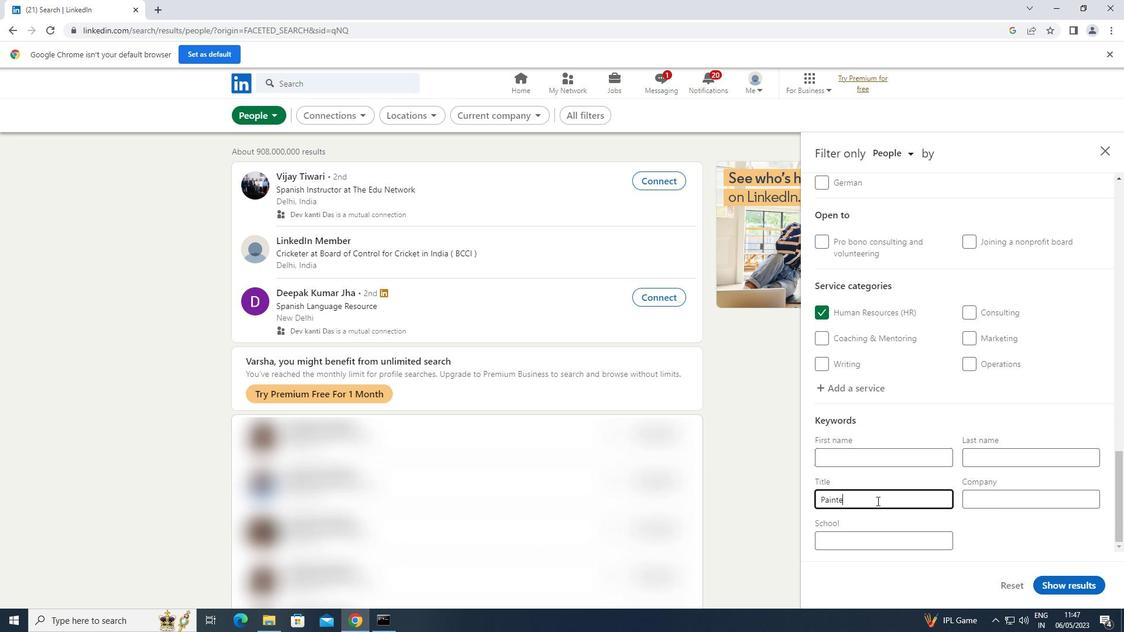 
Action: Mouse moved to (1062, 587)
Screenshot: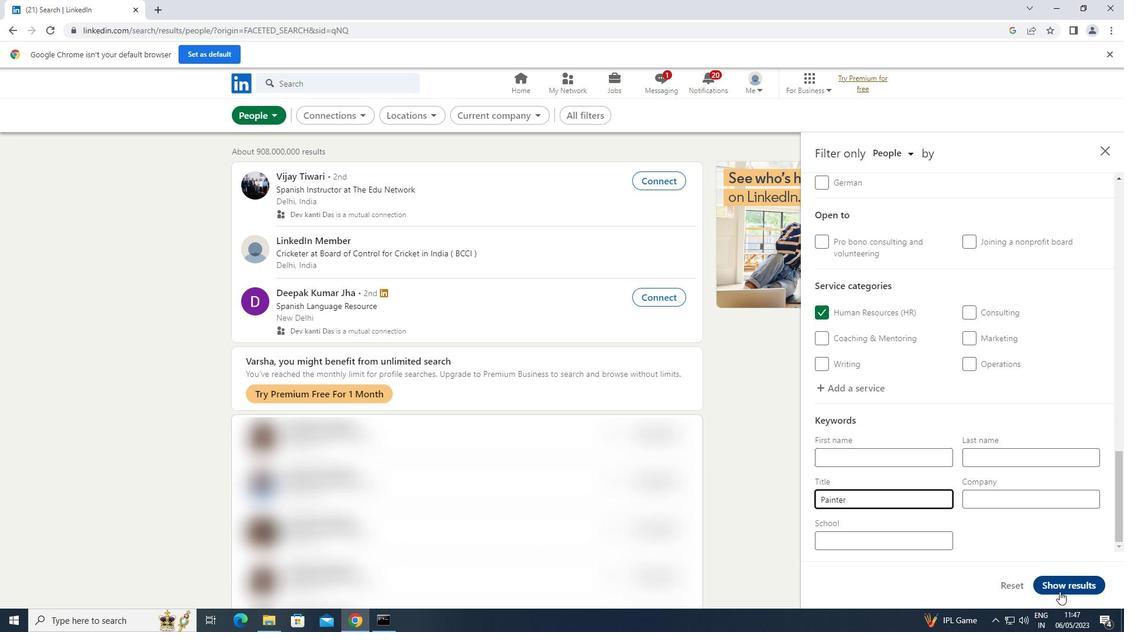 
Action: Mouse pressed left at (1062, 587)
Screenshot: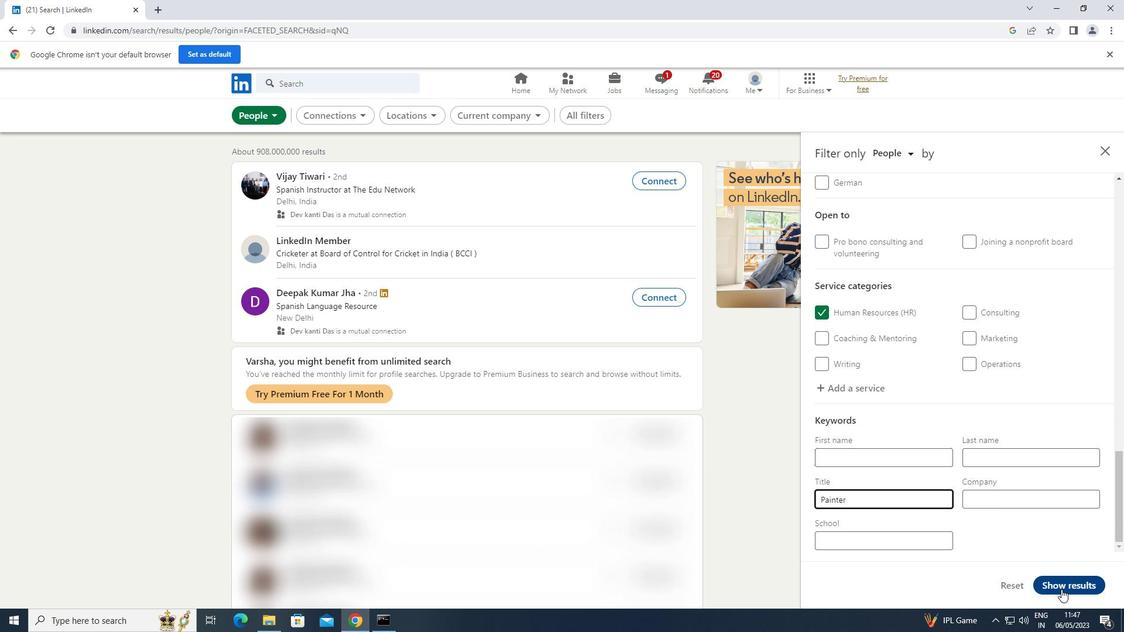 
